 Task: Find connections with filter location Plaisir with filter topic #Professionalwomenwith filter profile language English with filter current company JioSaavn with filter school Vishwakarma University - VU with filter industry Business Content with filter service category Customer Support with filter keywords title Team Leader
Action: Mouse moved to (612, 109)
Screenshot: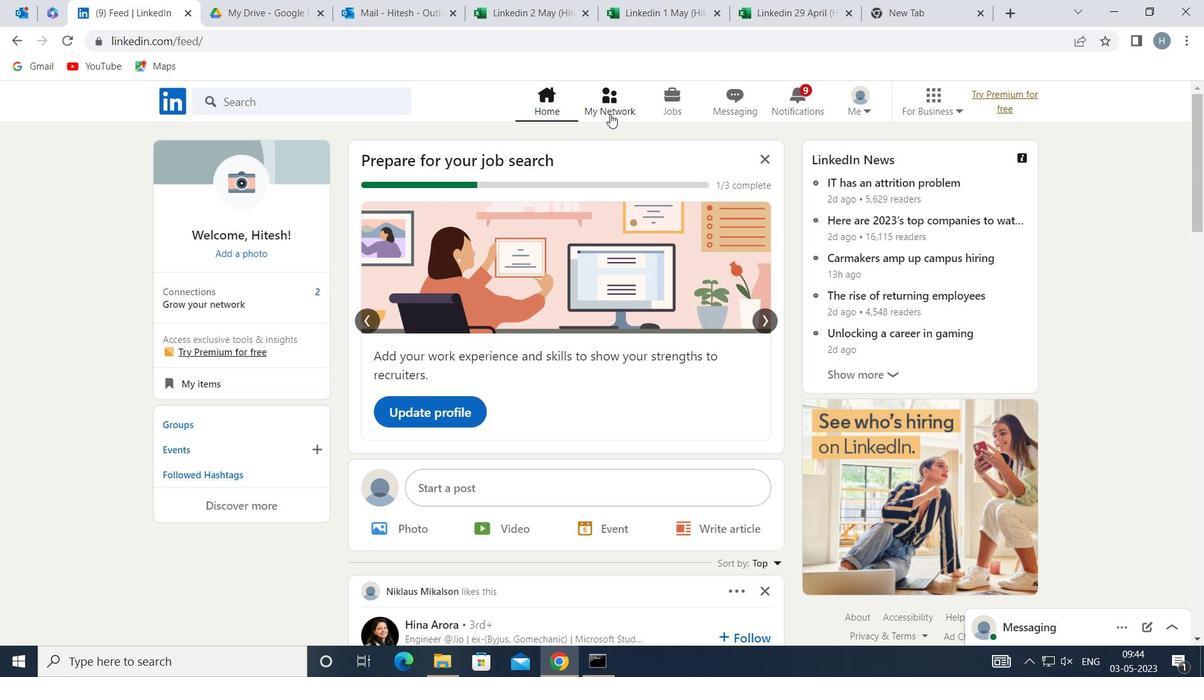 
Action: Mouse pressed left at (612, 109)
Screenshot: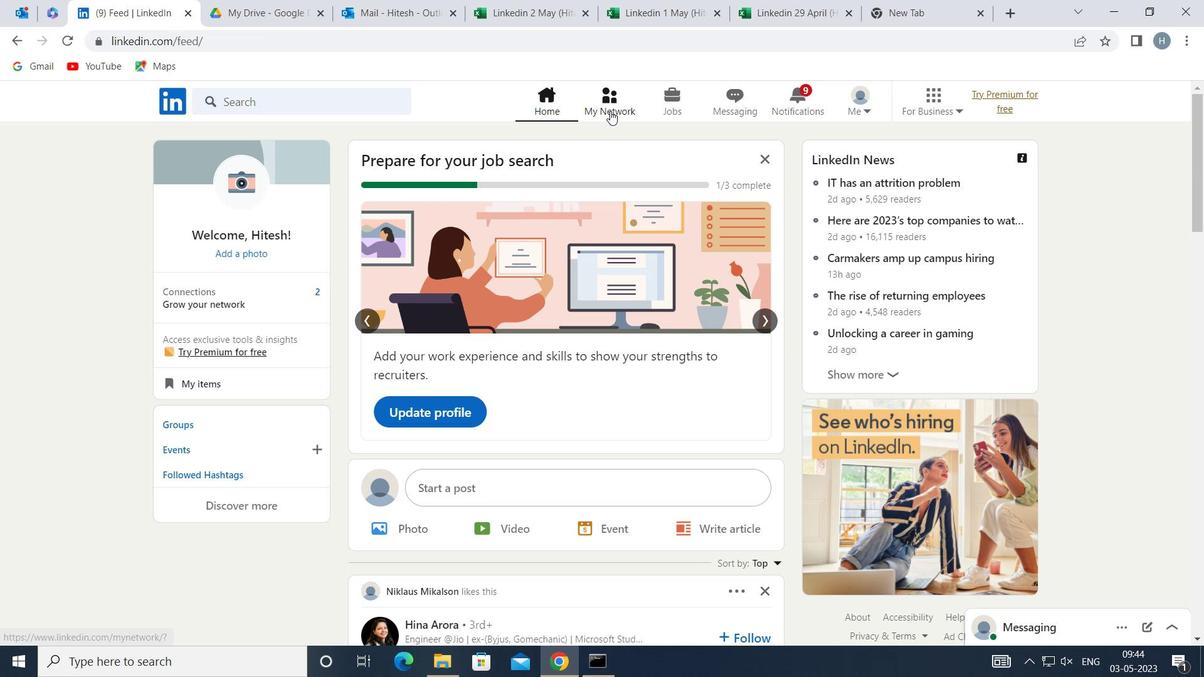 
Action: Mouse moved to (352, 191)
Screenshot: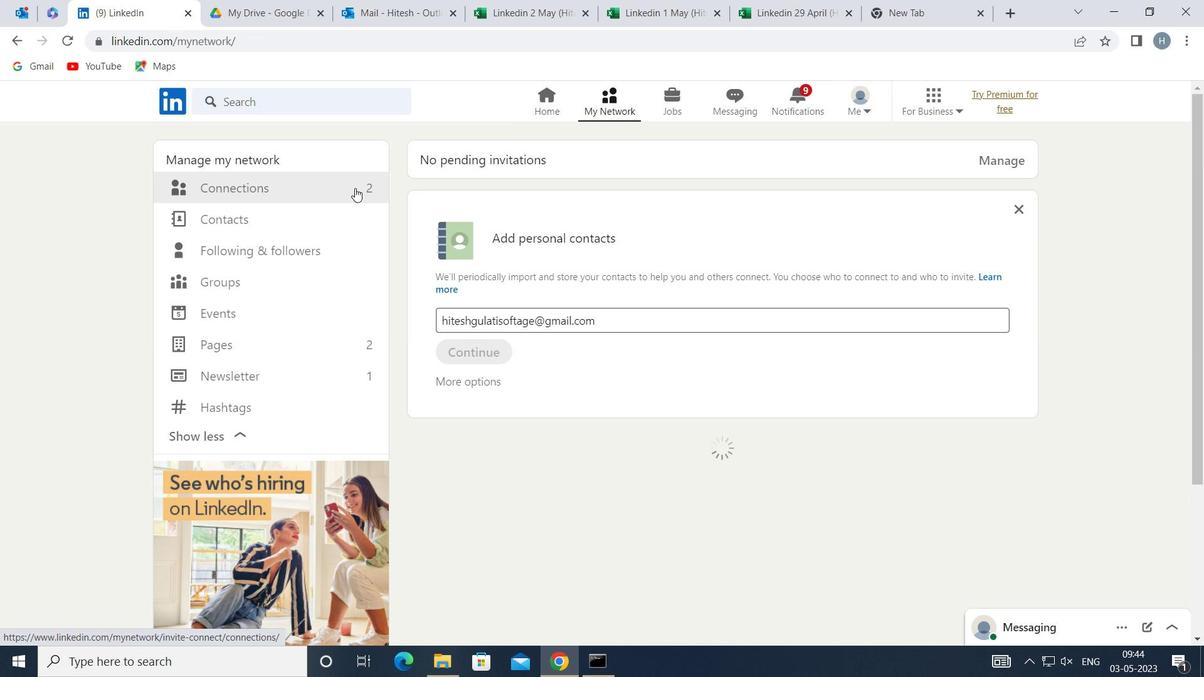
Action: Mouse pressed left at (352, 191)
Screenshot: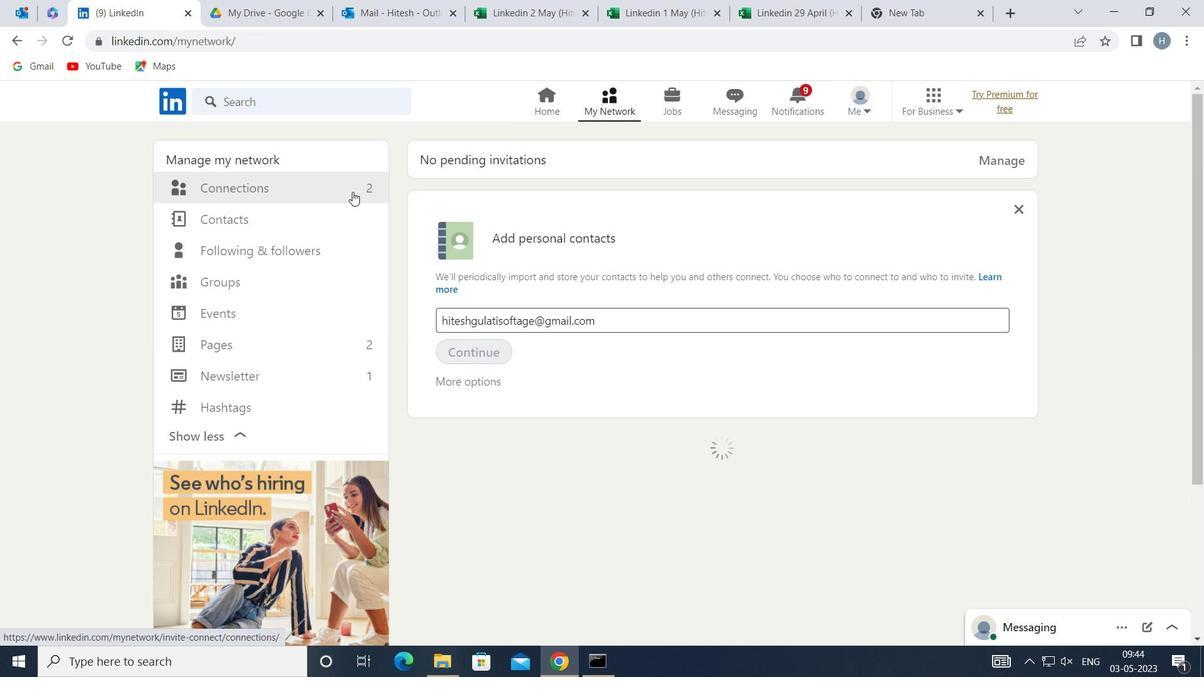 
Action: Mouse moved to (719, 191)
Screenshot: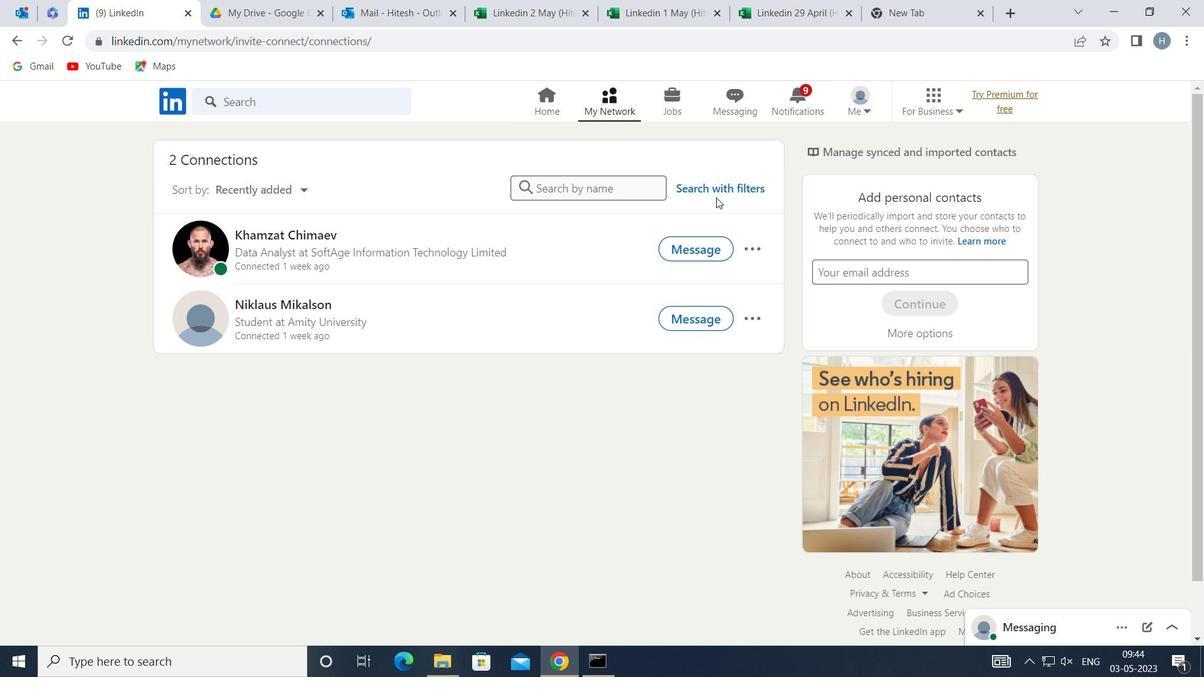 
Action: Mouse pressed left at (719, 191)
Screenshot: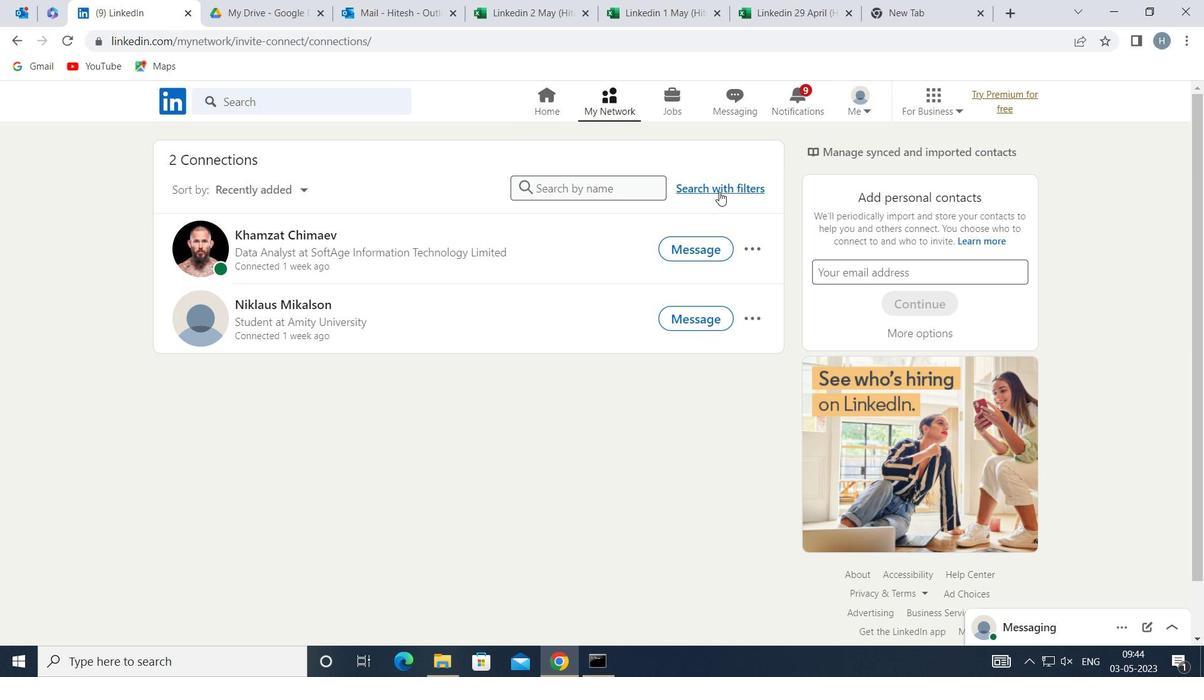 
Action: Mouse moved to (657, 146)
Screenshot: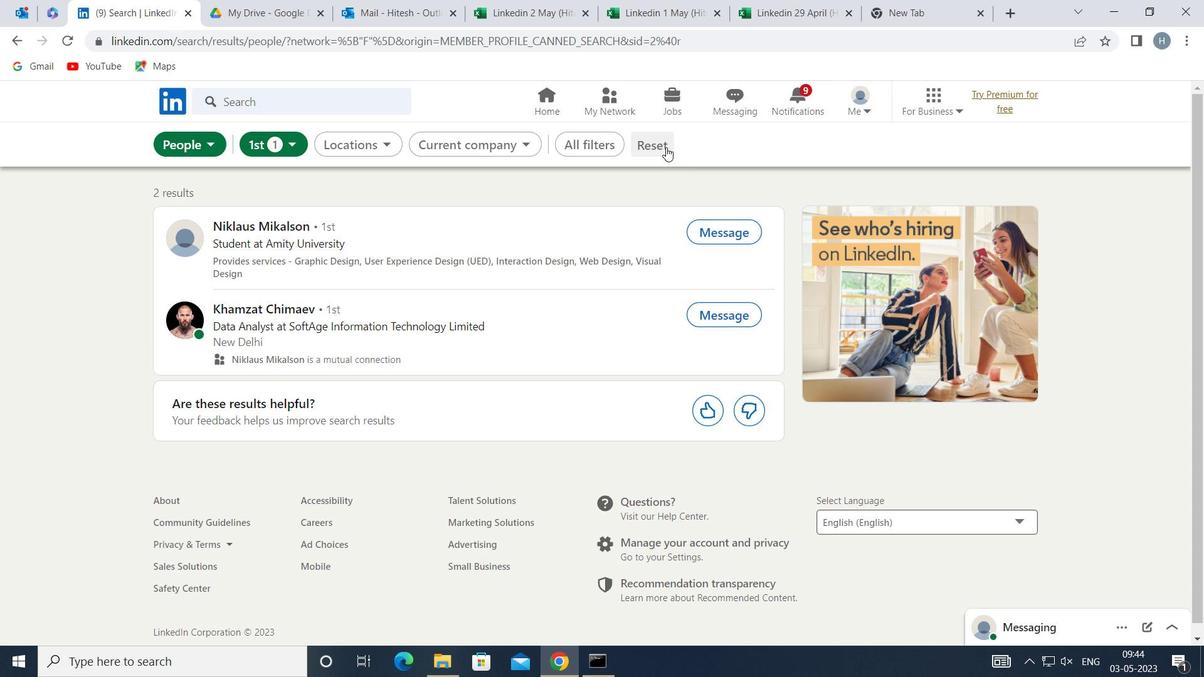
Action: Mouse pressed left at (657, 146)
Screenshot: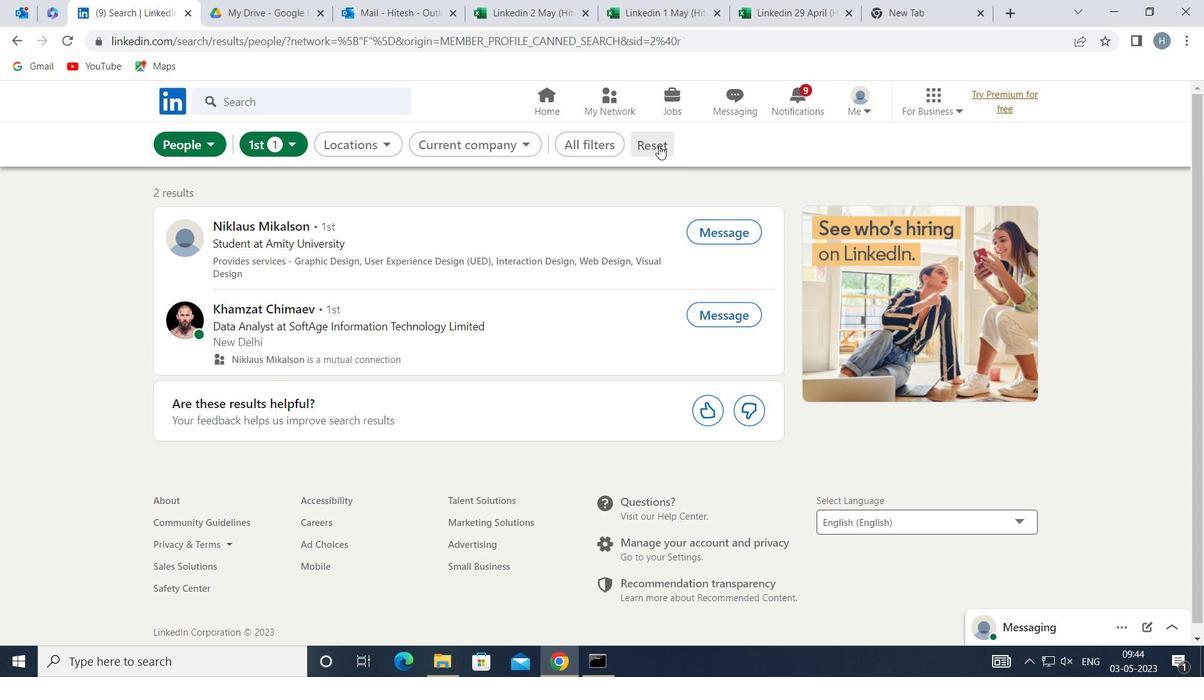 
Action: Mouse moved to (650, 145)
Screenshot: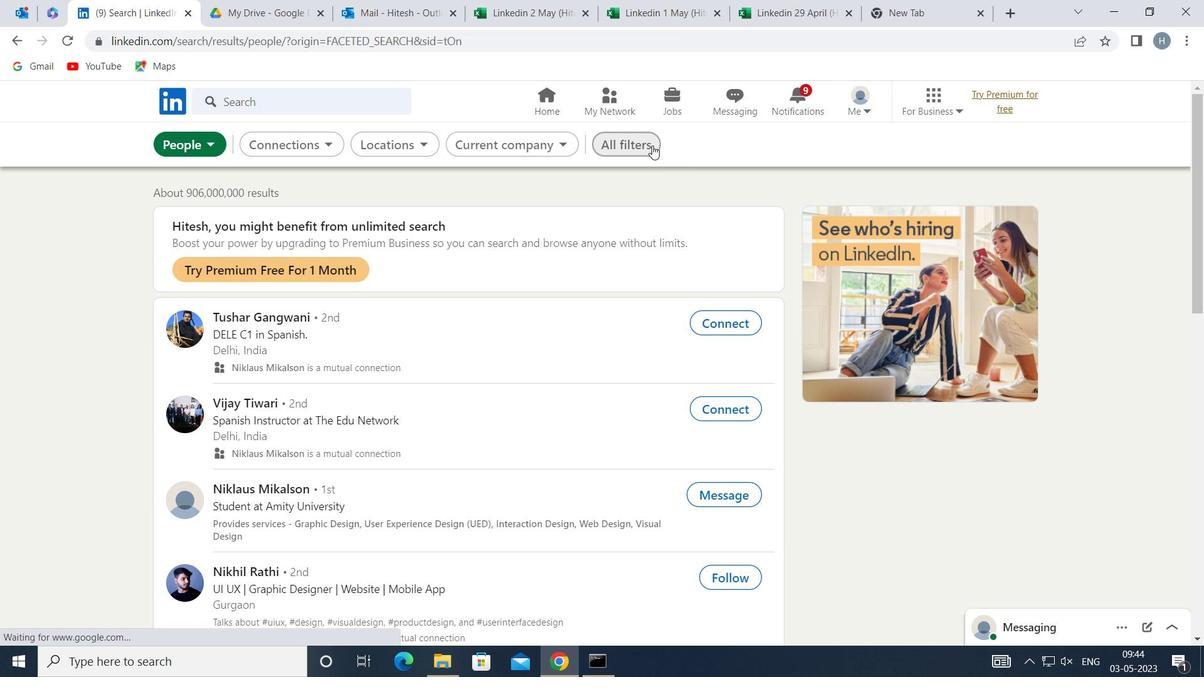 
Action: Mouse pressed left at (650, 145)
Screenshot: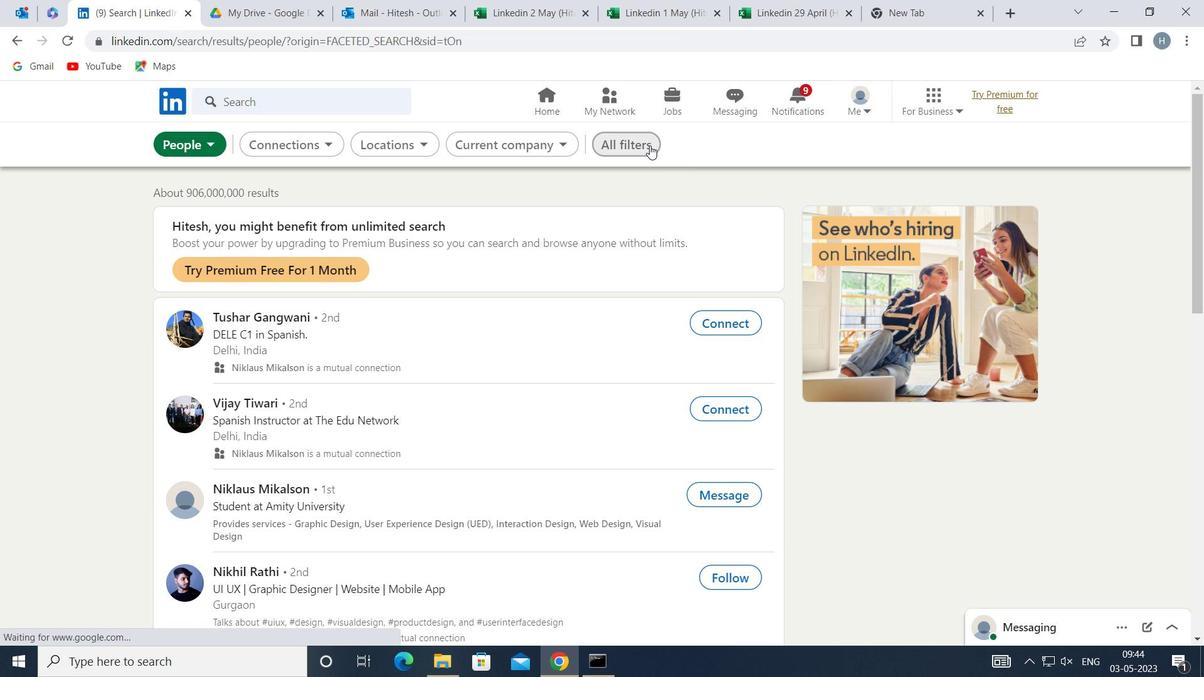 
Action: Mouse moved to (910, 323)
Screenshot: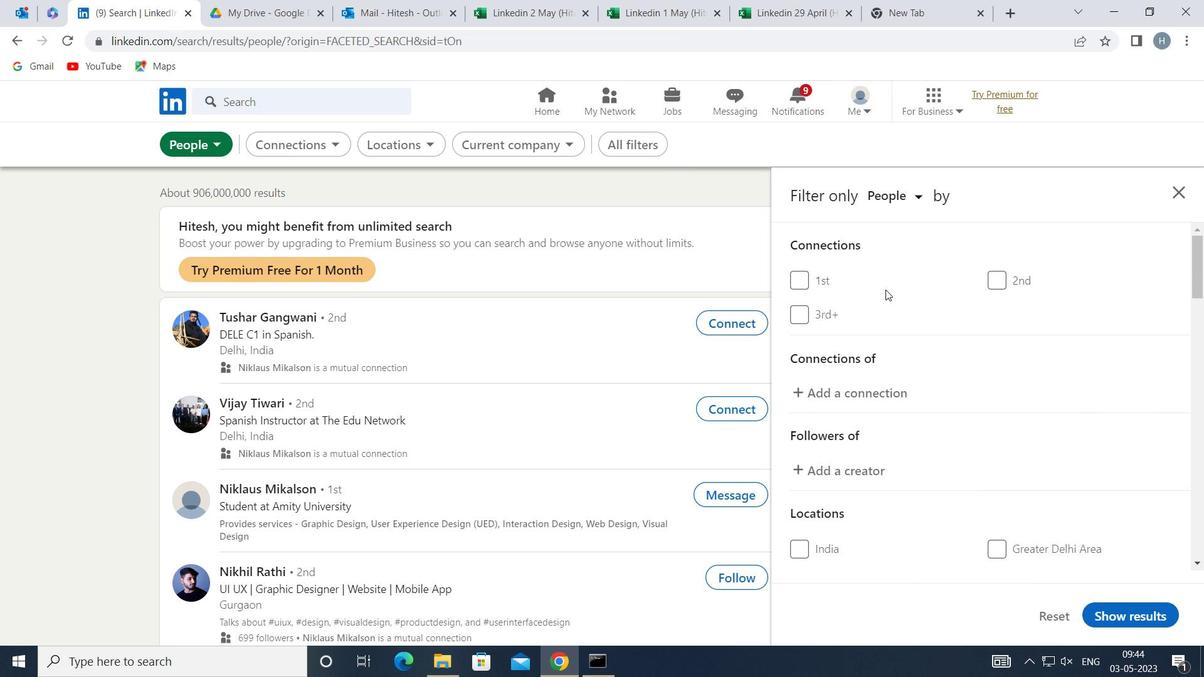 
Action: Mouse scrolled (910, 323) with delta (0, 0)
Screenshot: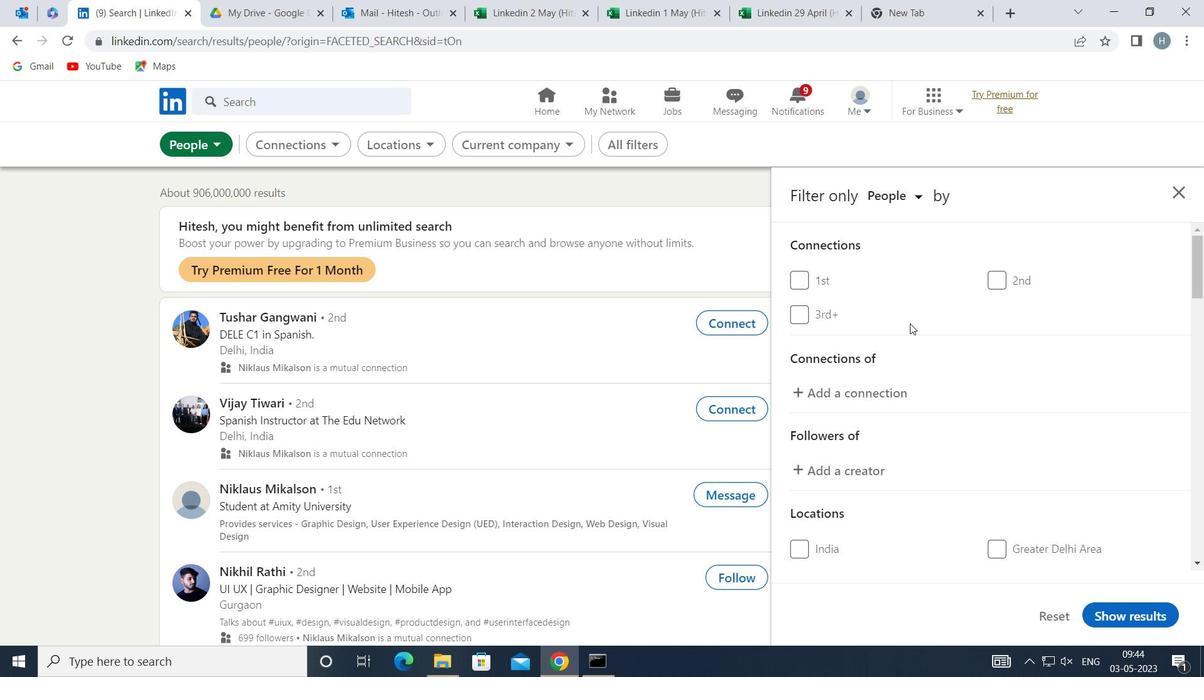 
Action: Mouse scrolled (910, 323) with delta (0, 0)
Screenshot: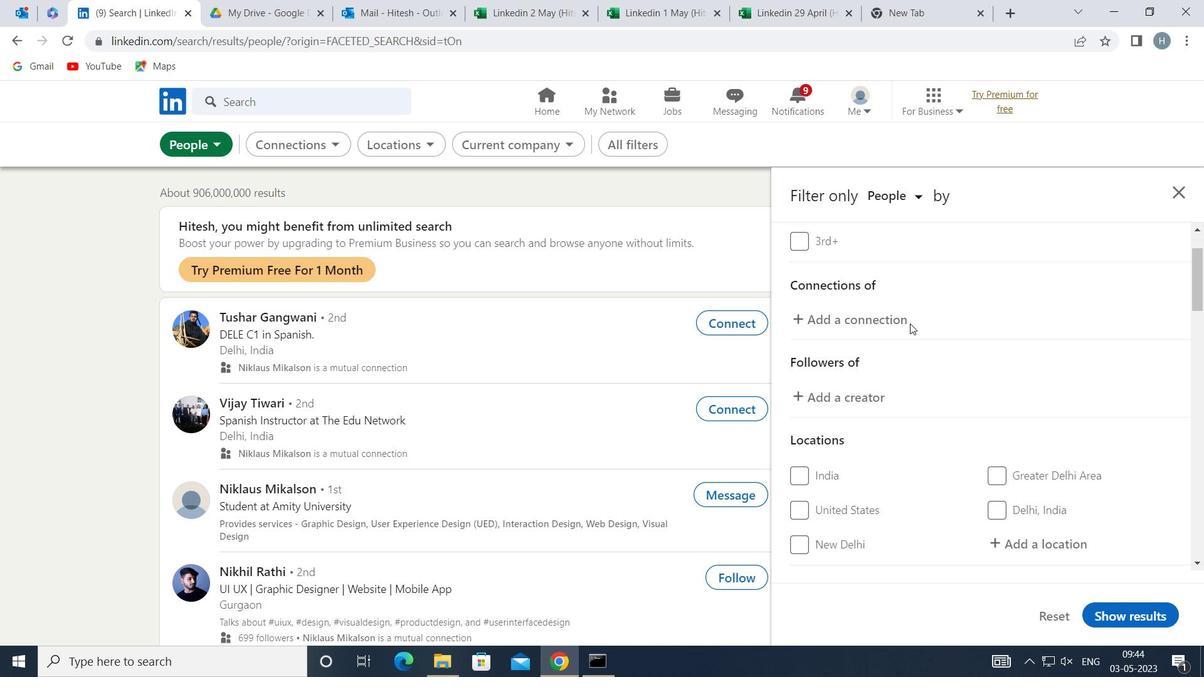 
Action: Mouse scrolled (910, 323) with delta (0, 0)
Screenshot: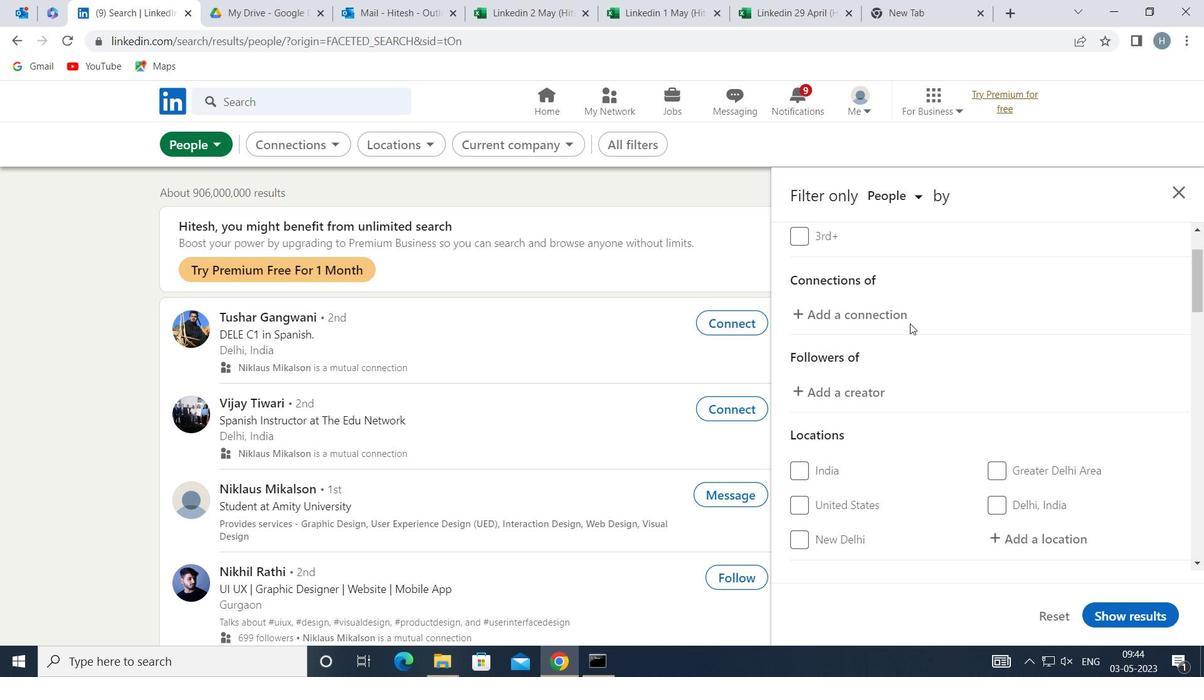
Action: Mouse moved to (1032, 383)
Screenshot: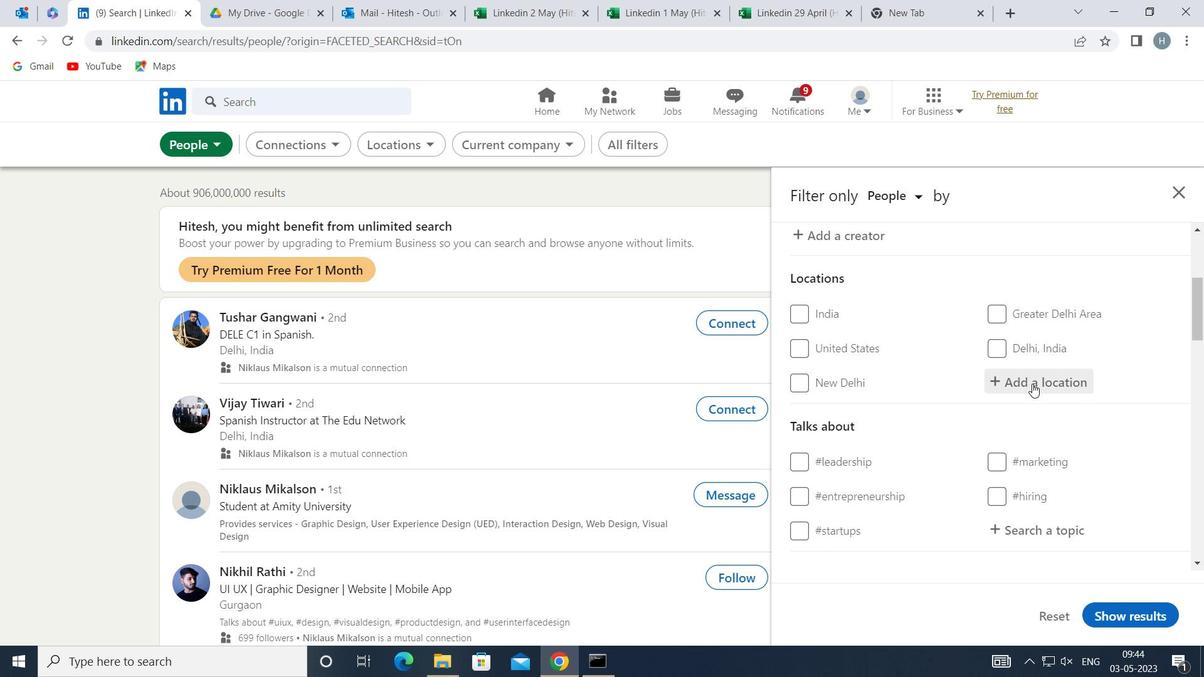
Action: Mouse pressed left at (1032, 383)
Screenshot: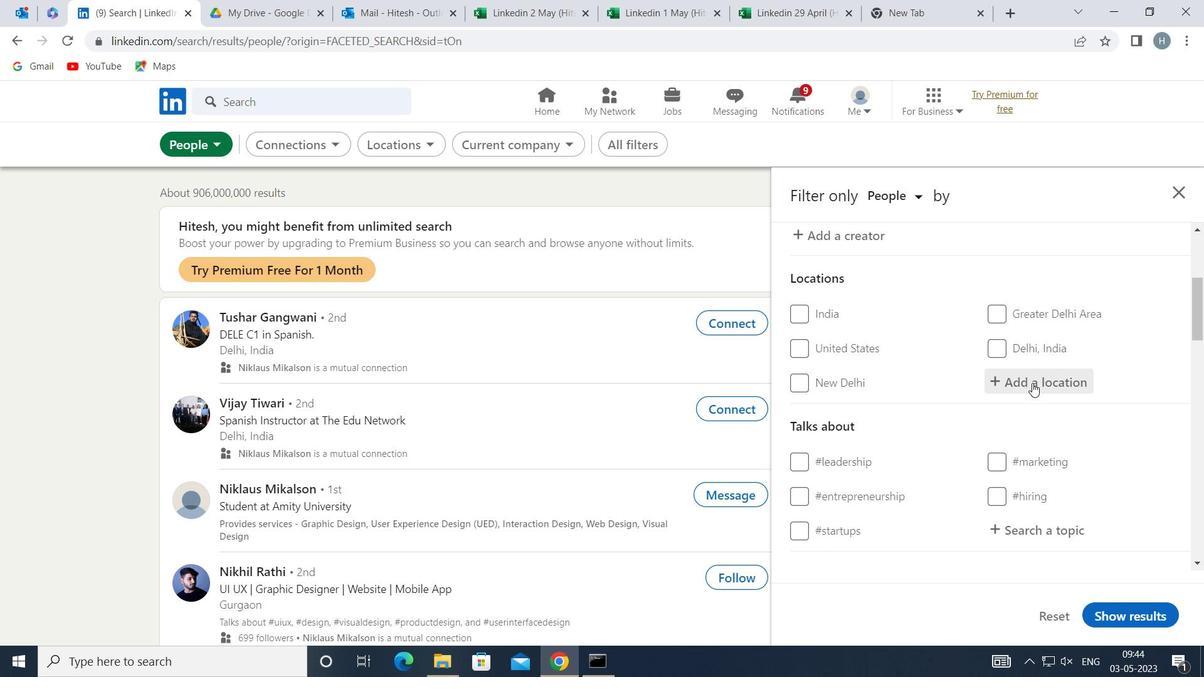
Action: Mouse moved to (1032, 382)
Screenshot: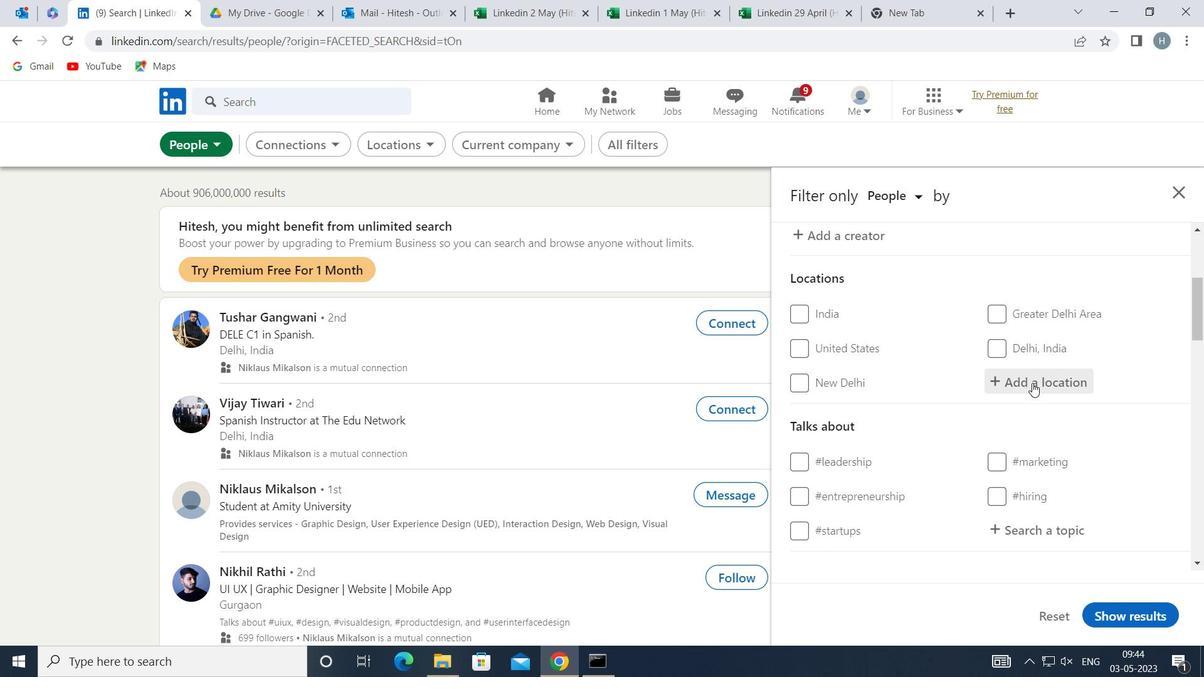 
Action: Key pressed <Key.shift>PLAISIR
Screenshot: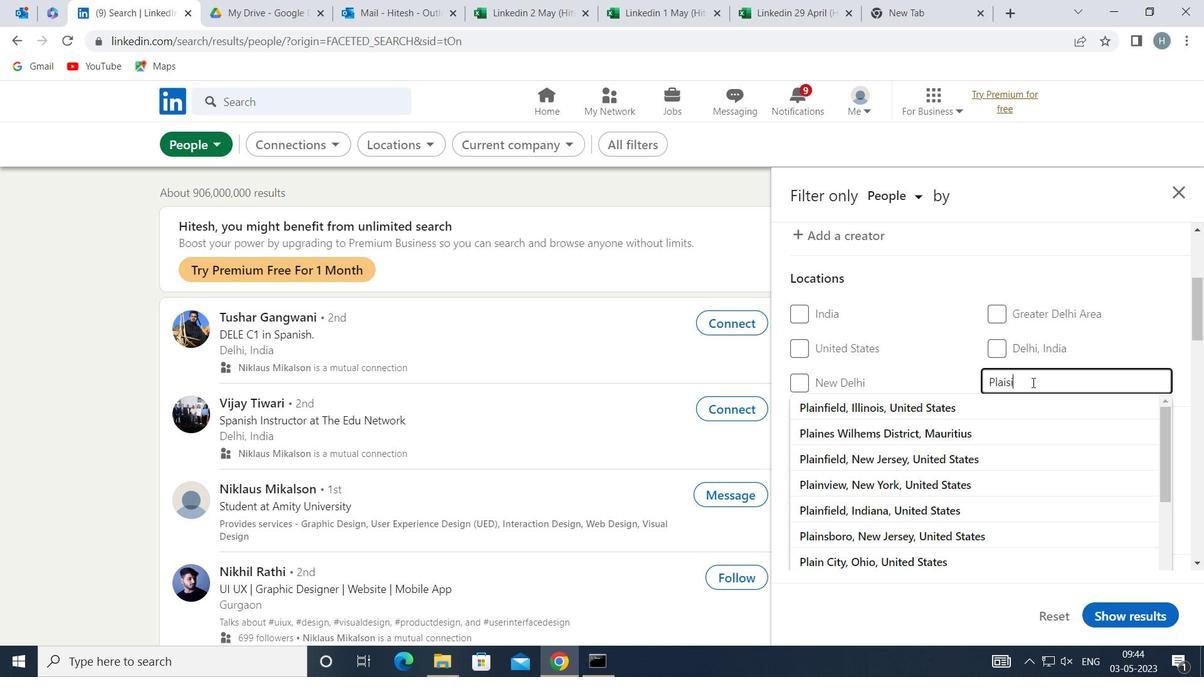 
Action: Mouse moved to (1030, 382)
Screenshot: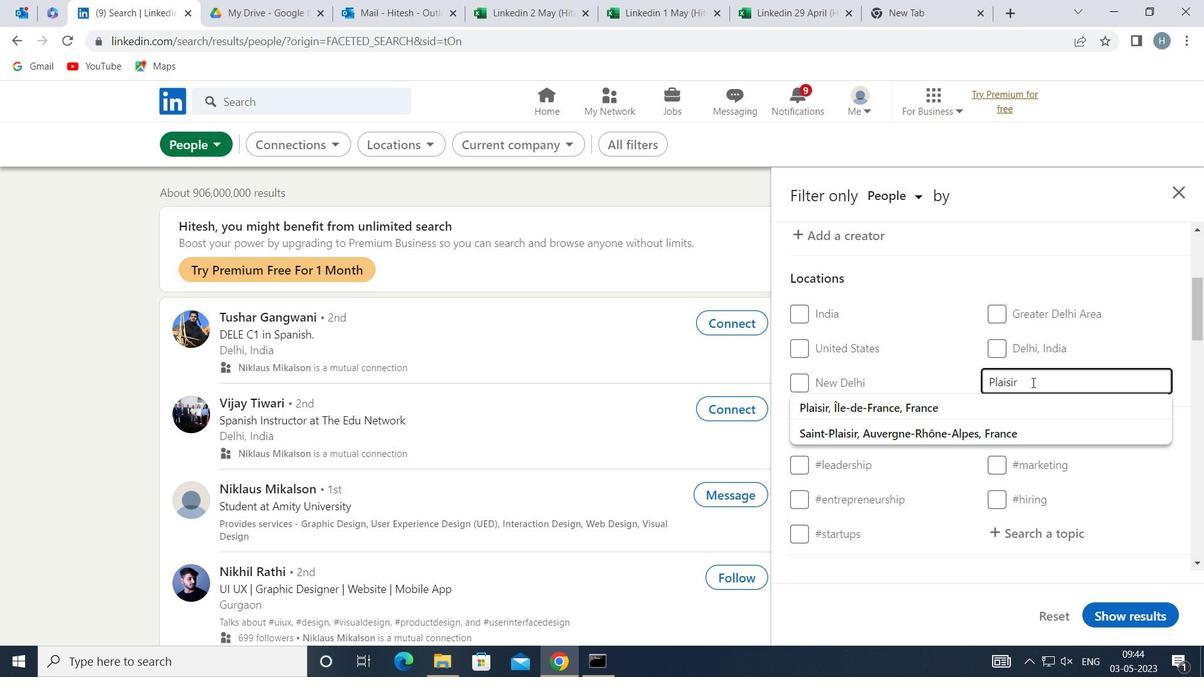 
Action: Key pressed <Key.enter>
Screenshot: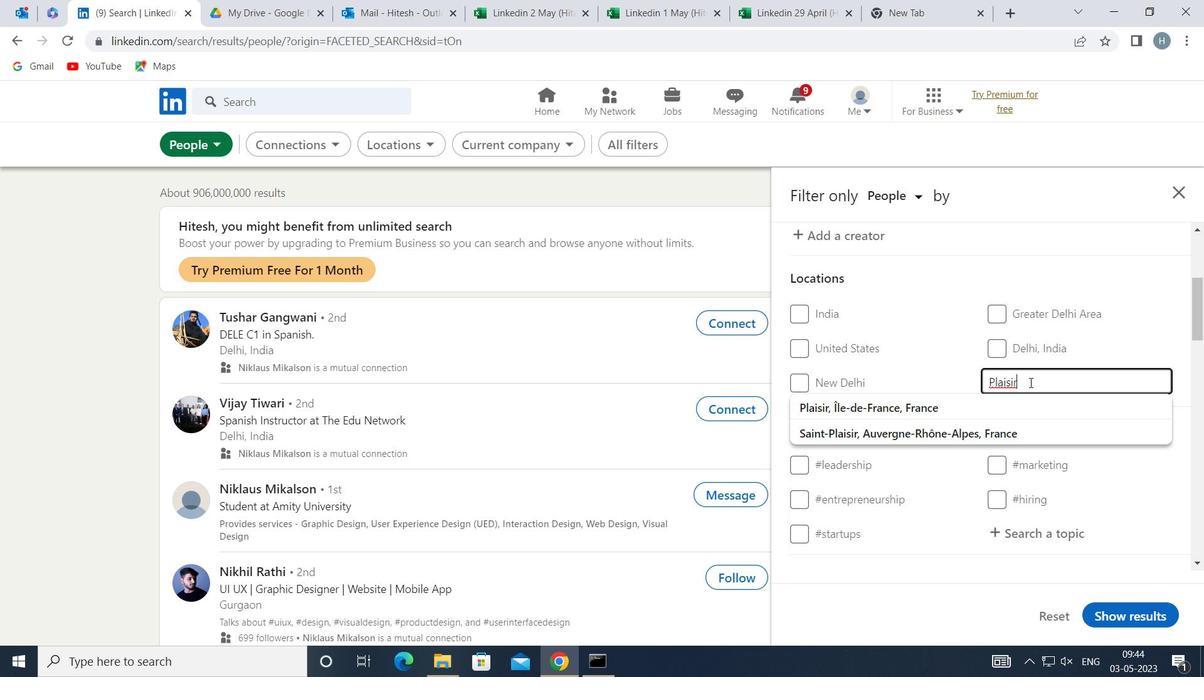 
Action: Mouse moved to (1011, 421)
Screenshot: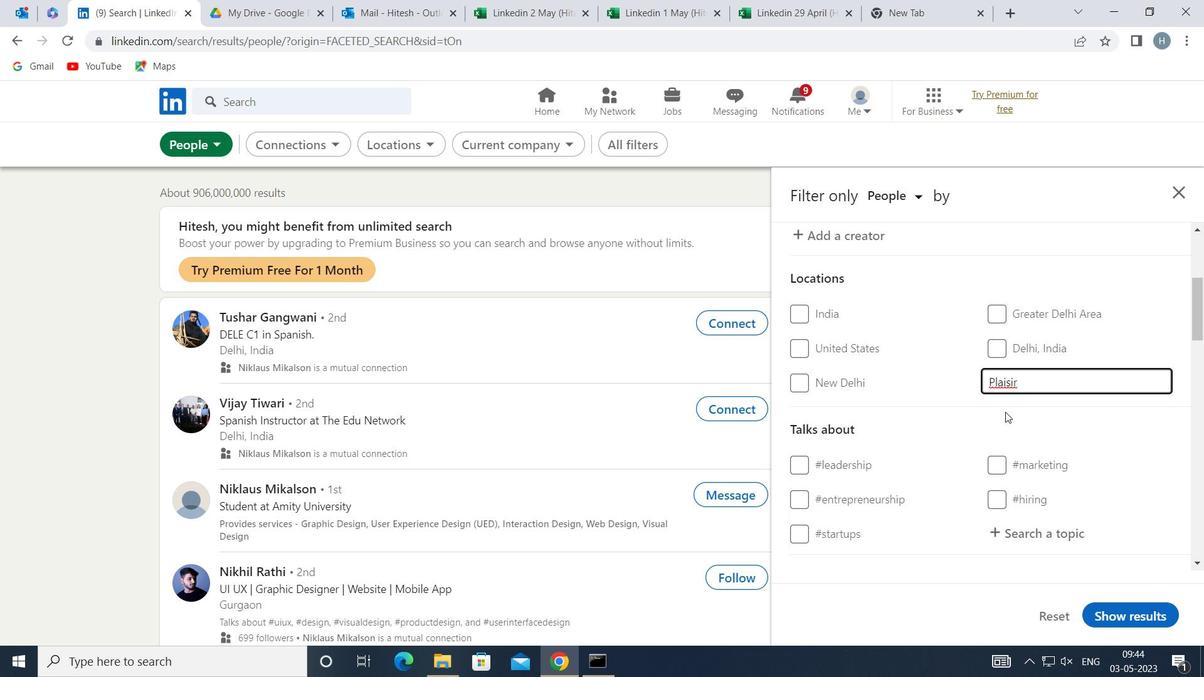 
Action: Mouse scrolled (1011, 421) with delta (0, 0)
Screenshot: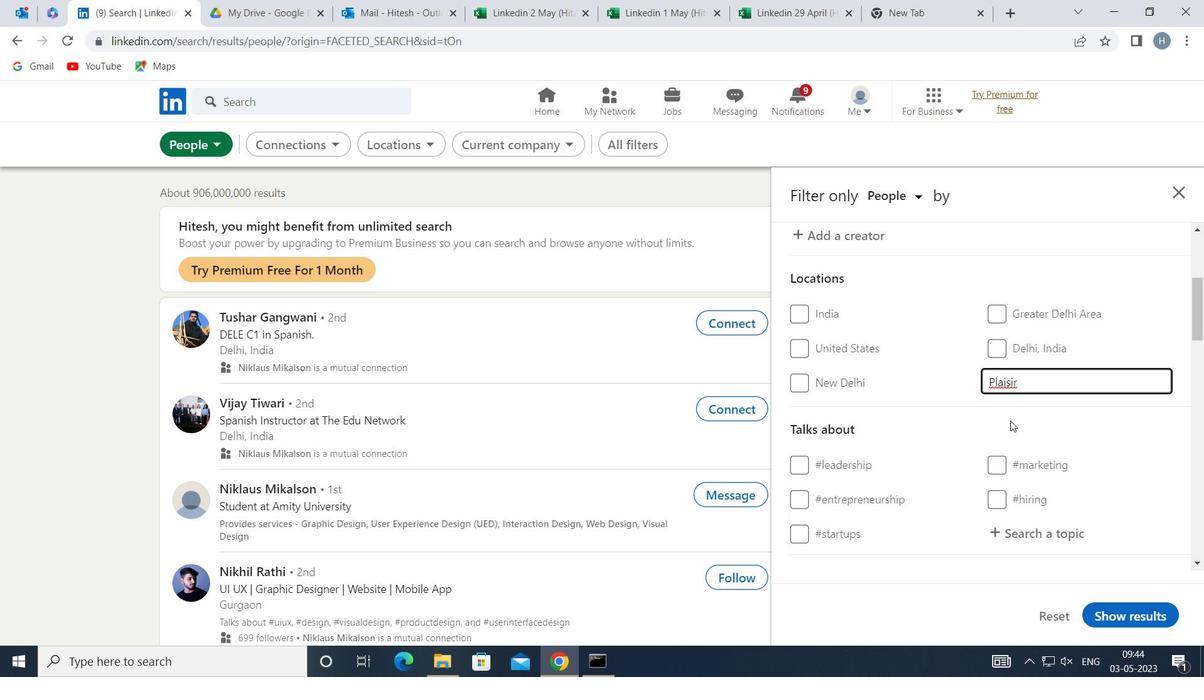 
Action: Mouse moved to (1012, 422)
Screenshot: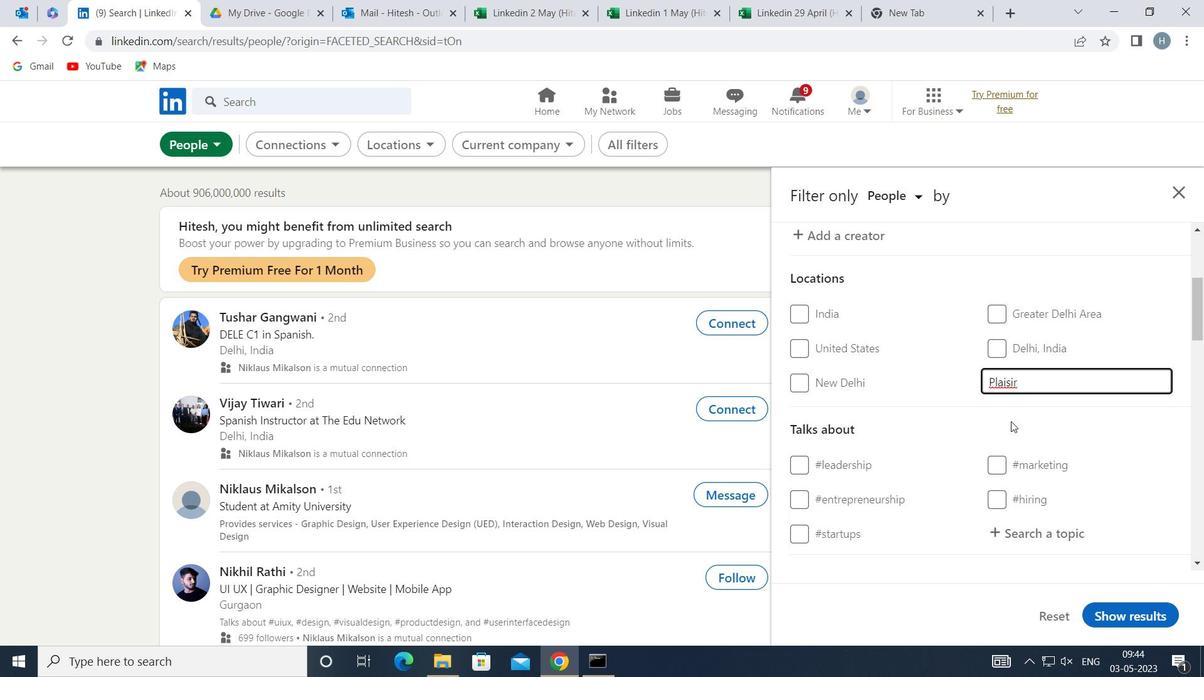 
Action: Mouse scrolled (1012, 421) with delta (0, 0)
Screenshot: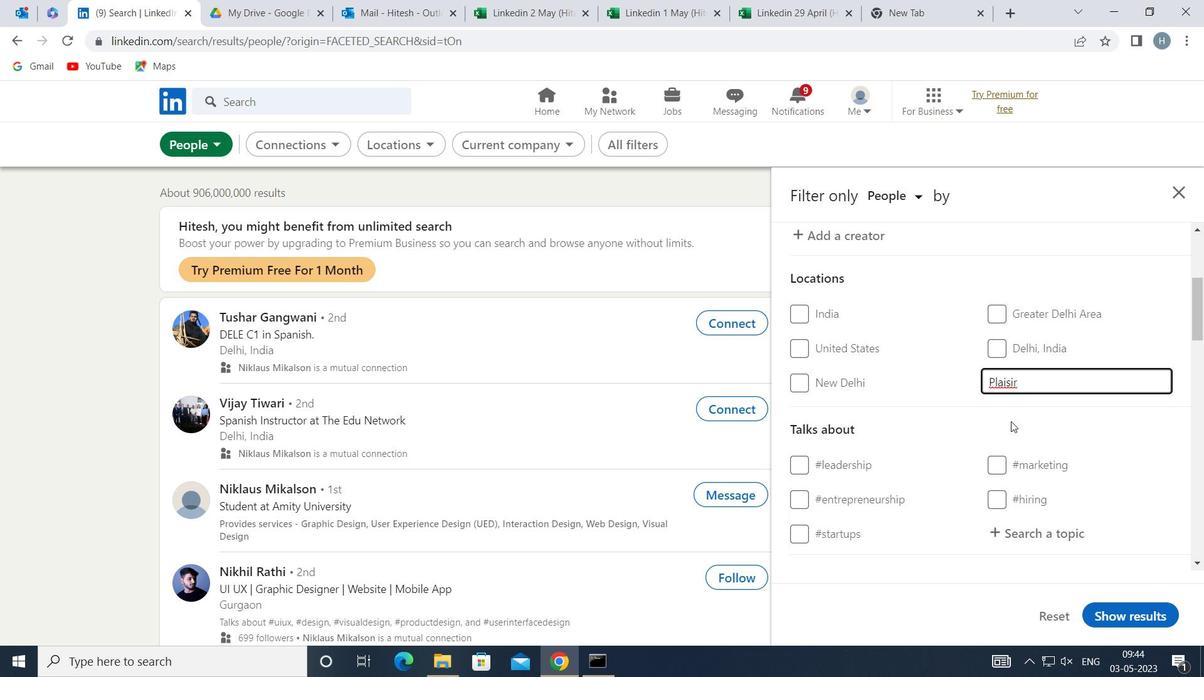 
Action: Mouse moved to (1042, 375)
Screenshot: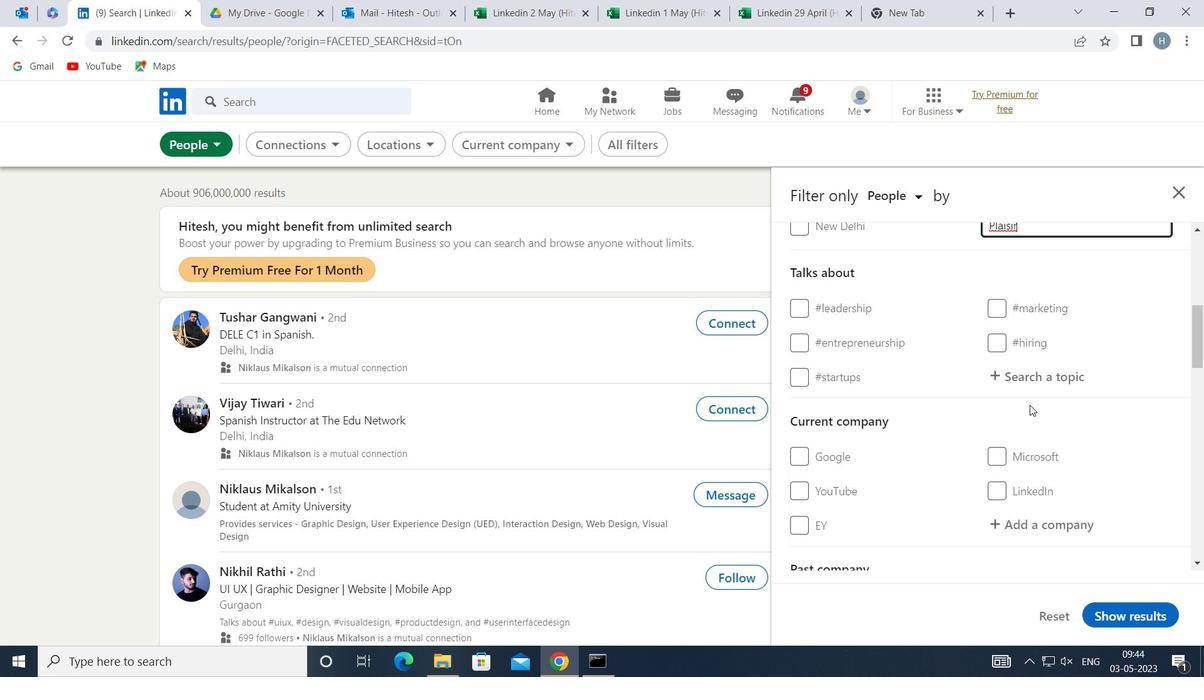 
Action: Mouse pressed left at (1042, 375)
Screenshot: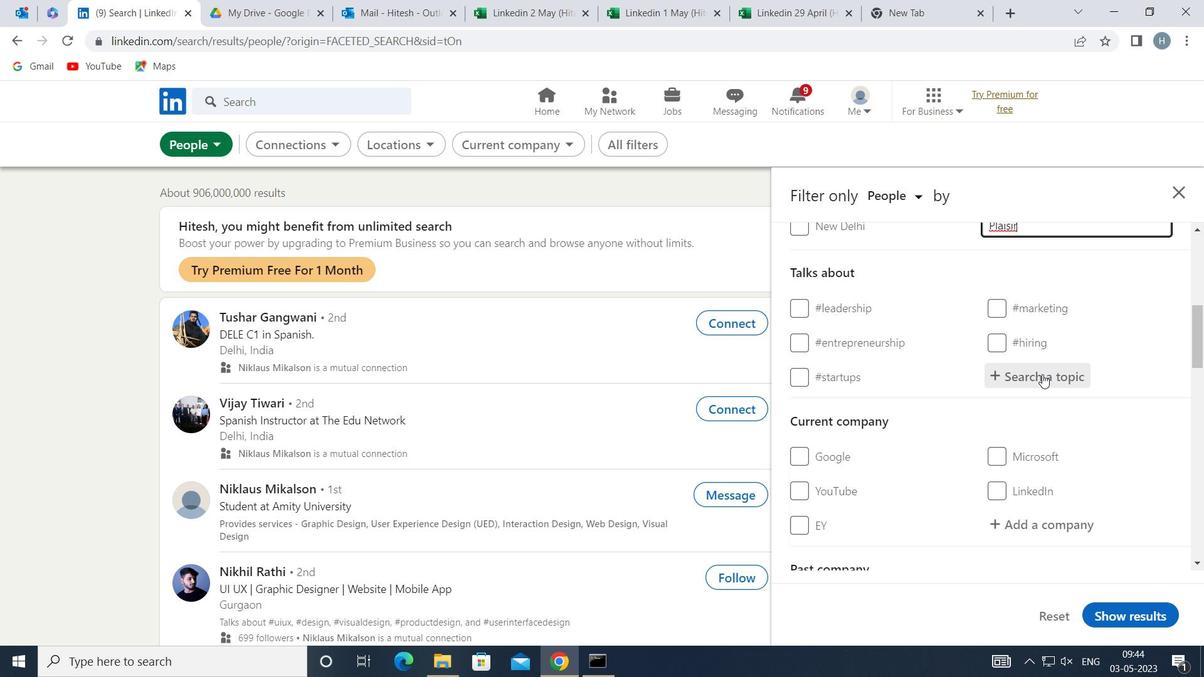 
Action: Mouse moved to (1044, 375)
Screenshot: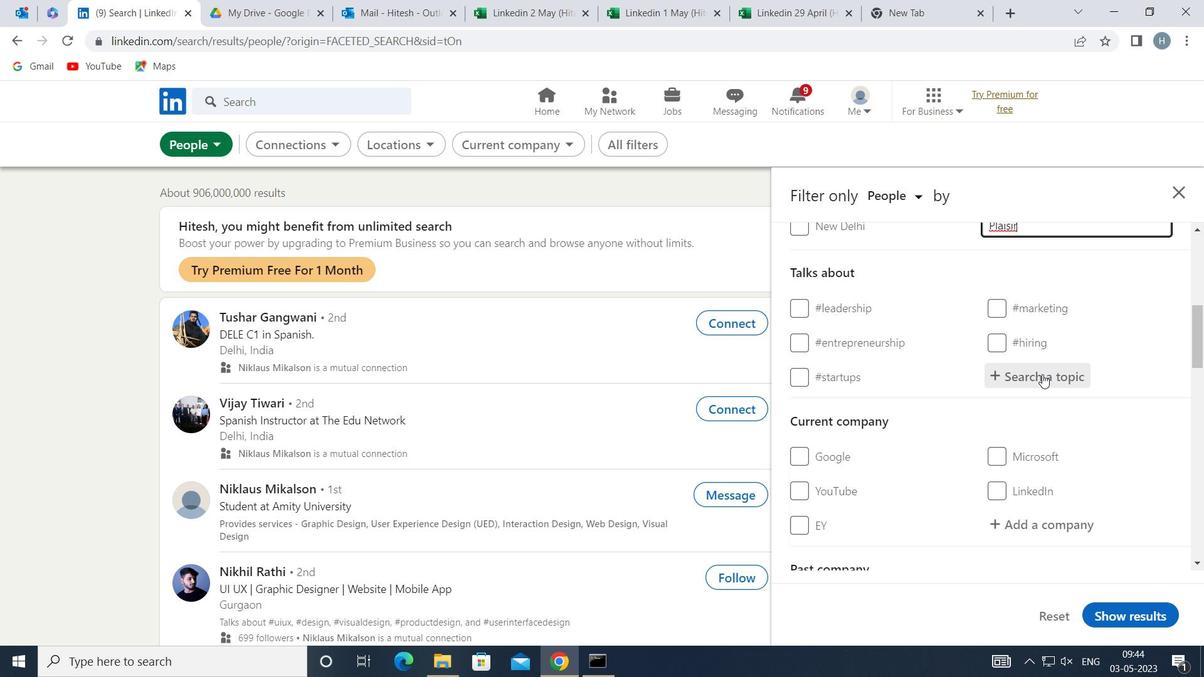 
Action: Key pressed <Key.shift>PROFE
Screenshot: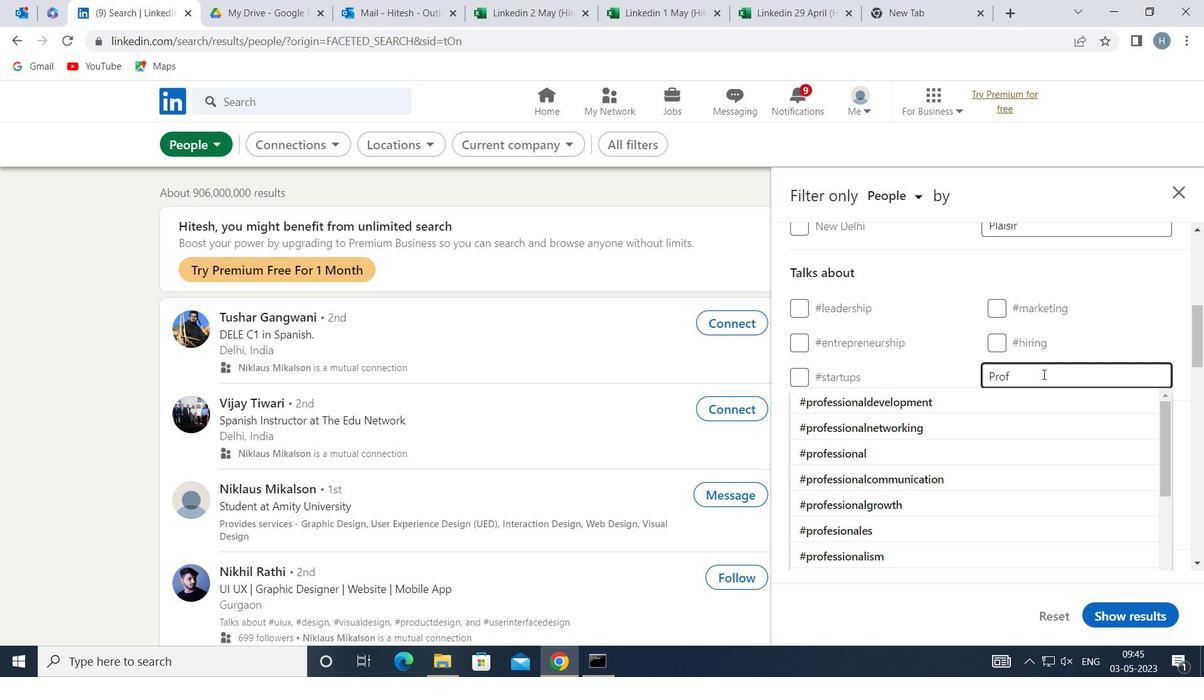 
Action: Mouse moved to (1039, 381)
Screenshot: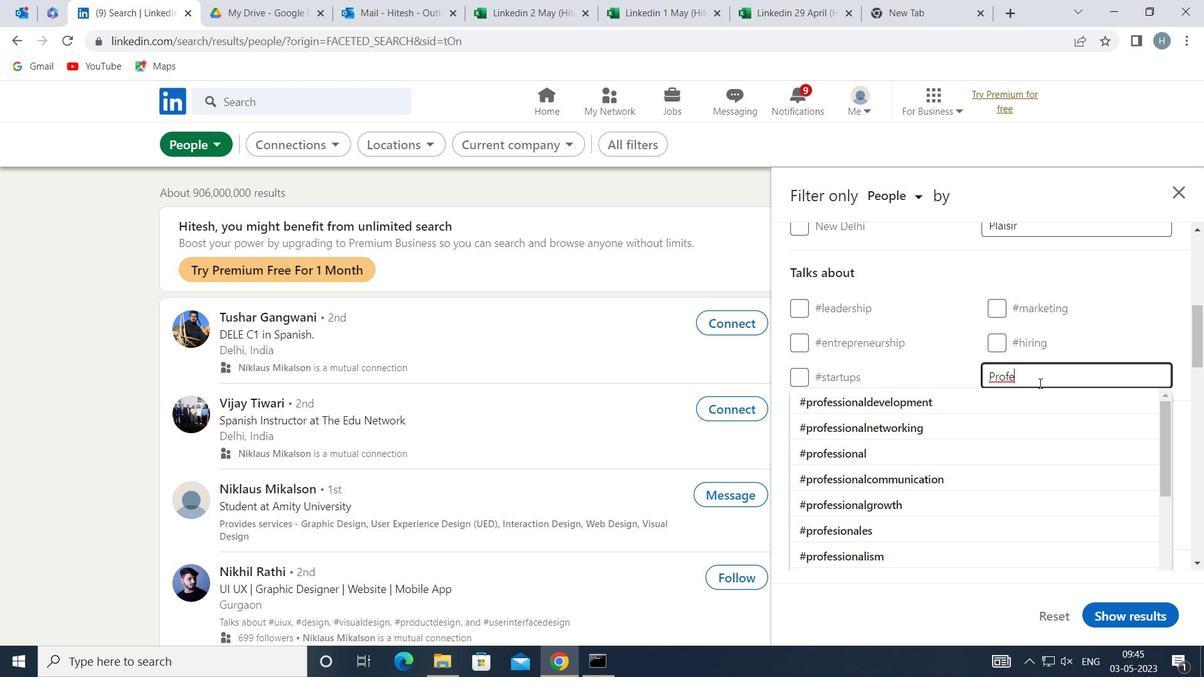 
Action: Key pressed S
Screenshot: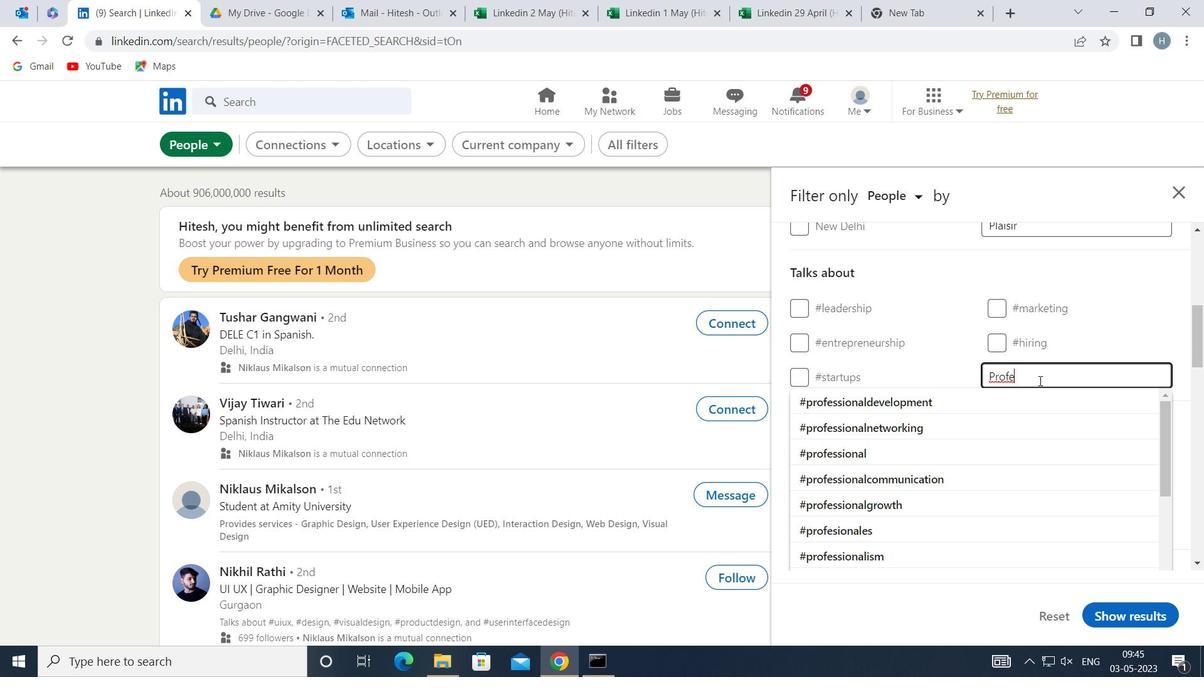 
Action: Mouse moved to (1039, 380)
Screenshot: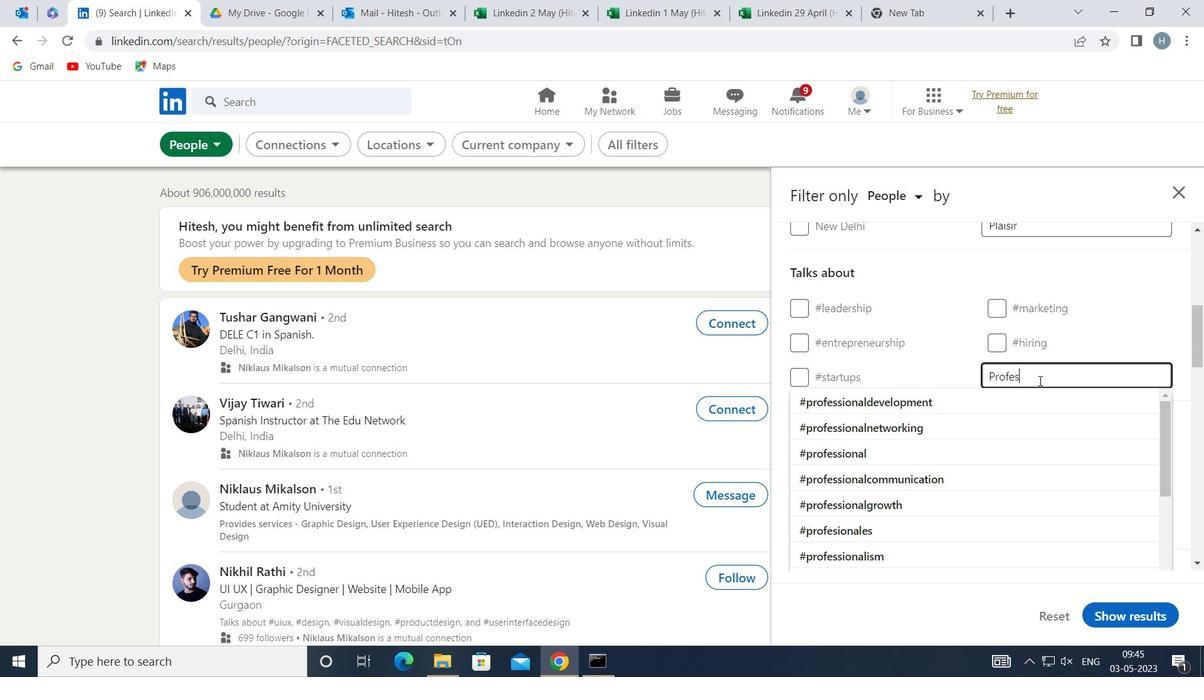 
Action: Key pressed SIONALWO
Screenshot: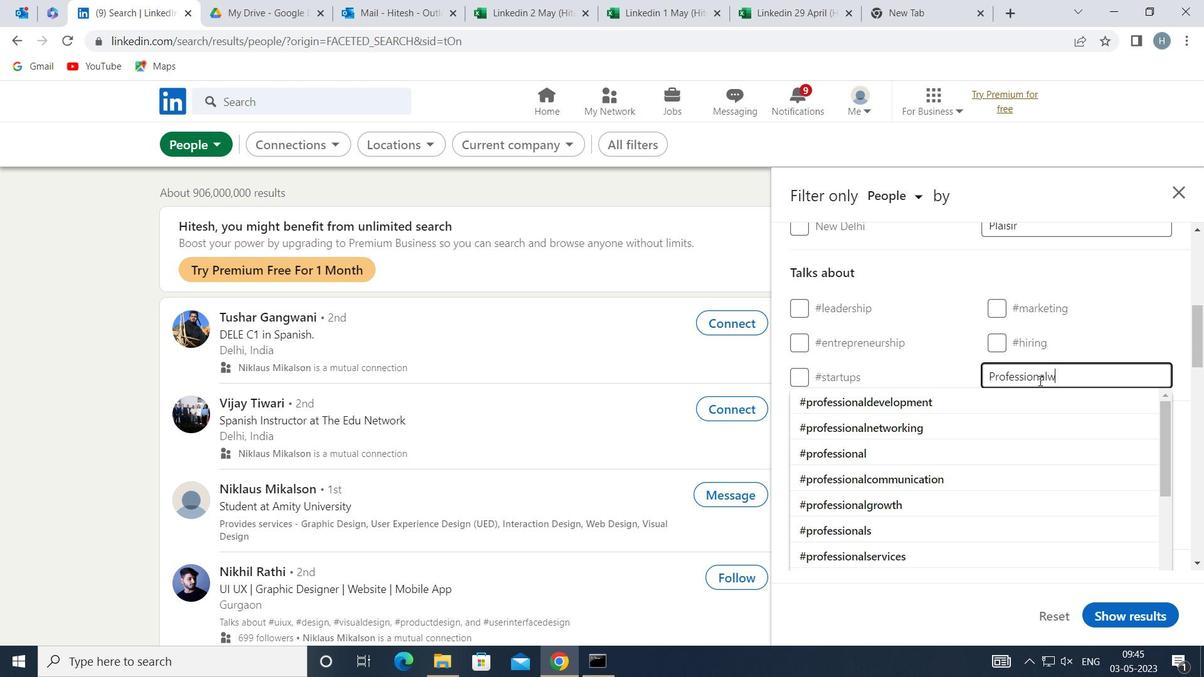 
Action: Mouse moved to (1011, 400)
Screenshot: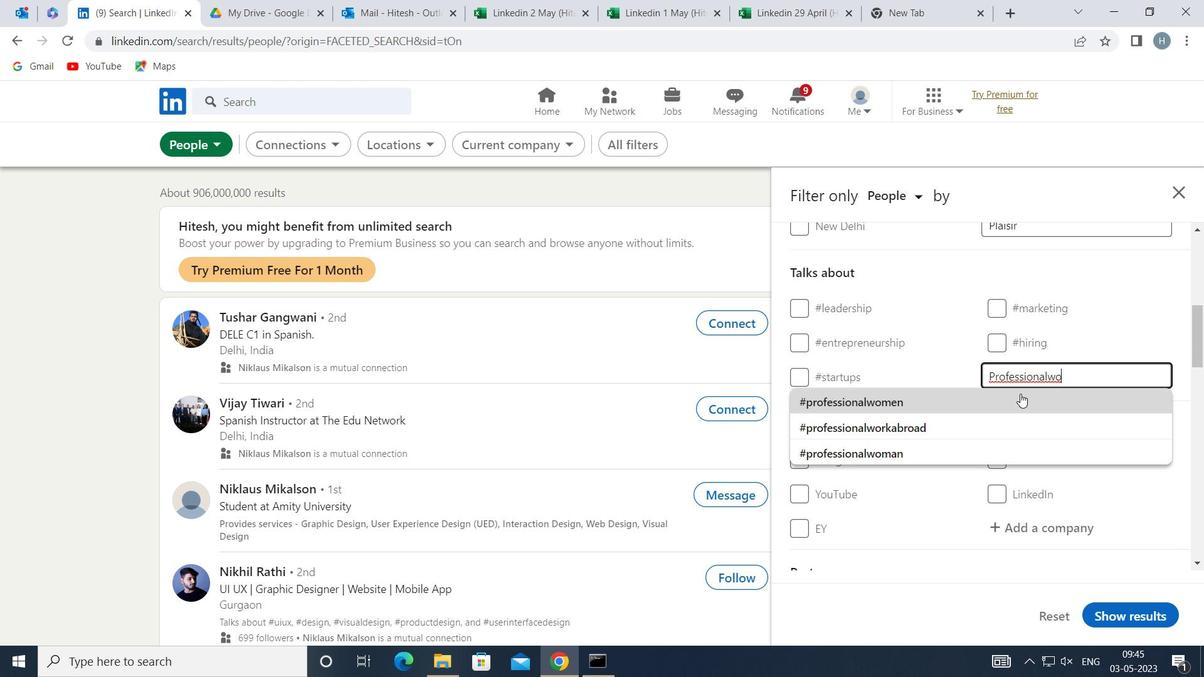 
Action: Mouse pressed left at (1011, 400)
Screenshot: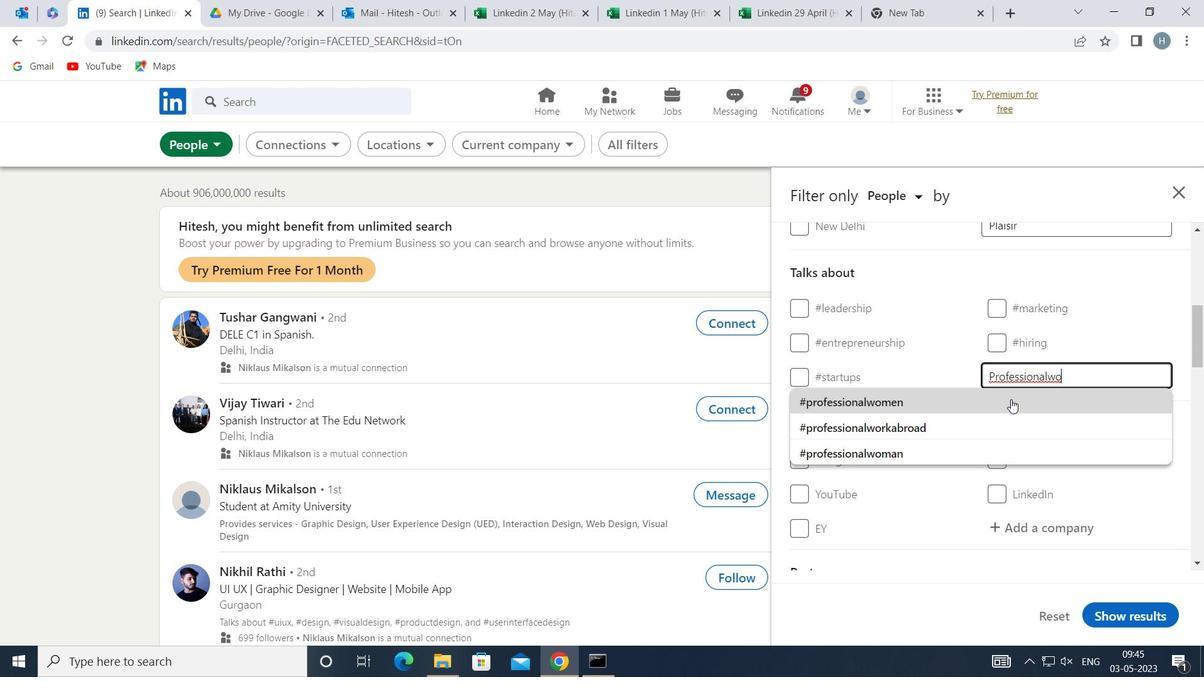 
Action: Mouse moved to (922, 408)
Screenshot: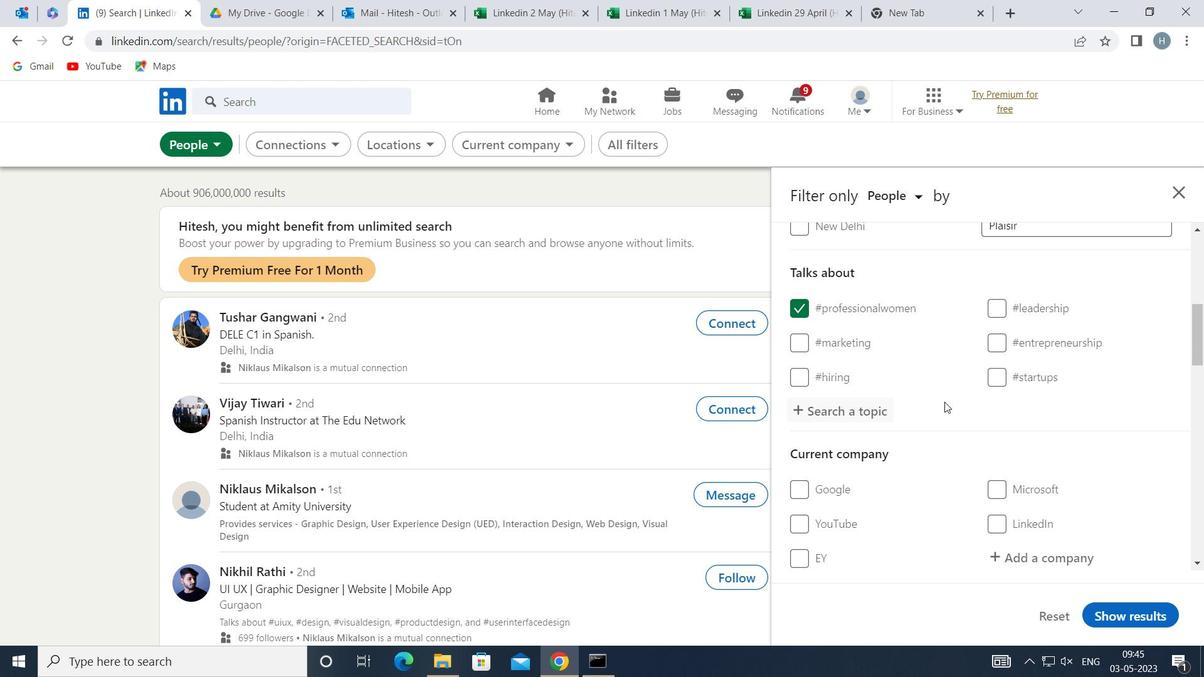 
Action: Mouse scrolled (922, 407) with delta (0, 0)
Screenshot: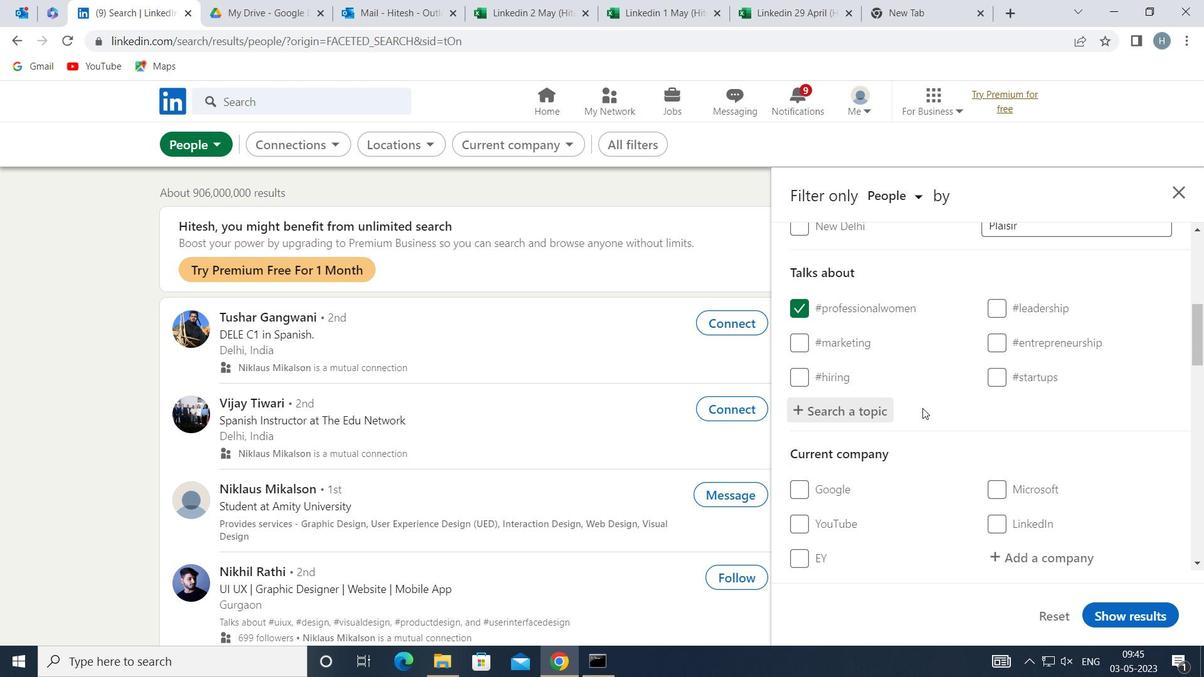 
Action: Mouse scrolled (922, 407) with delta (0, 0)
Screenshot: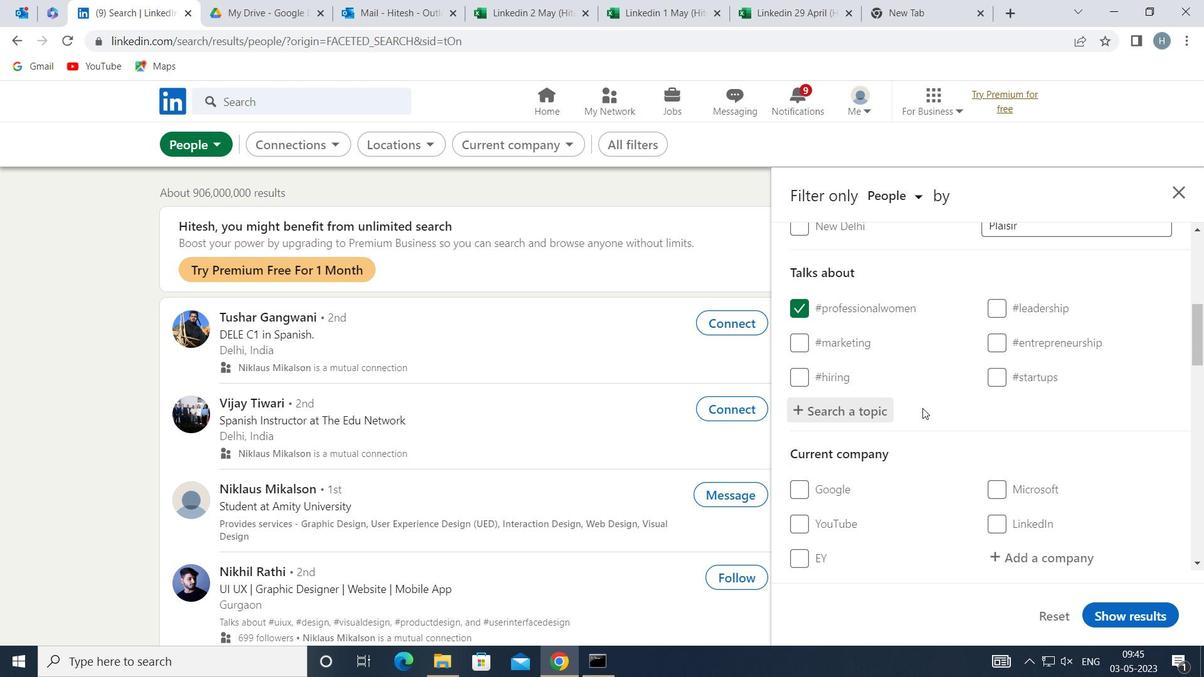 
Action: Mouse moved to (956, 402)
Screenshot: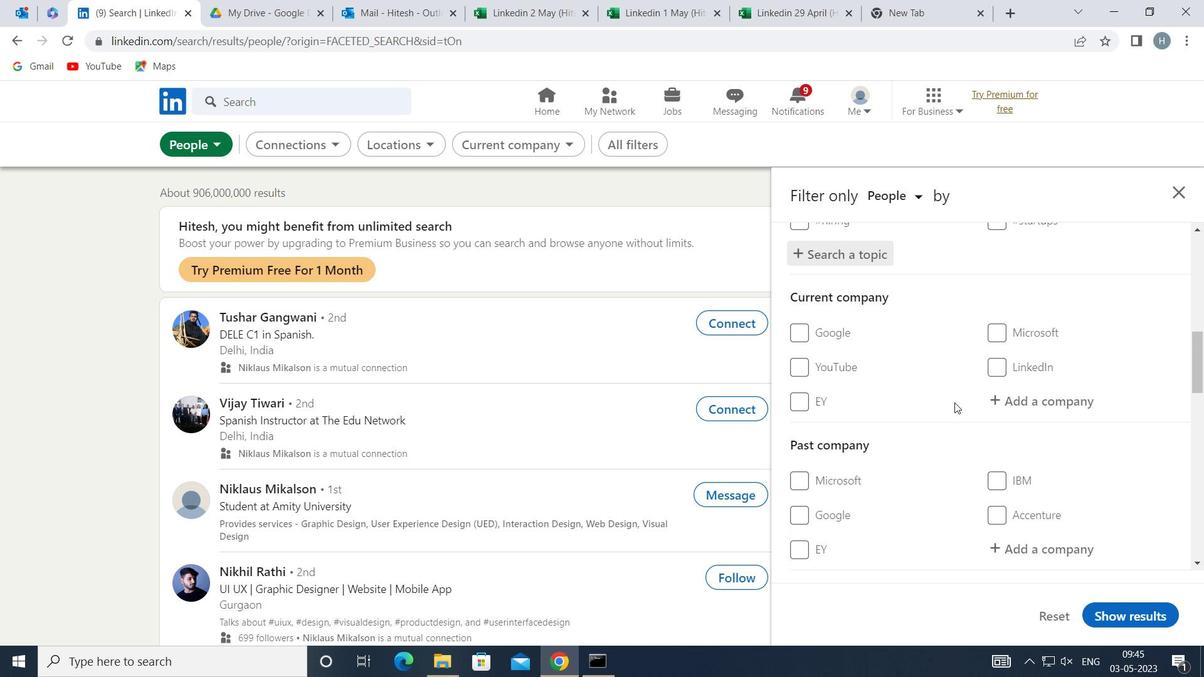 
Action: Mouse scrolled (956, 402) with delta (0, 0)
Screenshot: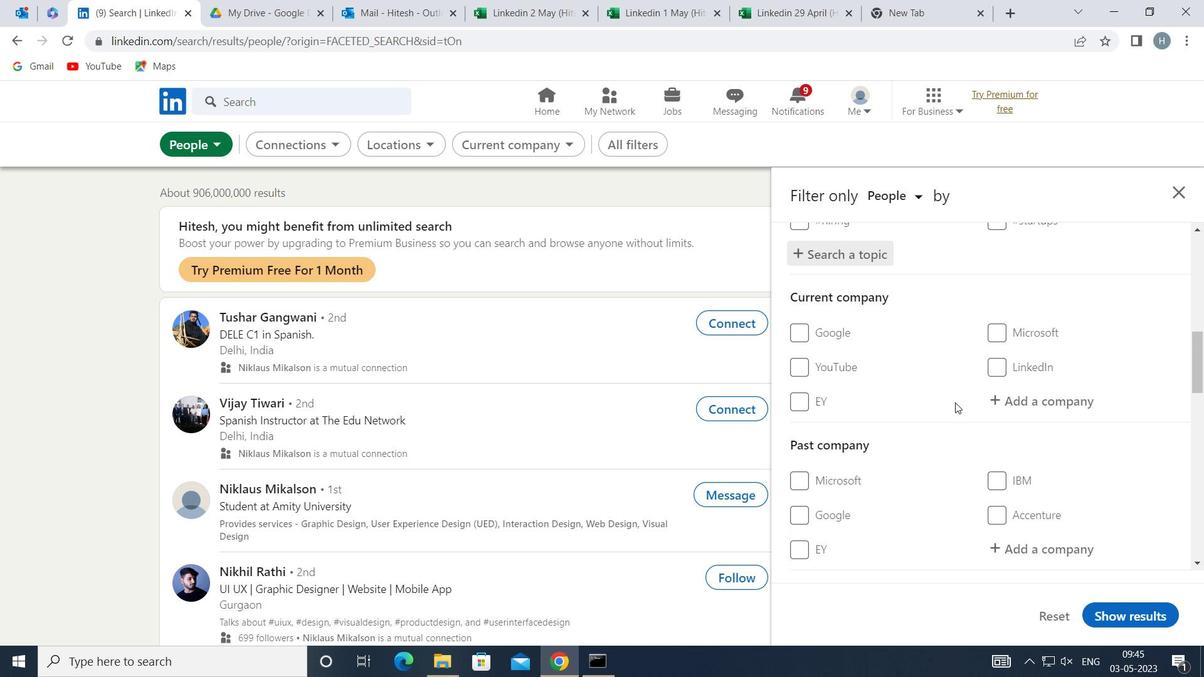 
Action: Mouse scrolled (956, 402) with delta (0, 0)
Screenshot: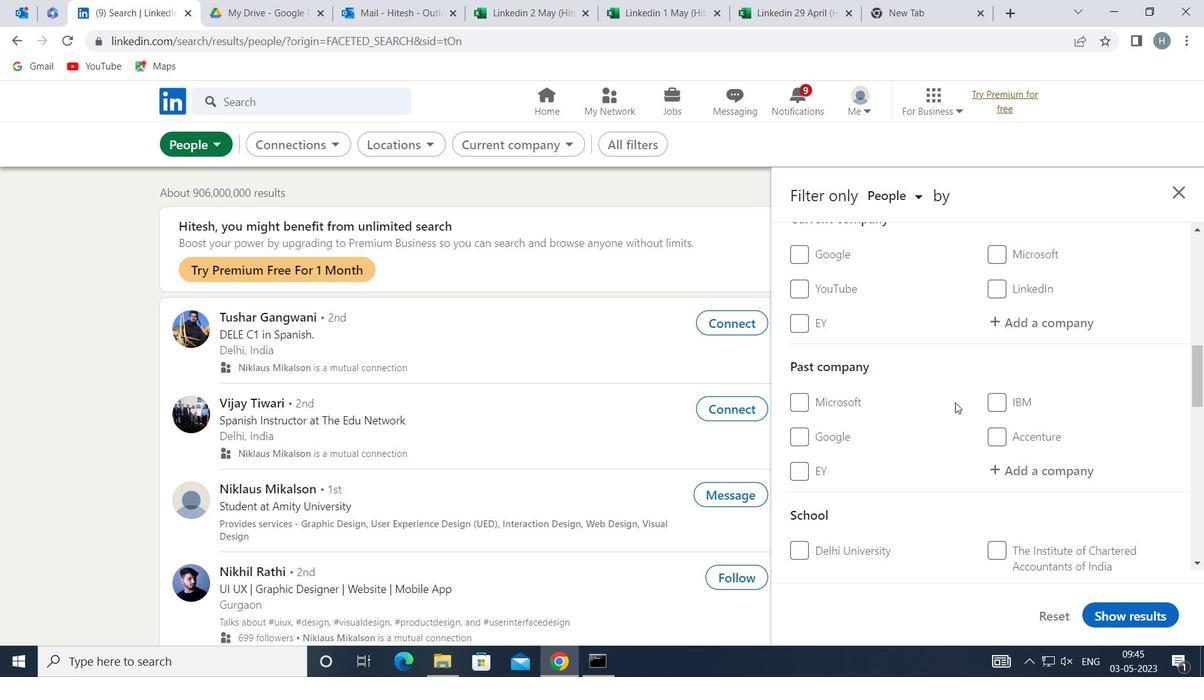 
Action: Mouse scrolled (956, 402) with delta (0, 0)
Screenshot: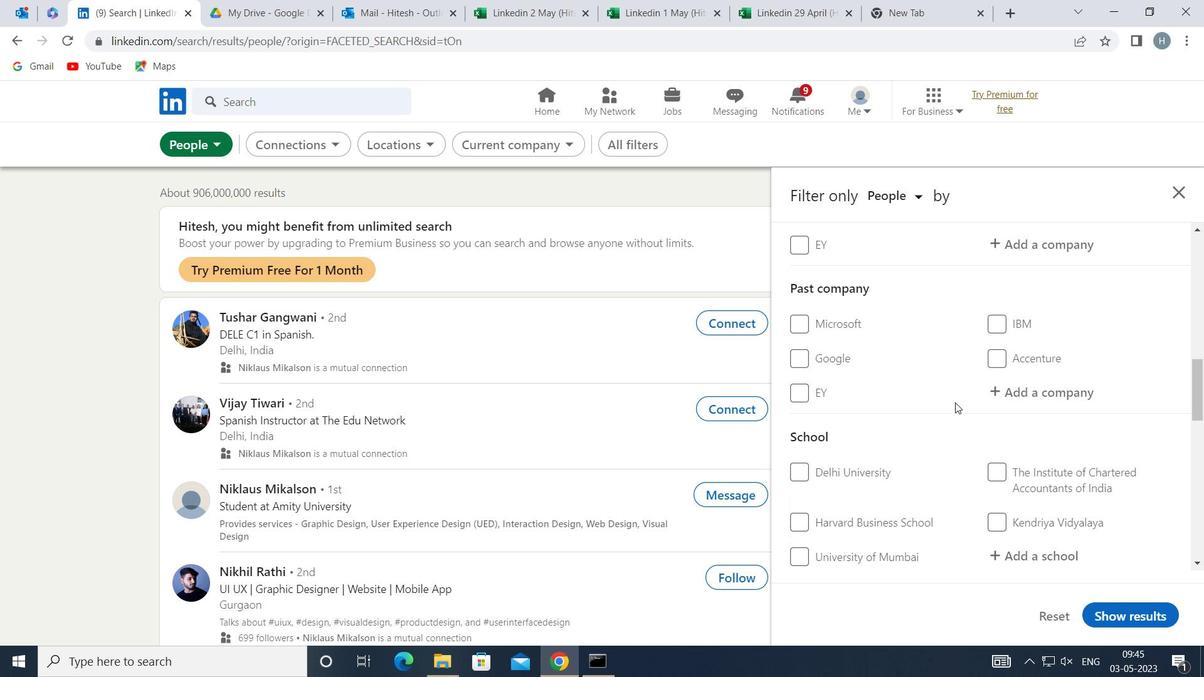 
Action: Mouse scrolled (956, 402) with delta (0, 0)
Screenshot: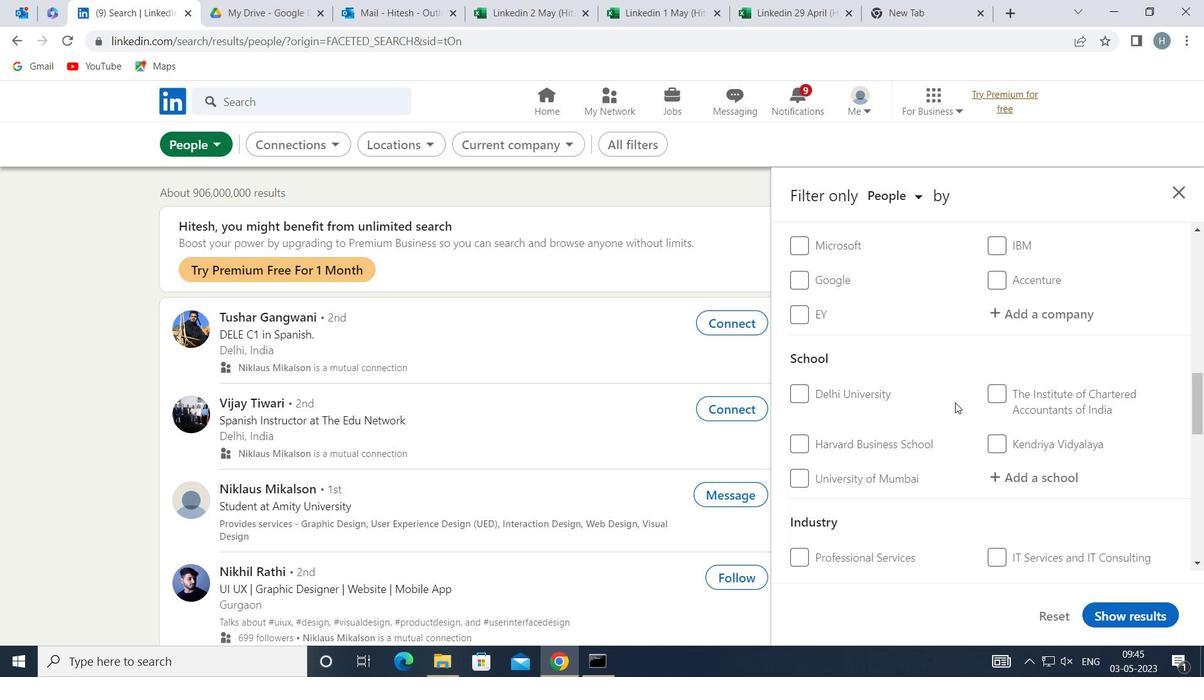 
Action: Mouse scrolled (956, 402) with delta (0, 0)
Screenshot: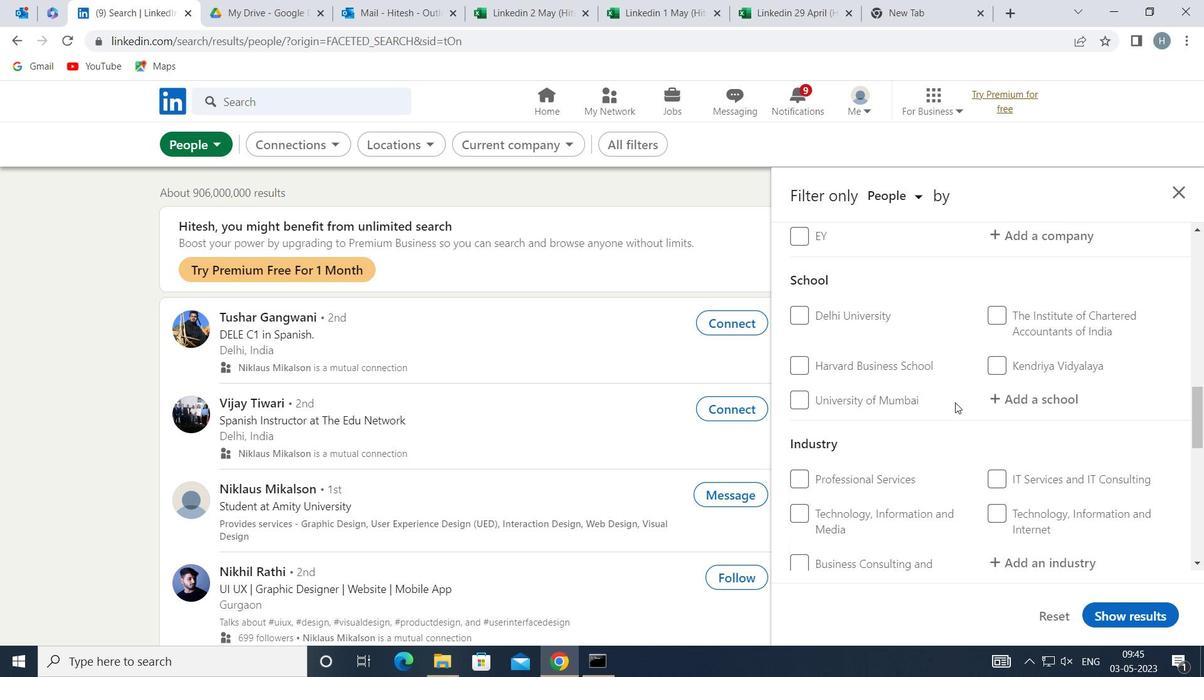 
Action: Mouse scrolled (956, 402) with delta (0, 0)
Screenshot: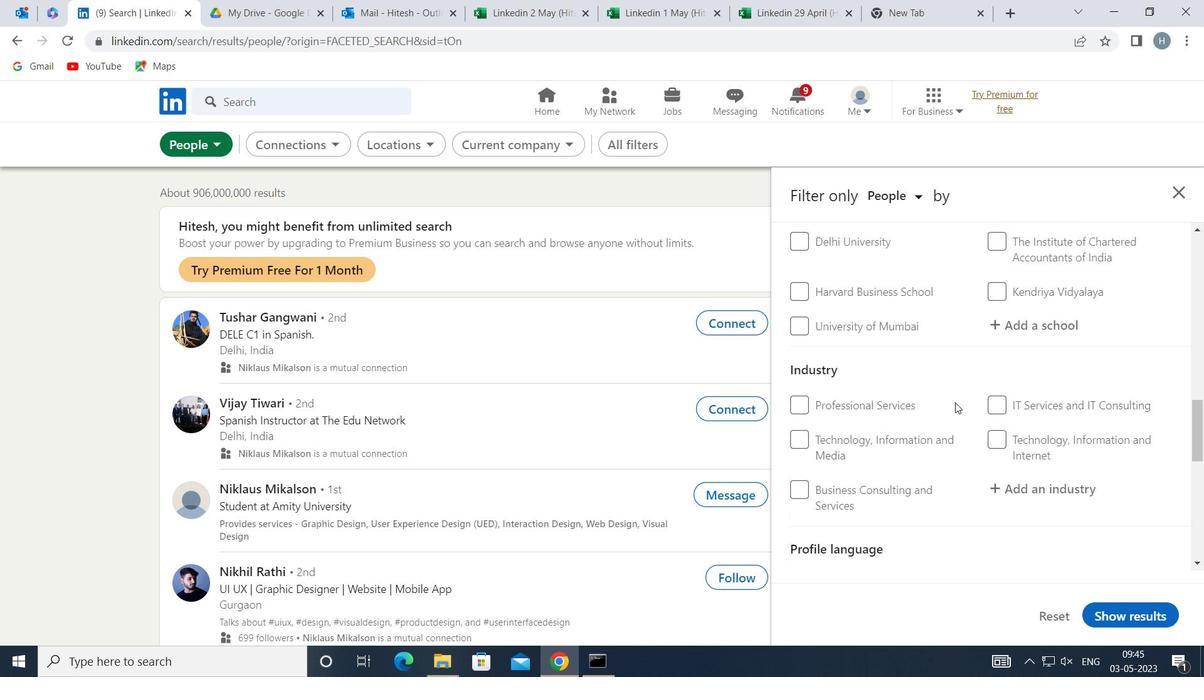 
Action: Mouse scrolled (956, 402) with delta (0, 0)
Screenshot: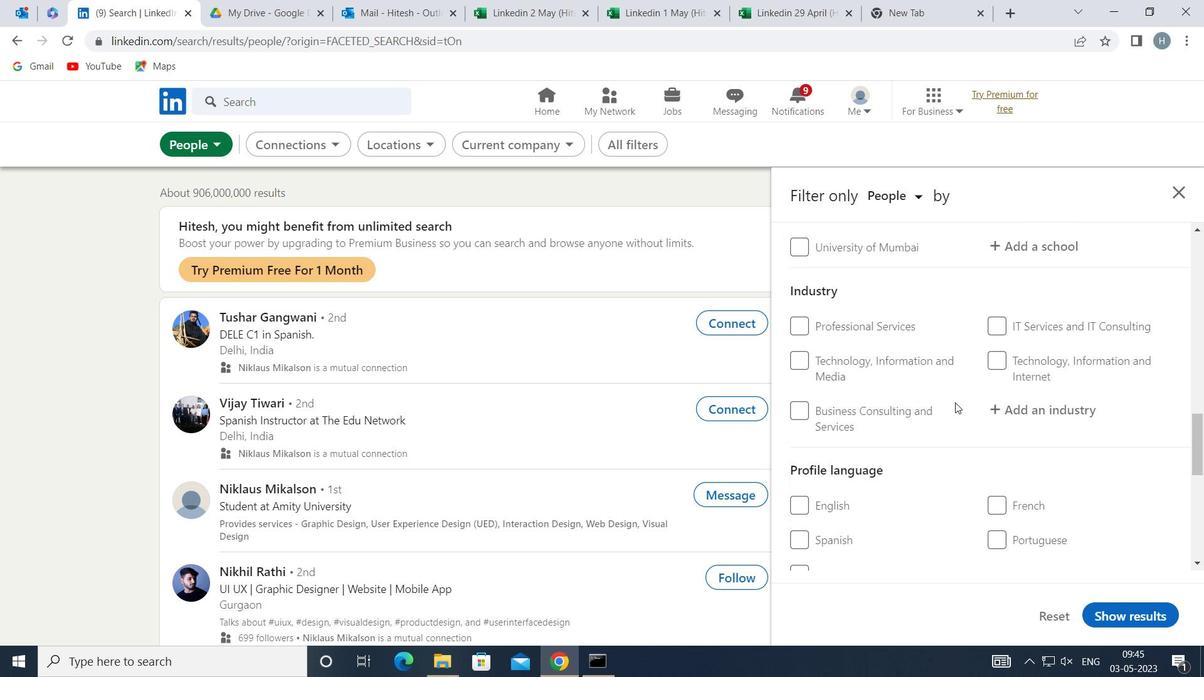 
Action: Mouse moved to (850, 424)
Screenshot: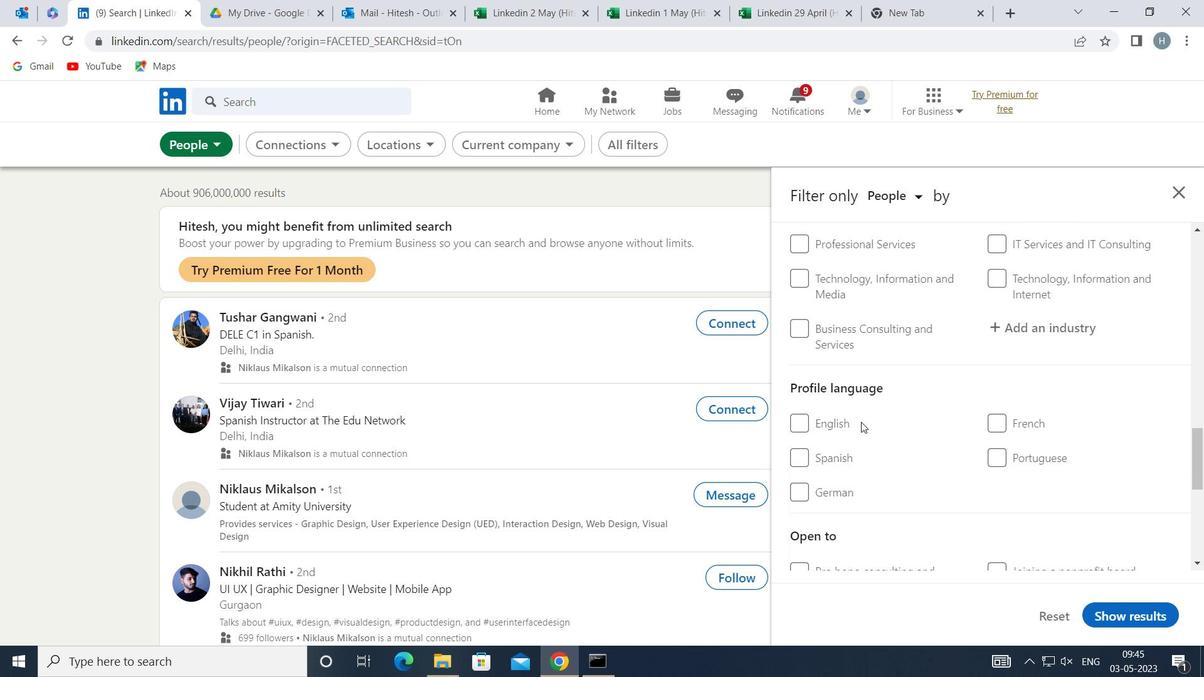 
Action: Mouse pressed left at (850, 424)
Screenshot: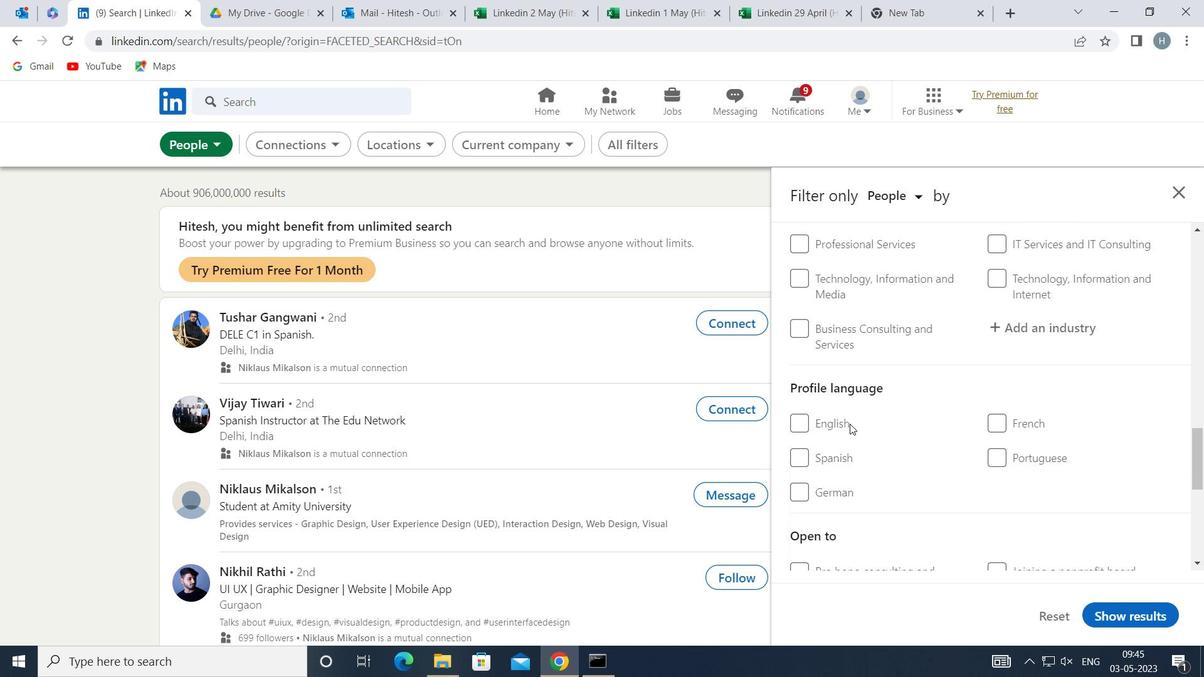 
Action: Mouse moved to (805, 427)
Screenshot: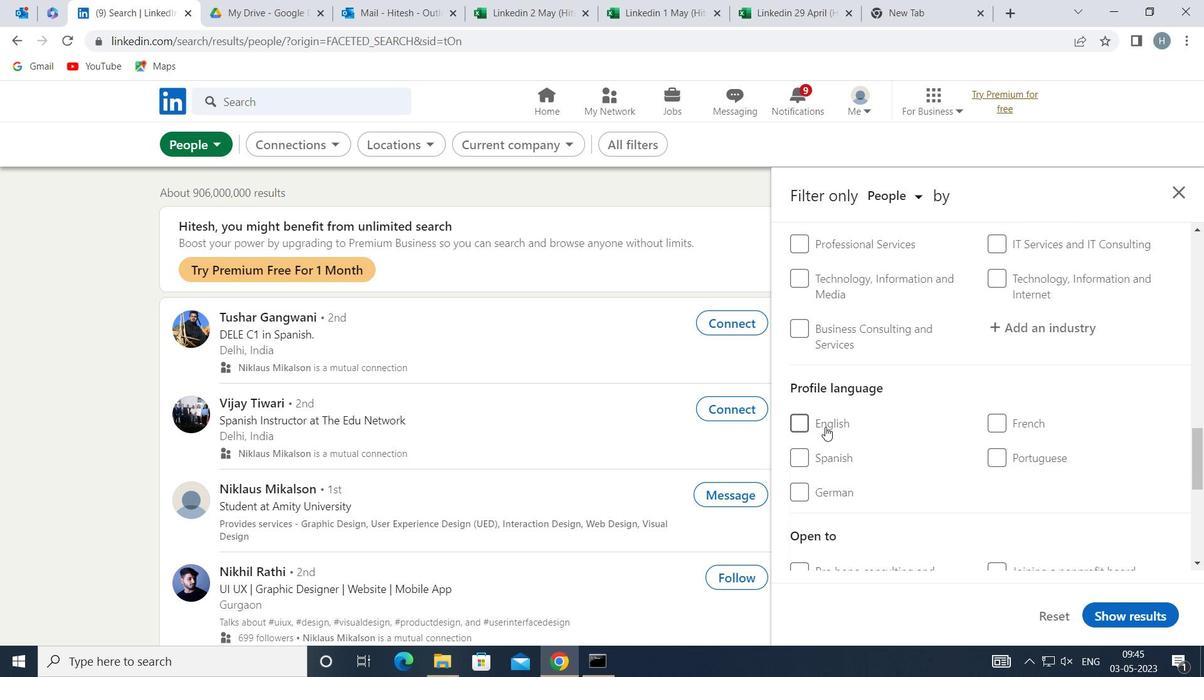 
Action: Mouse pressed left at (805, 427)
Screenshot: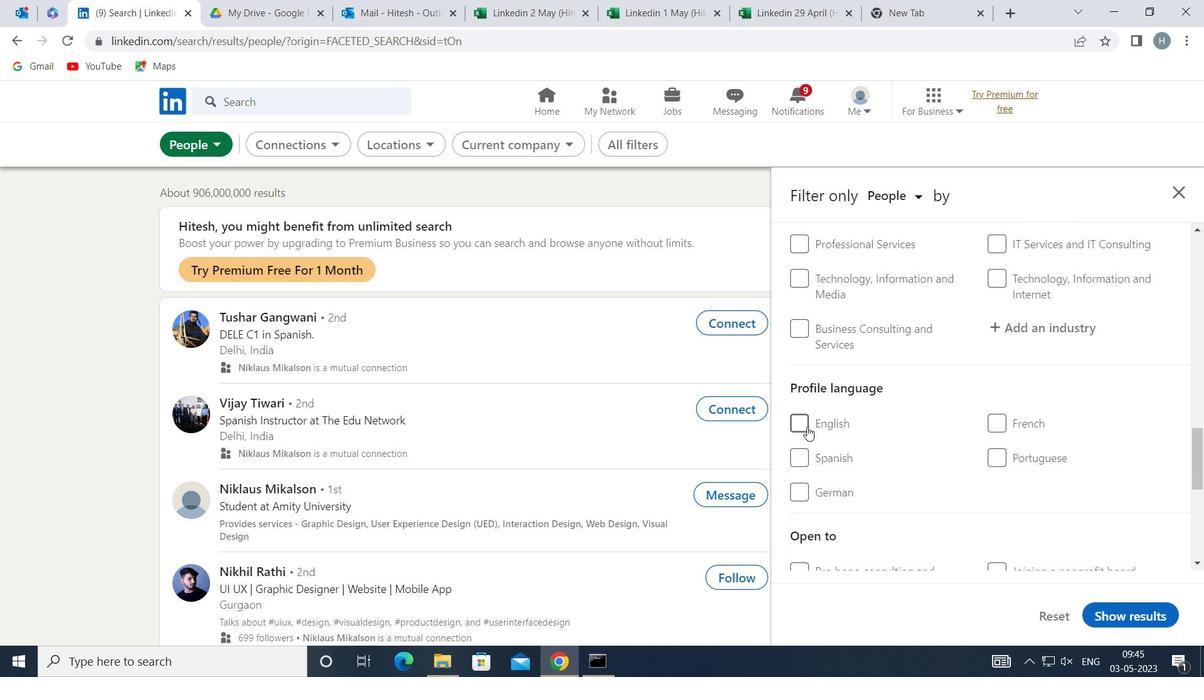
Action: Mouse moved to (943, 429)
Screenshot: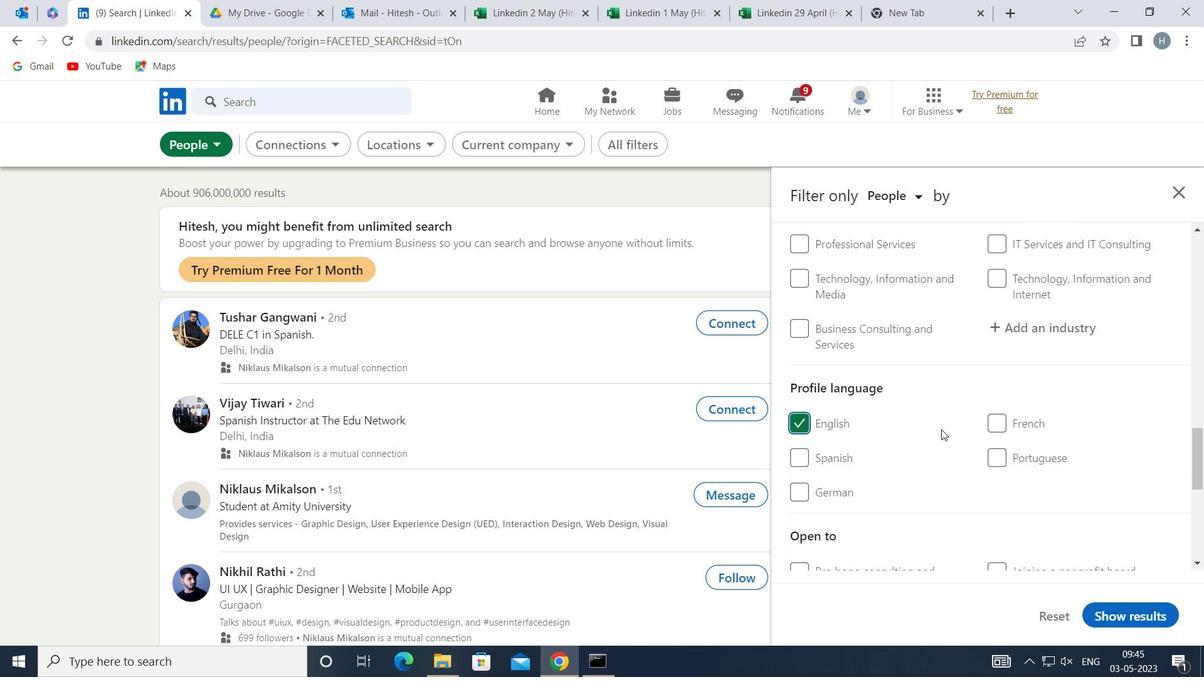 
Action: Mouse scrolled (943, 430) with delta (0, 0)
Screenshot: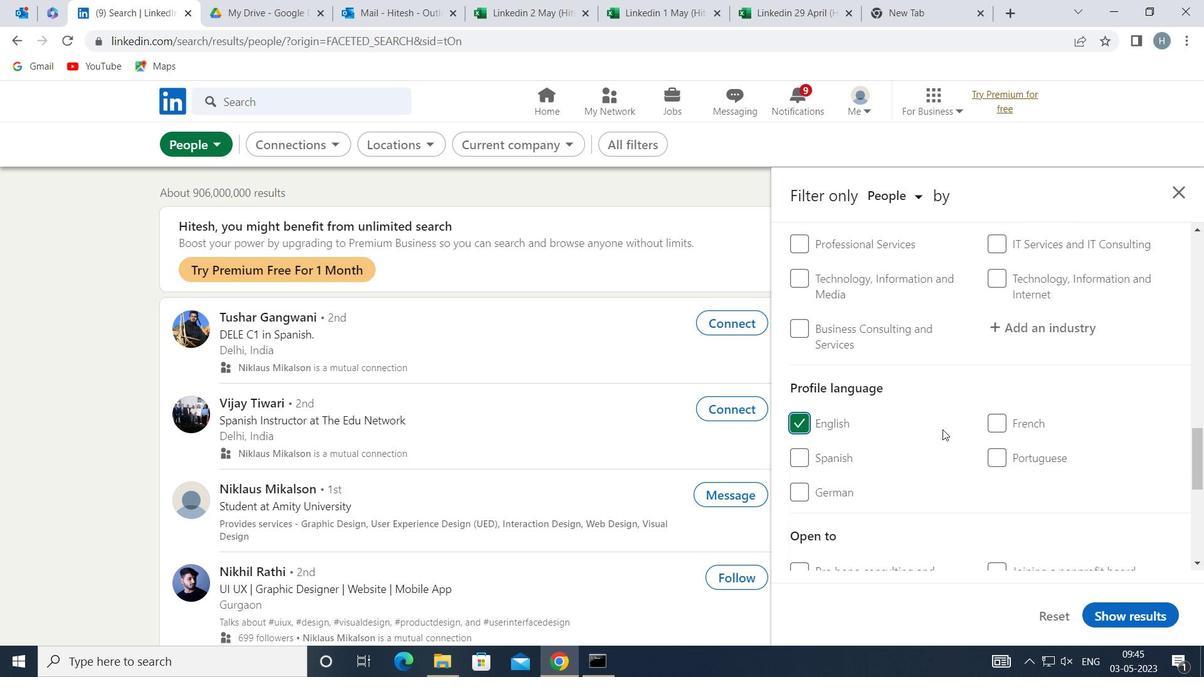 
Action: Mouse scrolled (943, 430) with delta (0, 0)
Screenshot: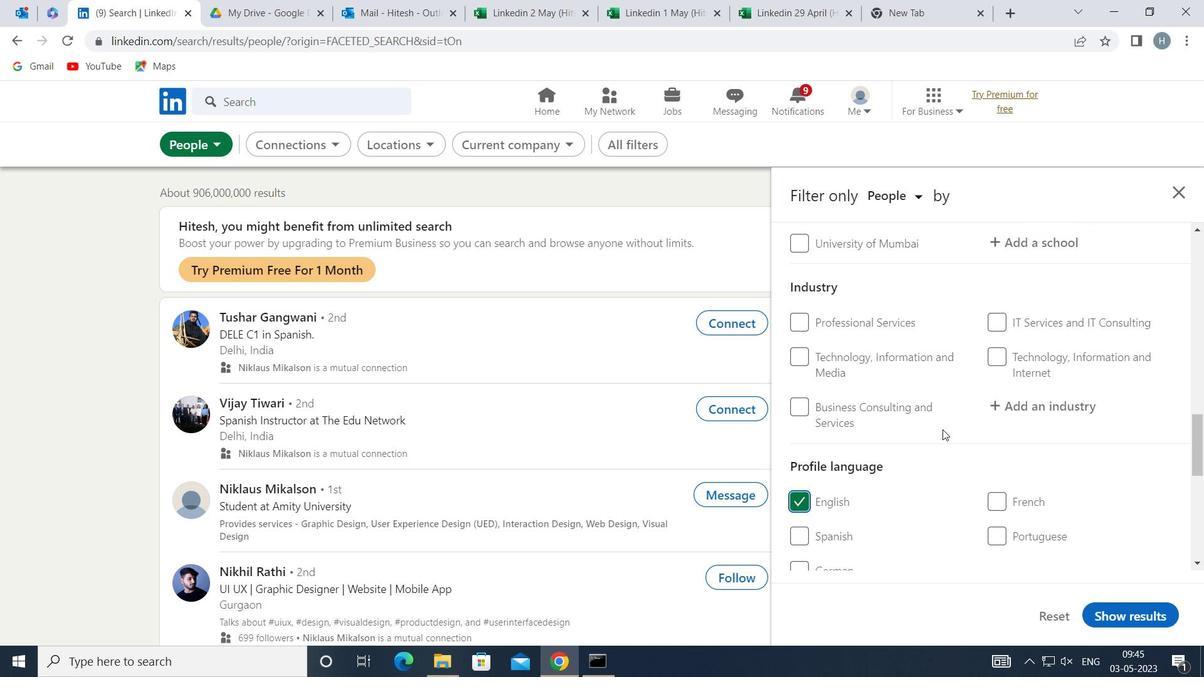 
Action: Mouse scrolled (943, 430) with delta (0, 0)
Screenshot: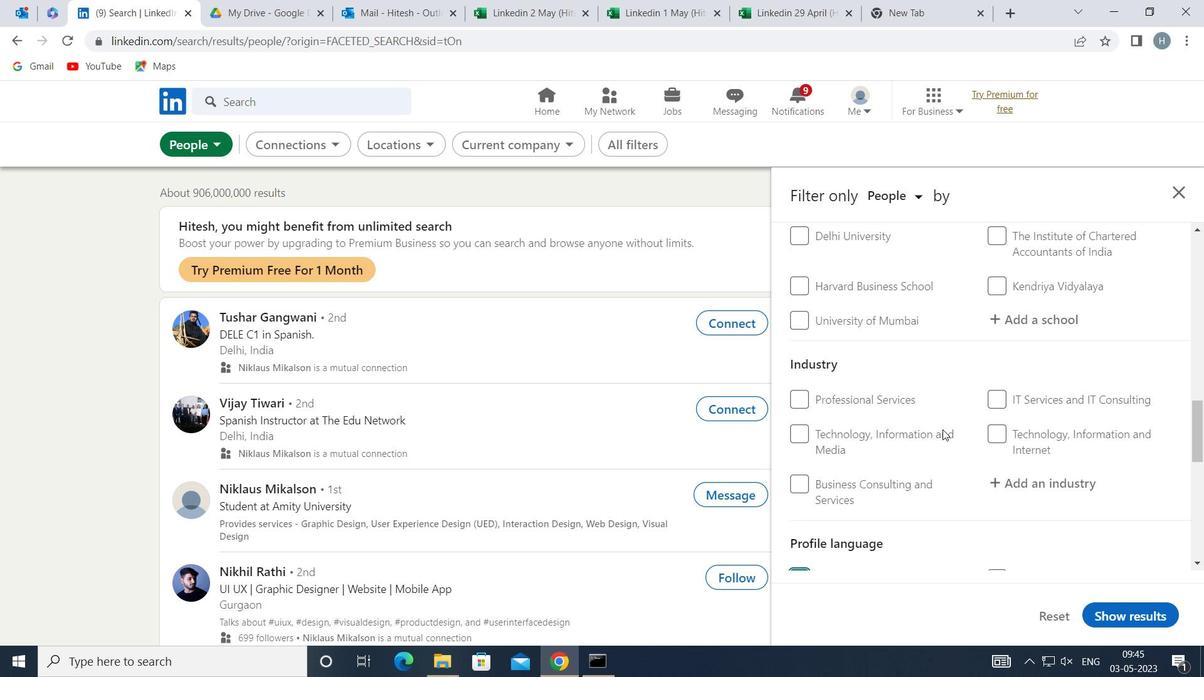 
Action: Mouse scrolled (943, 430) with delta (0, 0)
Screenshot: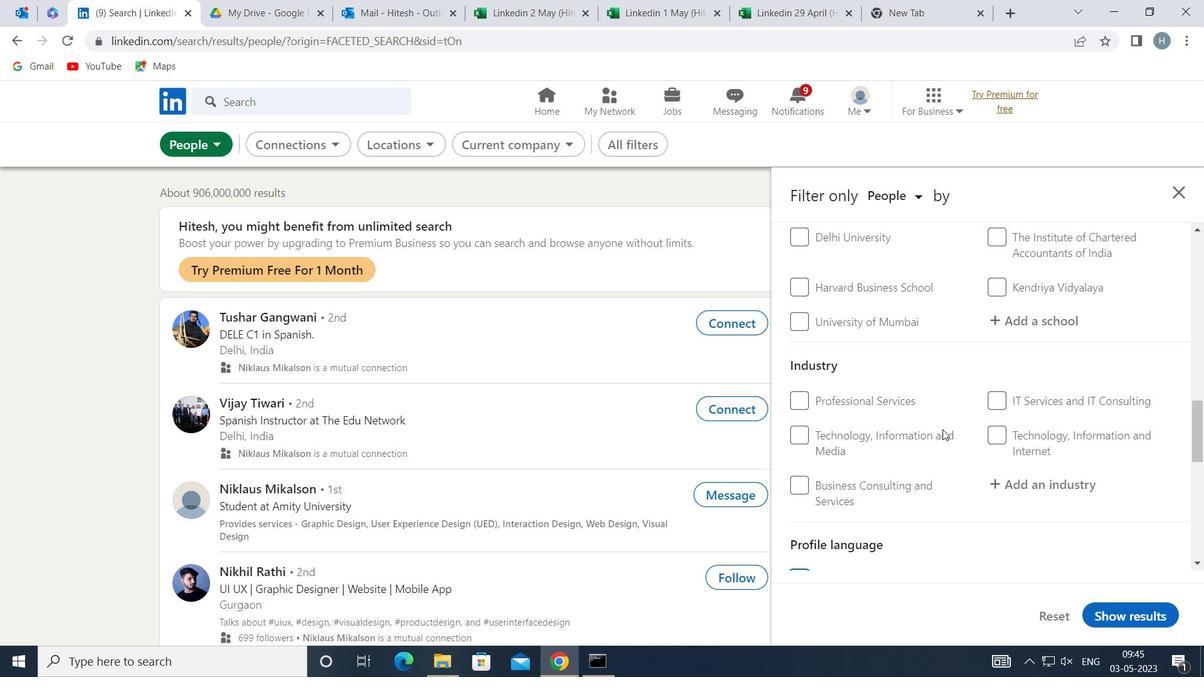
Action: Mouse scrolled (943, 430) with delta (0, 0)
Screenshot: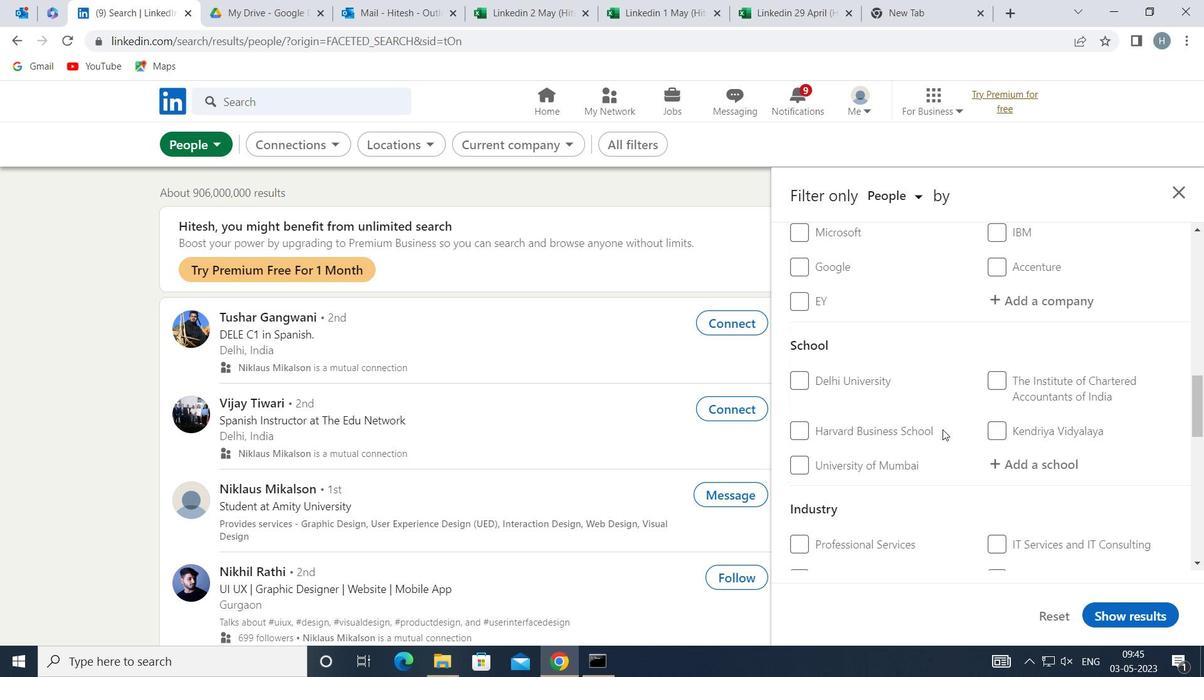 
Action: Mouse scrolled (943, 430) with delta (0, 0)
Screenshot: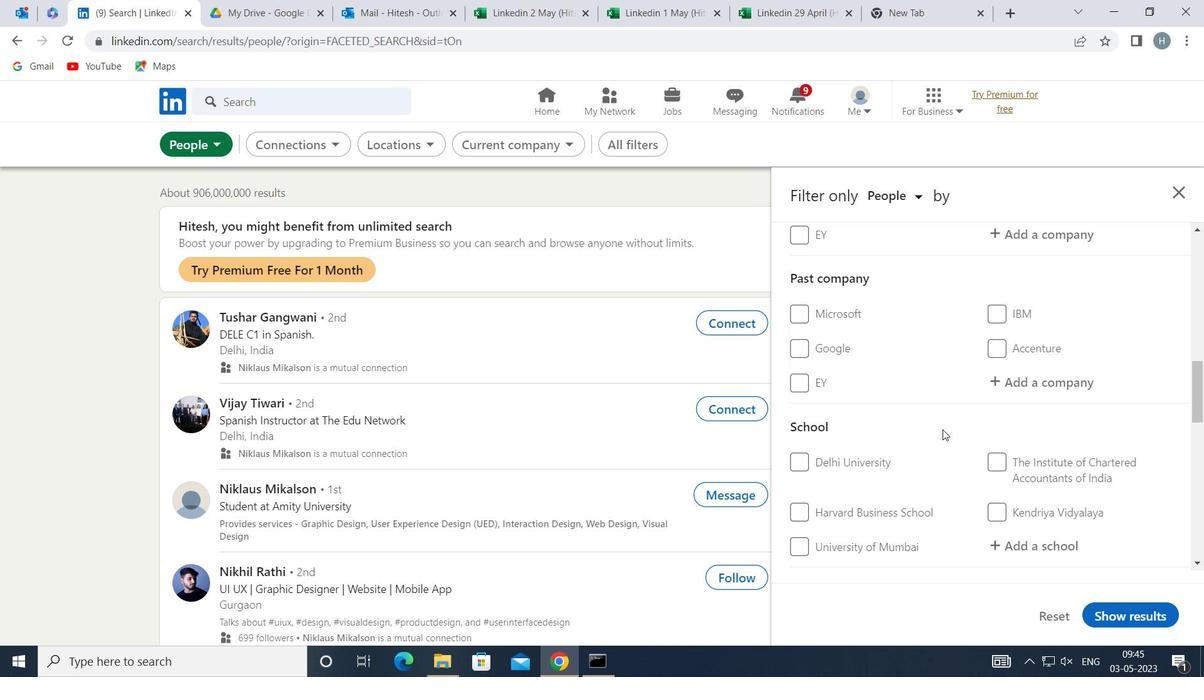 
Action: Mouse scrolled (943, 430) with delta (0, 0)
Screenshot: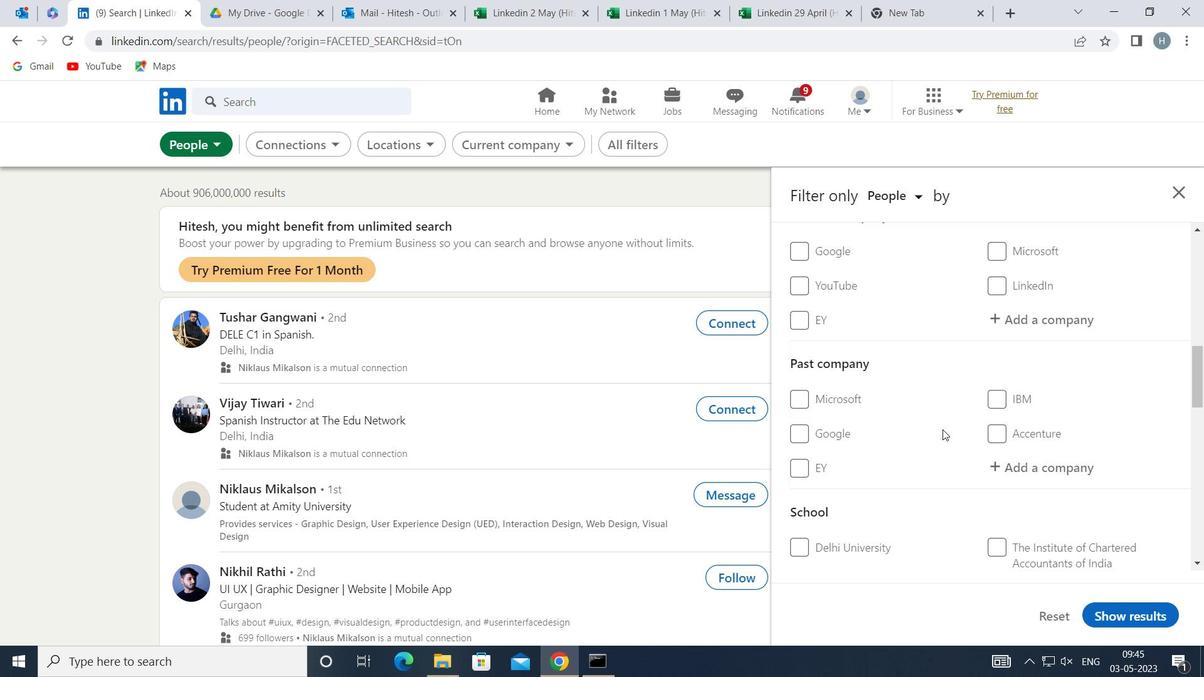 
Action: Mouse moved to (1021, 407)
Screenshot: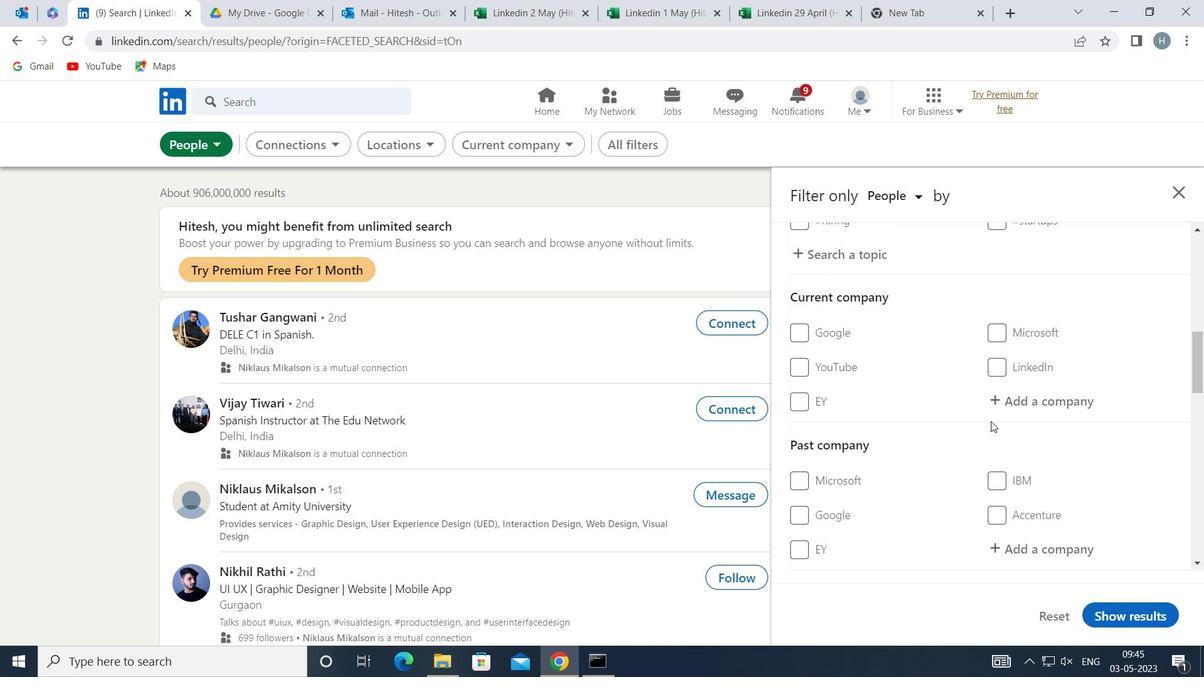 
Action: Mouse pressed left at (1021, 407)
Screenshot: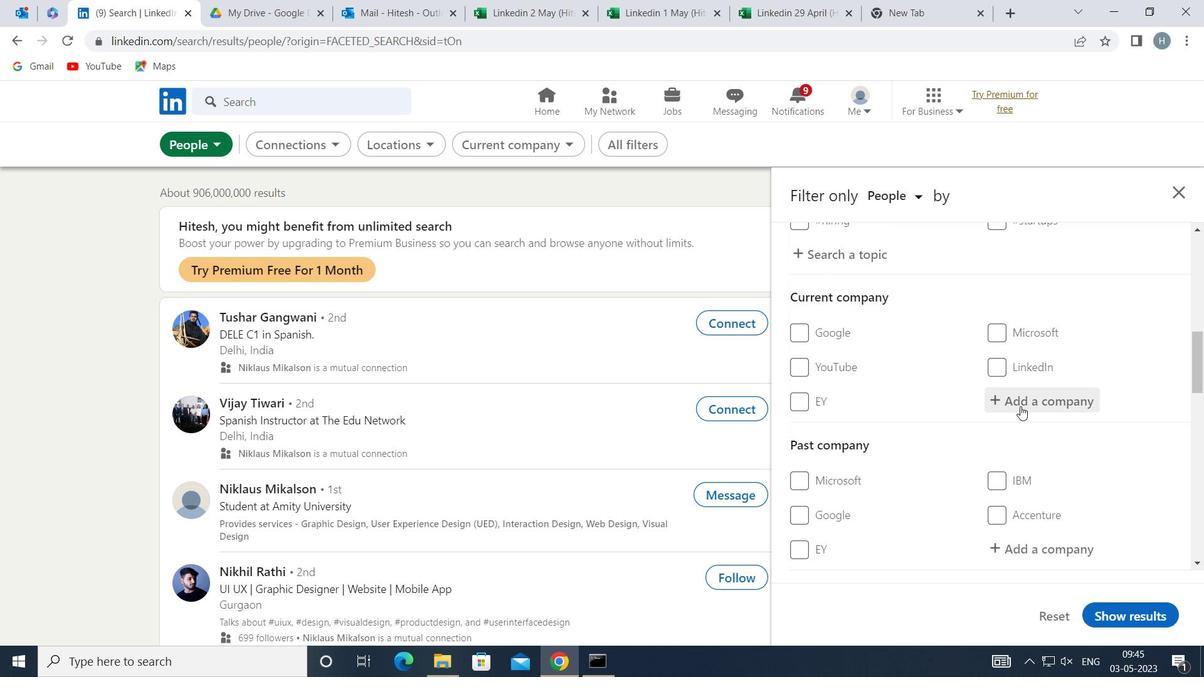 
Action: Key pressed <Key.shift>JIO<Key.shift>SAAV
Screenshot: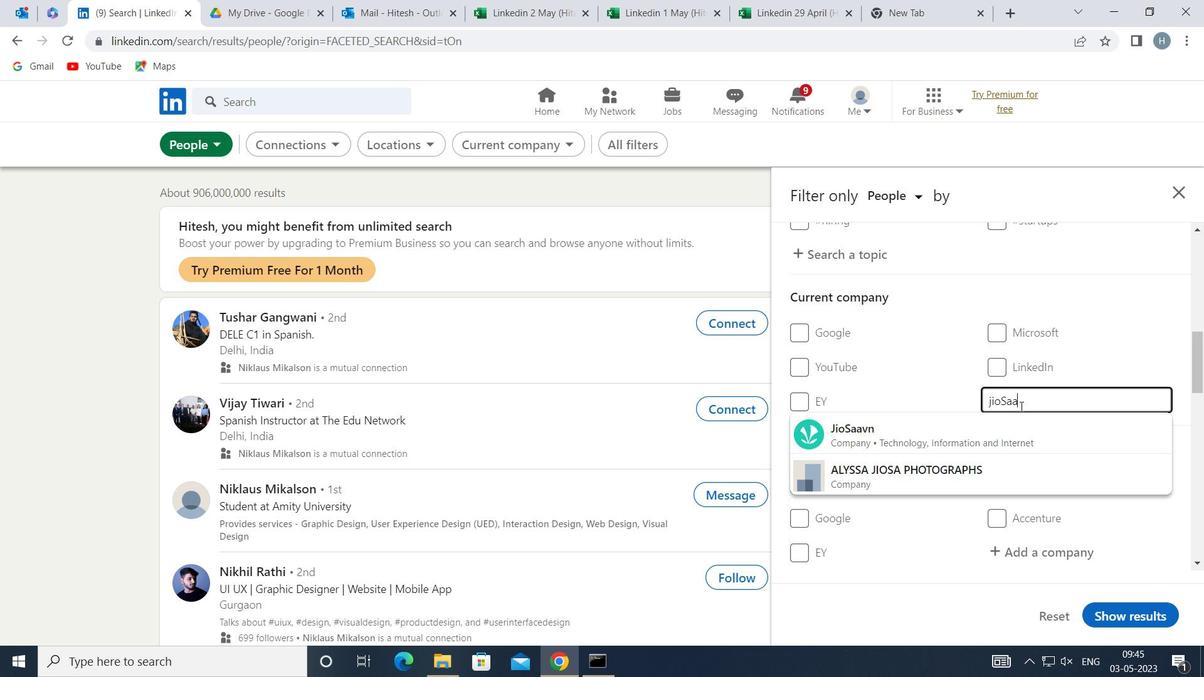 
Action: Mouse moved to (993, 431)
Screenshot: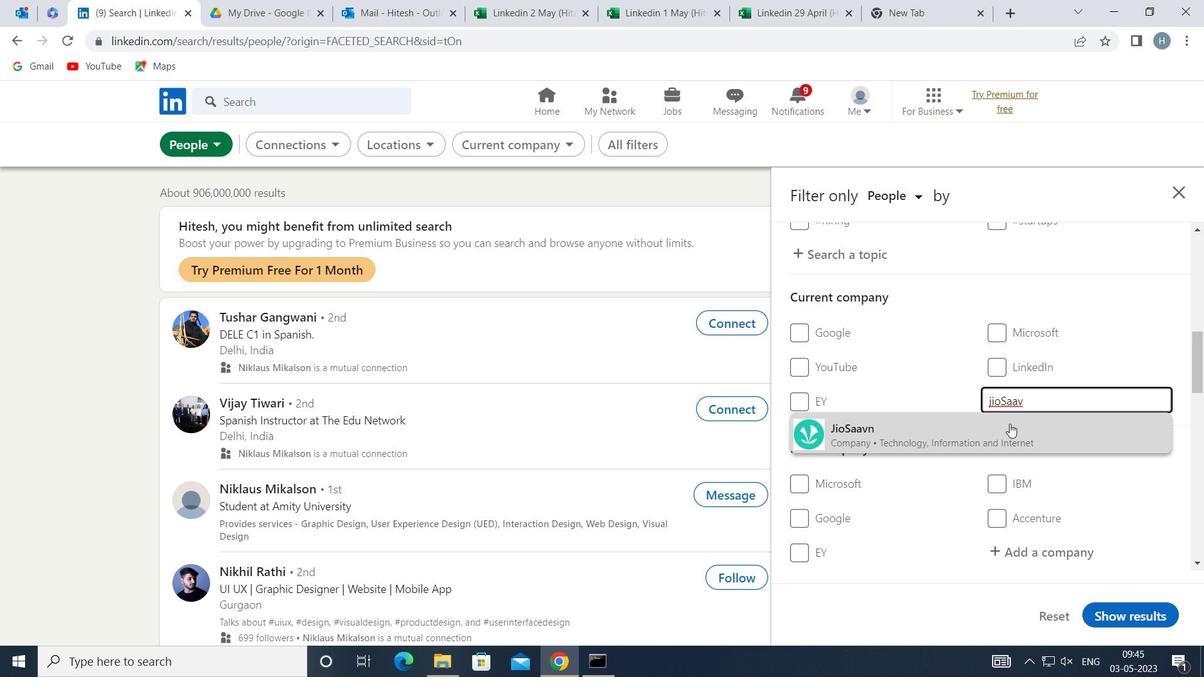 
Action: Mouse pressed left at (993, 431)
Screenshot: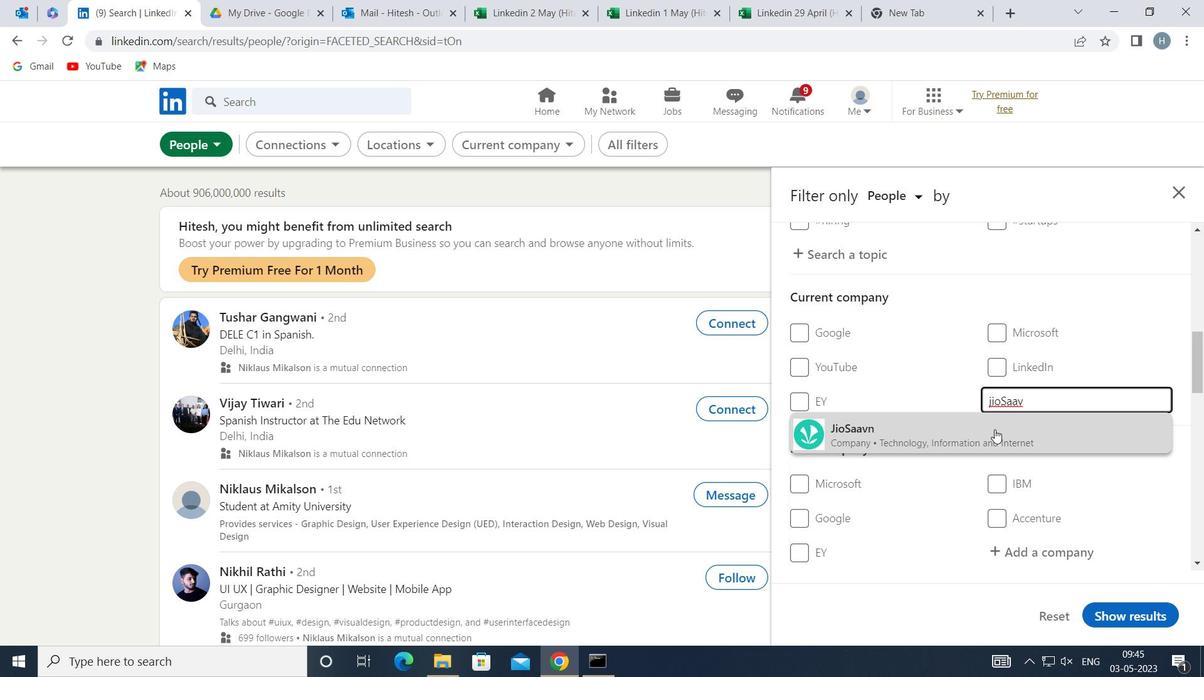 
Action: Mouse moved to (963, 423)
Screenshot: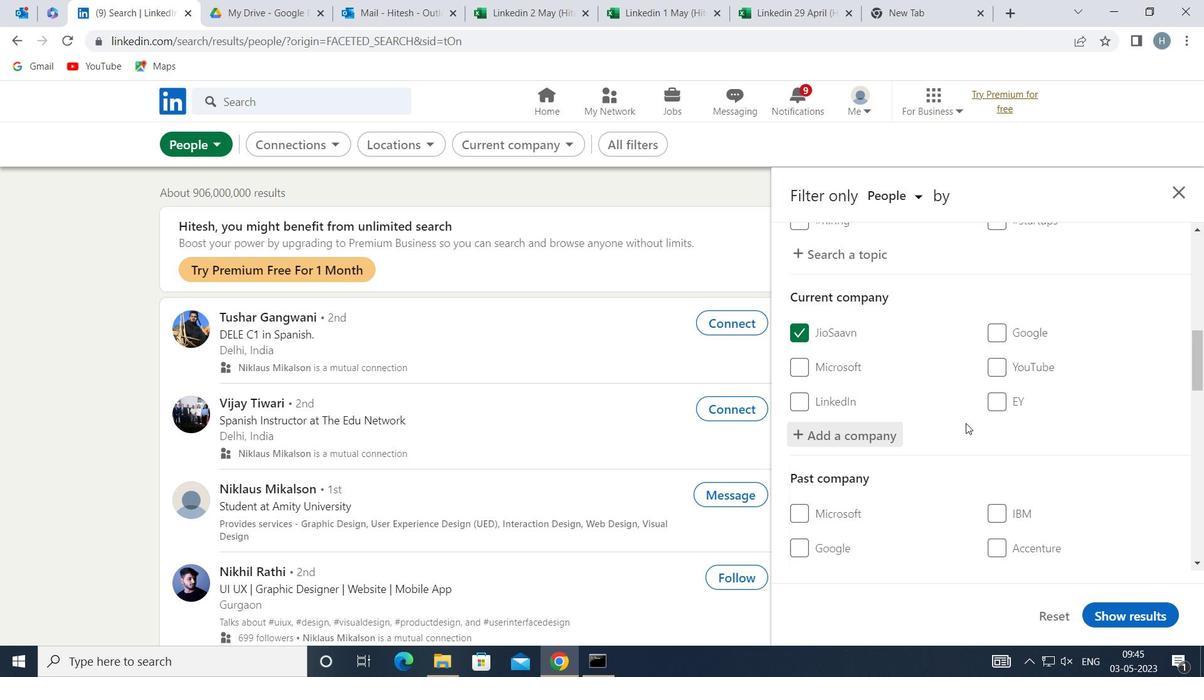 
Action: Mouse scrolled (963, 422) with delta (0, 0)
Screenshot: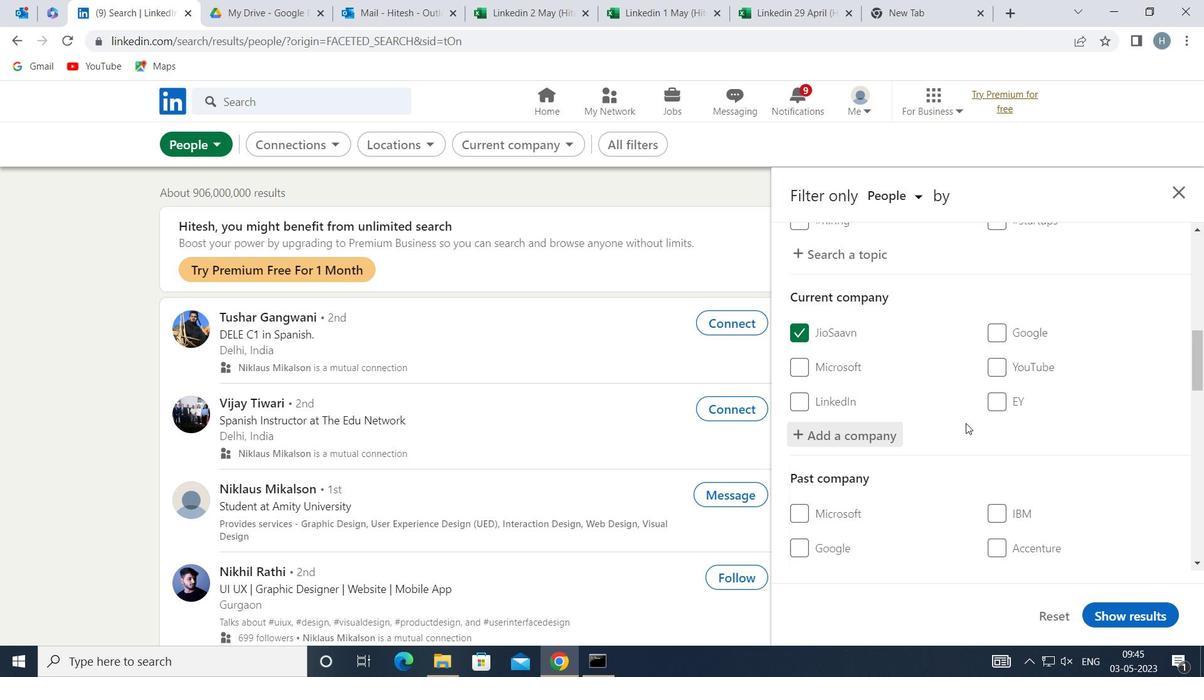 
Action: Mouse moved to (944, 412)
Screenshot: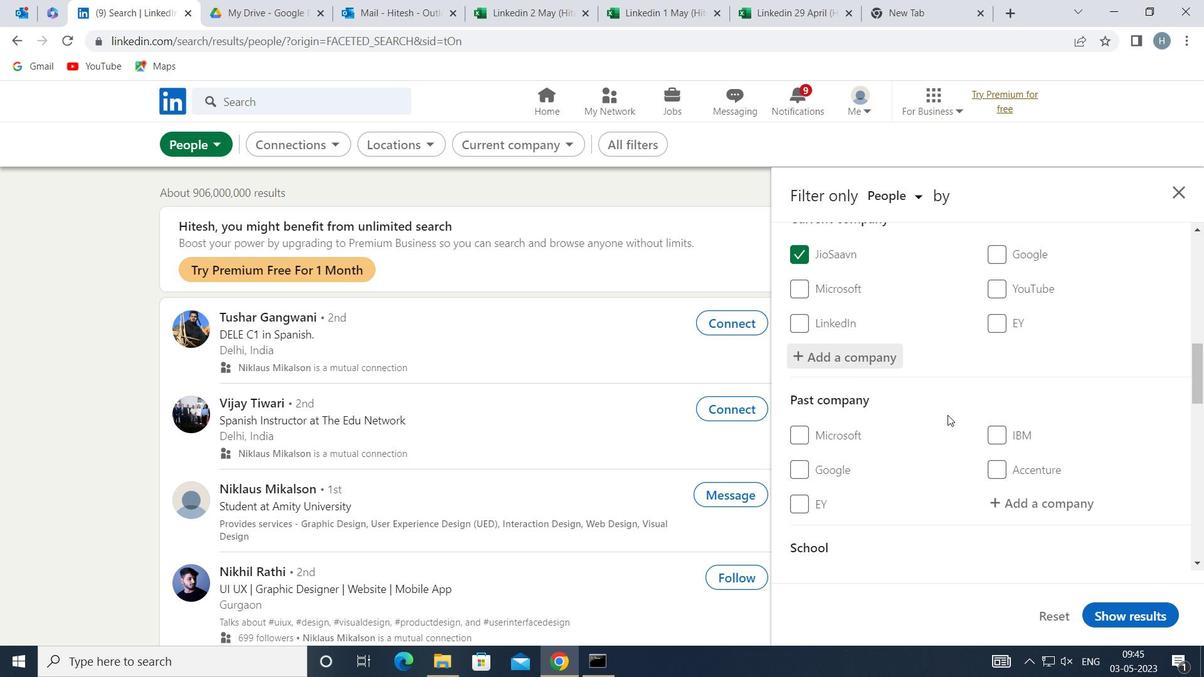 
Action: Mouse scrolled (944, 411) with delta (0, 0)
Screenshot: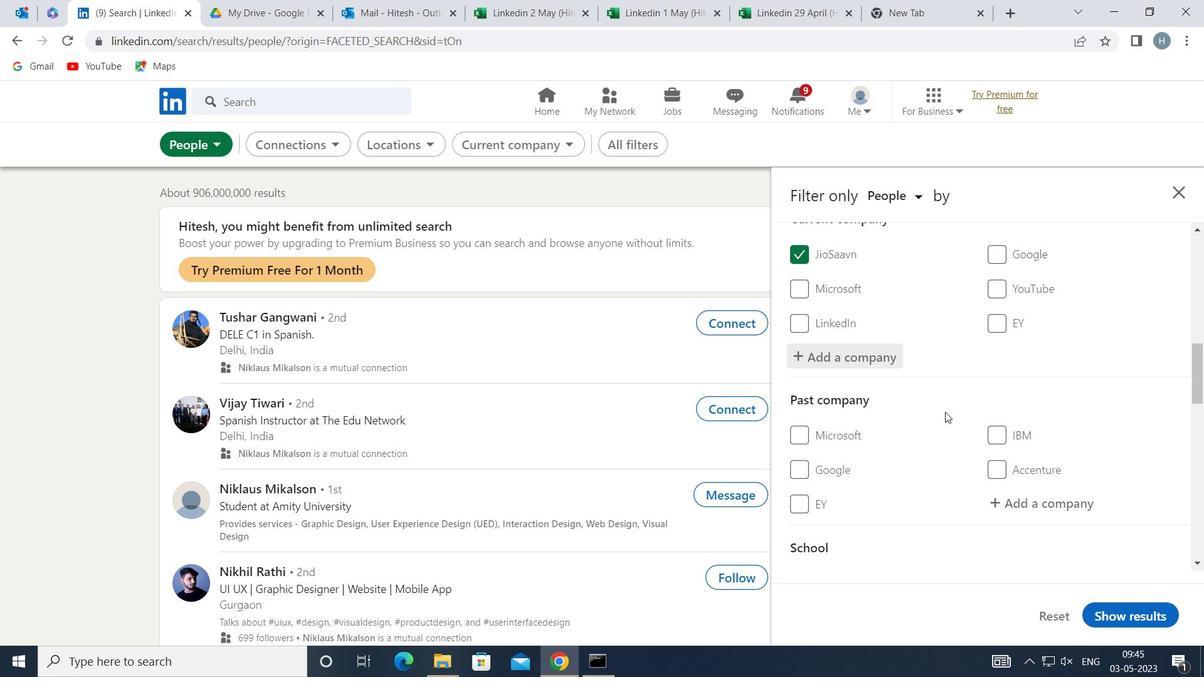 
Action: Mouse scrolled (944, 411) with delta (0, 0)
Screenshot: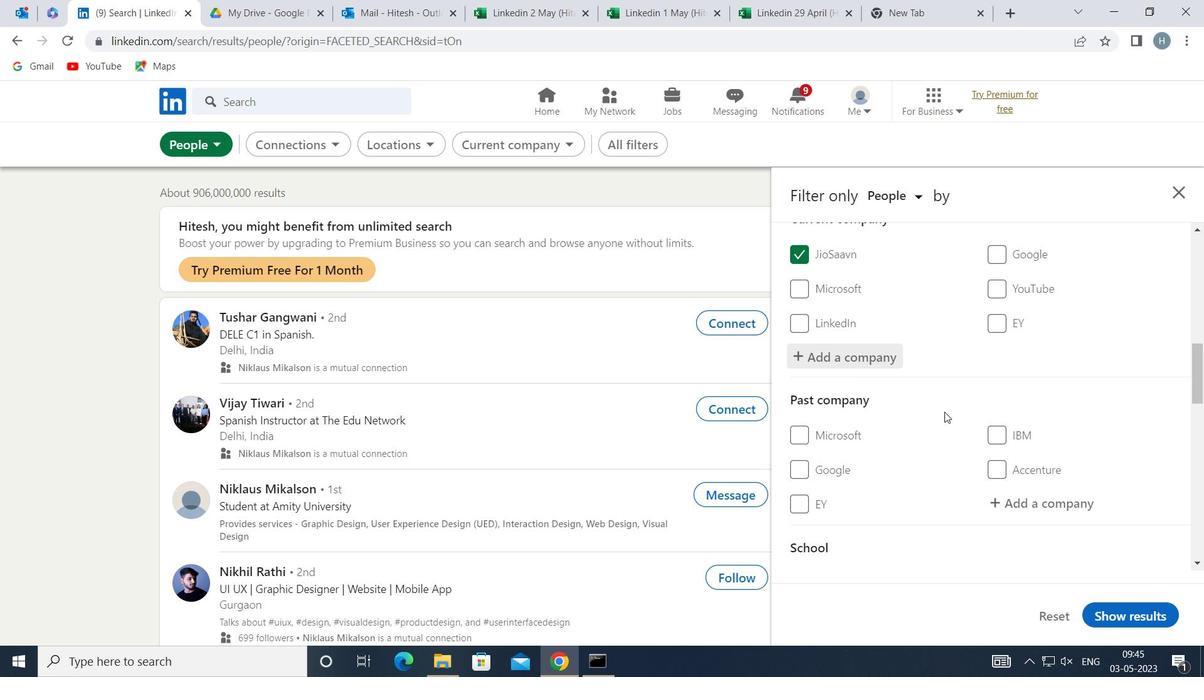 
Action: Mouse moved to (941, 410)
Screenshot: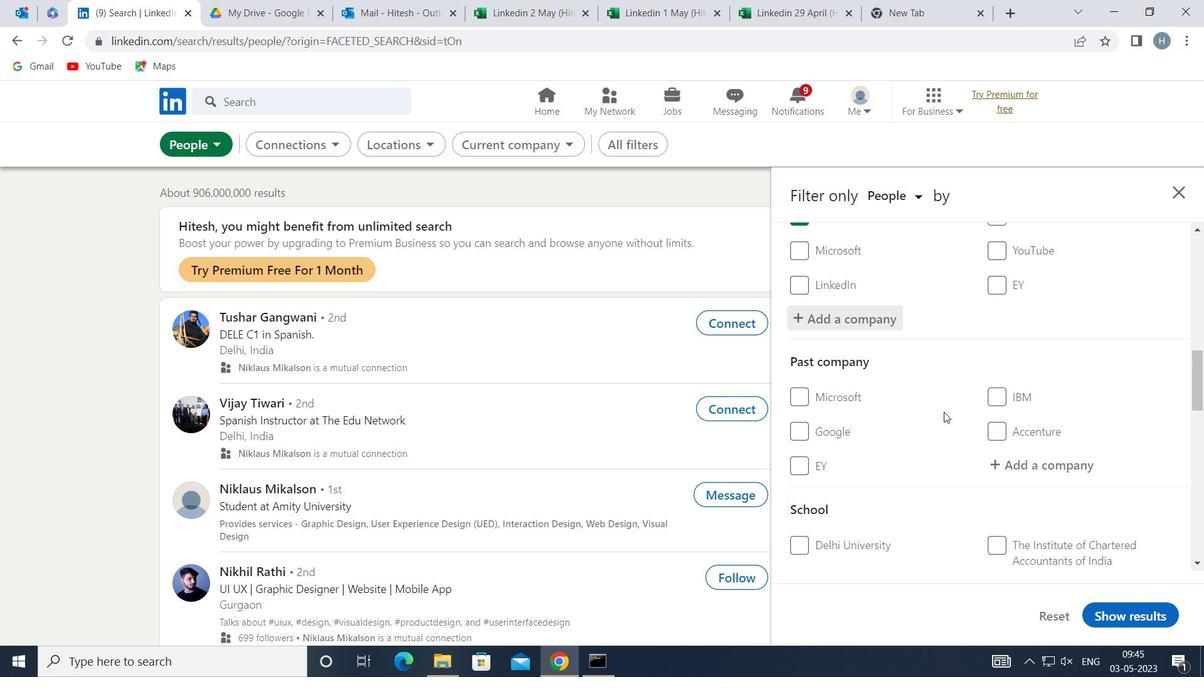 
Action: Mouse scrolled (941, 409) with delta (0, 0)
Screenshot: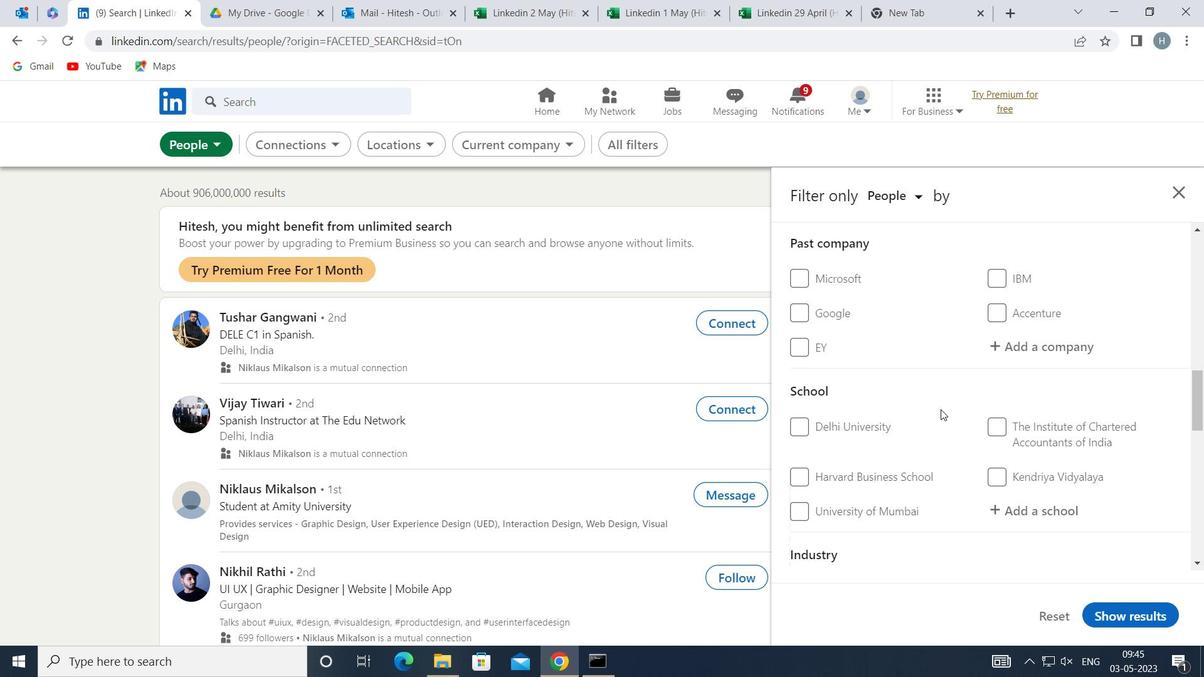 
Action: Mouse scrolled (941, 409) with delta (0, 0)
Screenshot: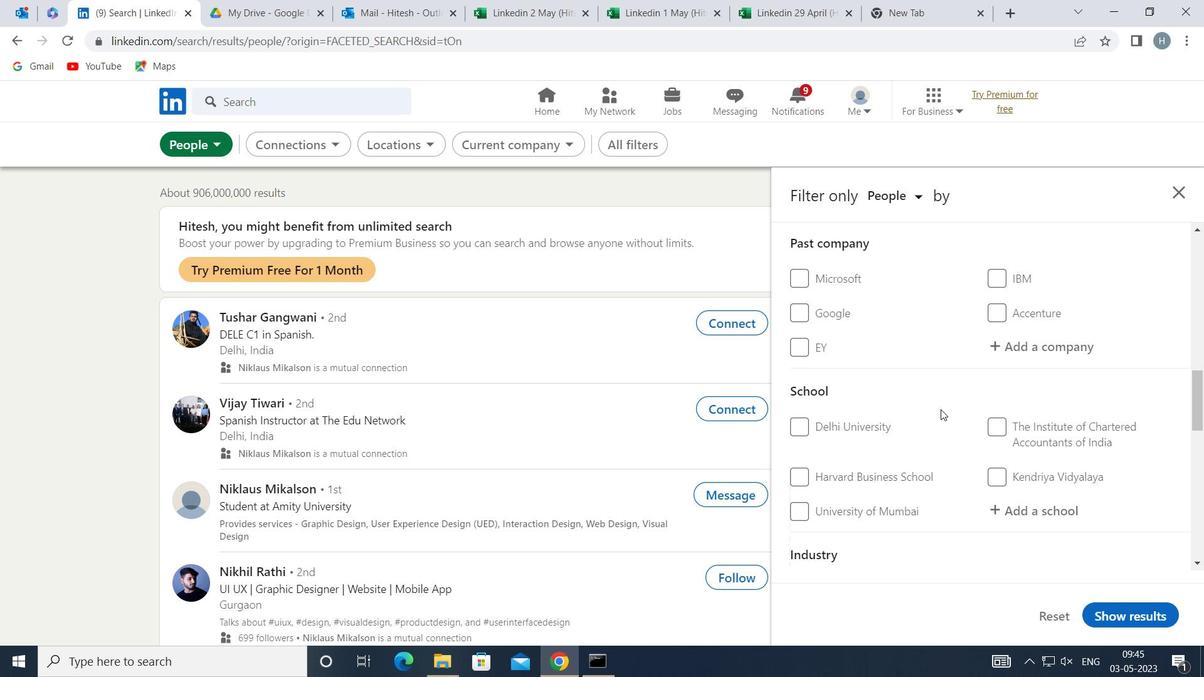 
Action: Mouse moved to (1046, 355)
Screenshot: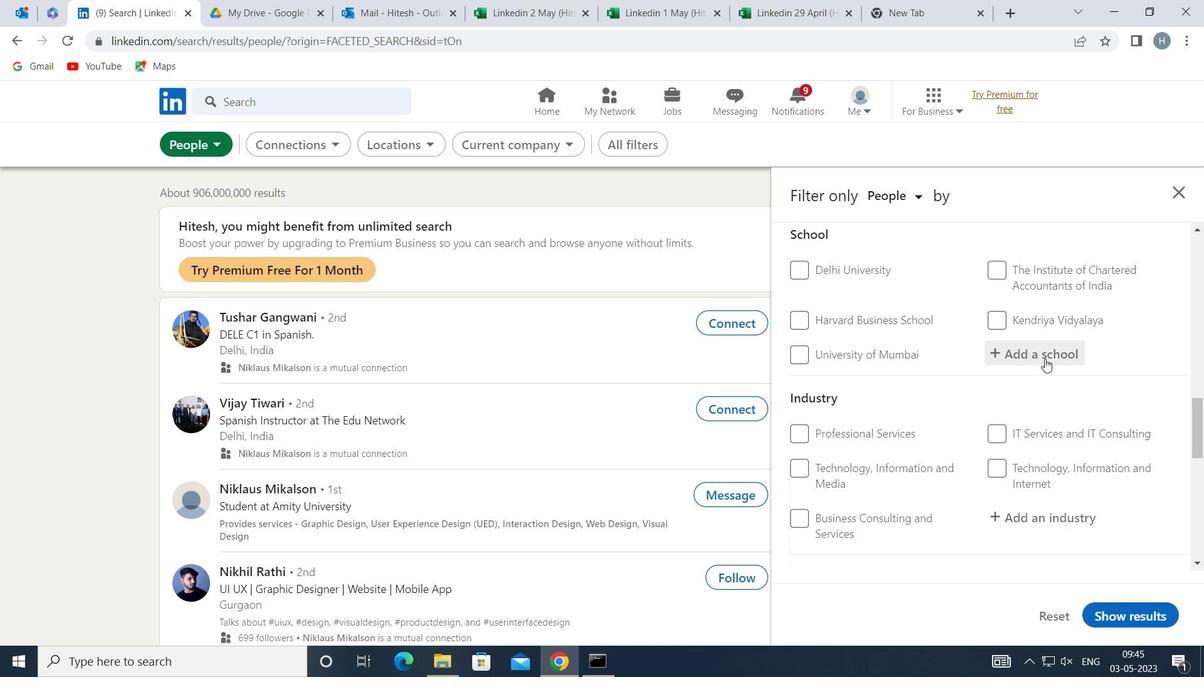 
Action: Mouse pressed left at (1046, 355)
Screenshot: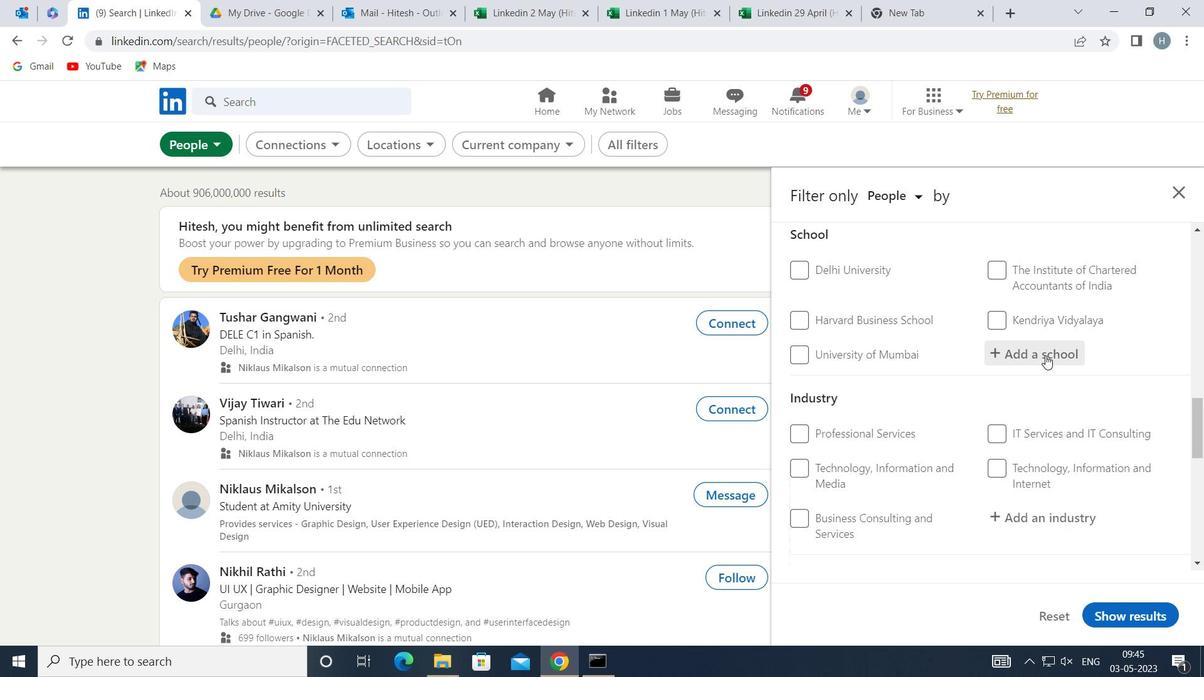 
Action: Key pressed <Key.shift>VISHWAKARMA<Key.space><Key.shift>UNIVER
Screenshot: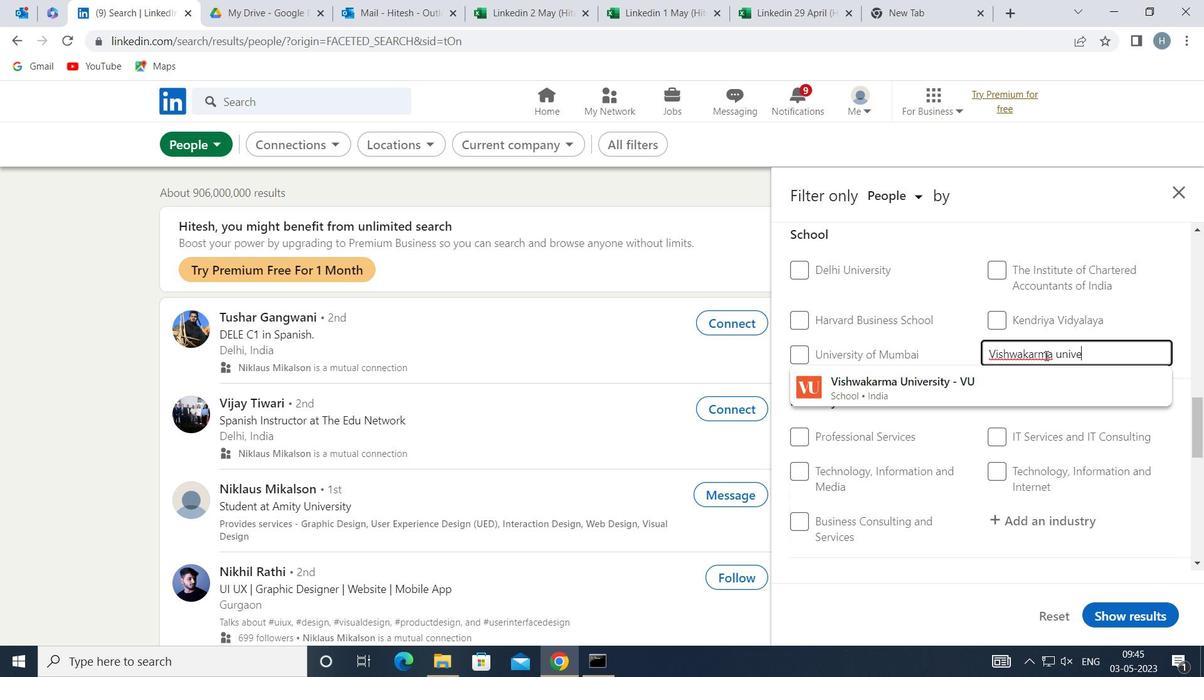 
Action: Mouse moved to (1020, 373)
Screenshot: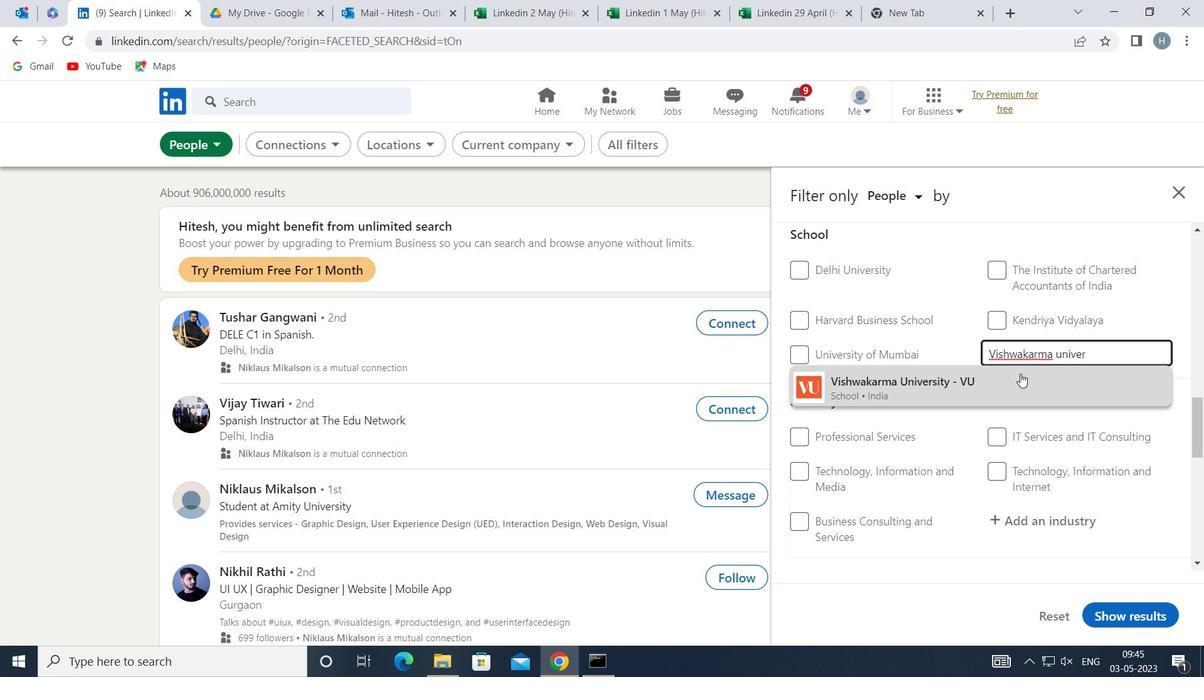 
Action: Mouse pressed left at (1020, 373)
Screenshot: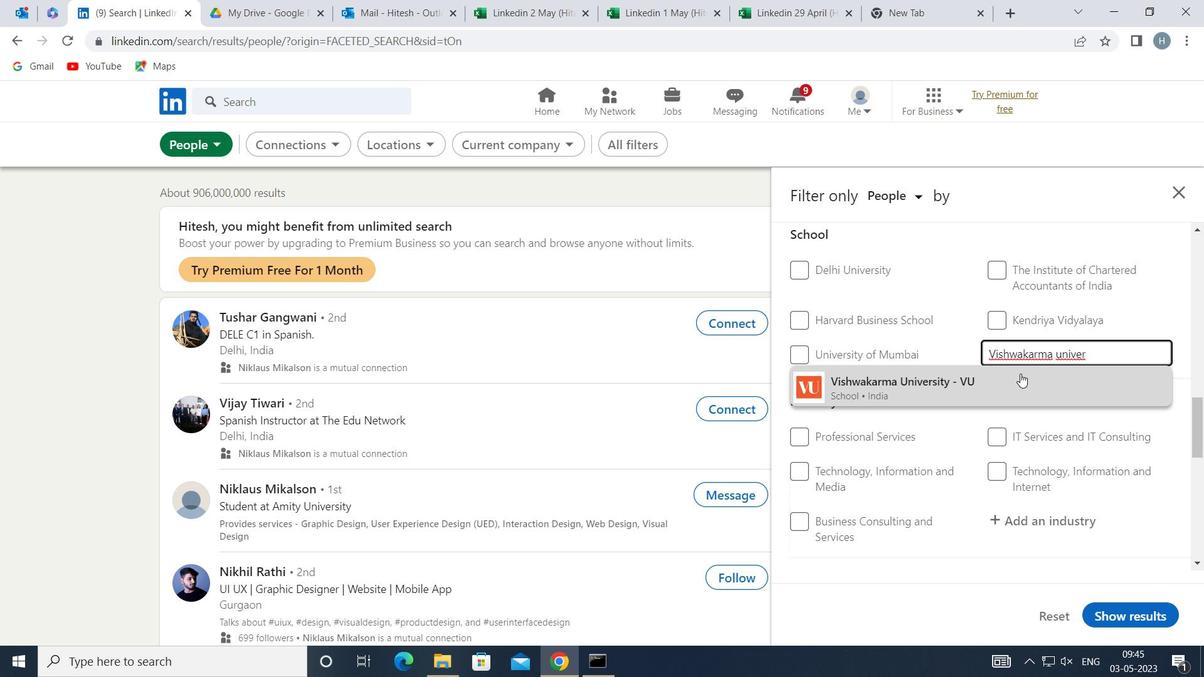 
Action: Mouse moved to (975, 365)
Screenshot: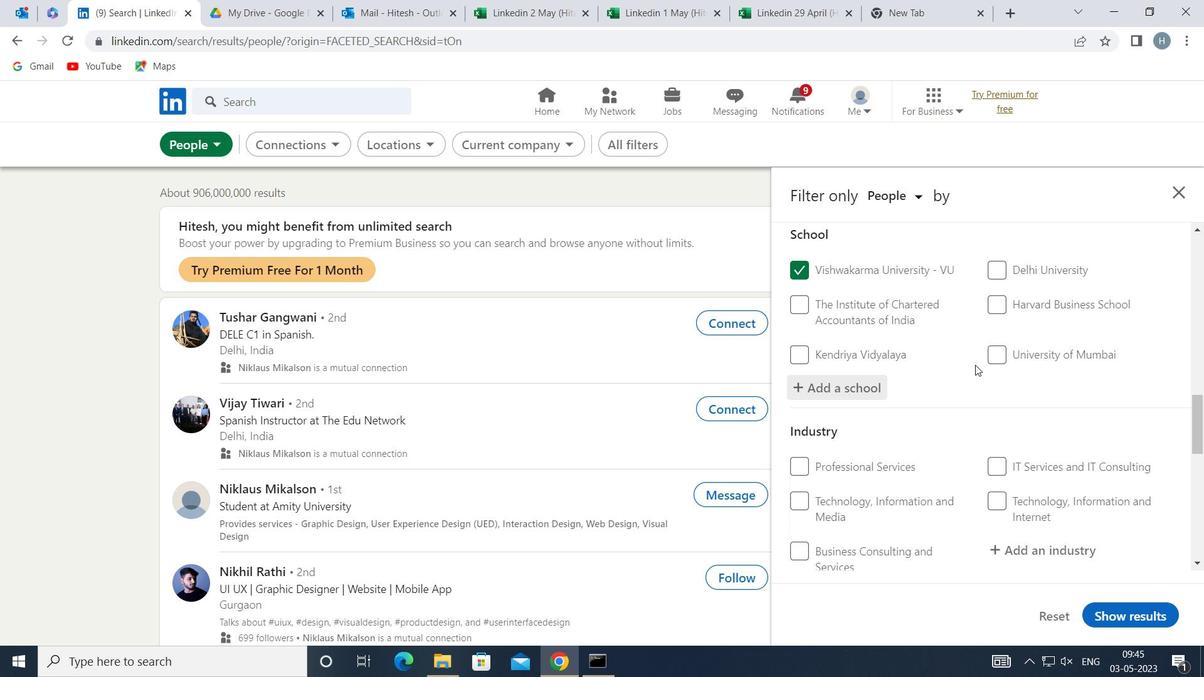 
Action: Mouse scrolled (975, 364) with delta (0, 0)
Screenshot: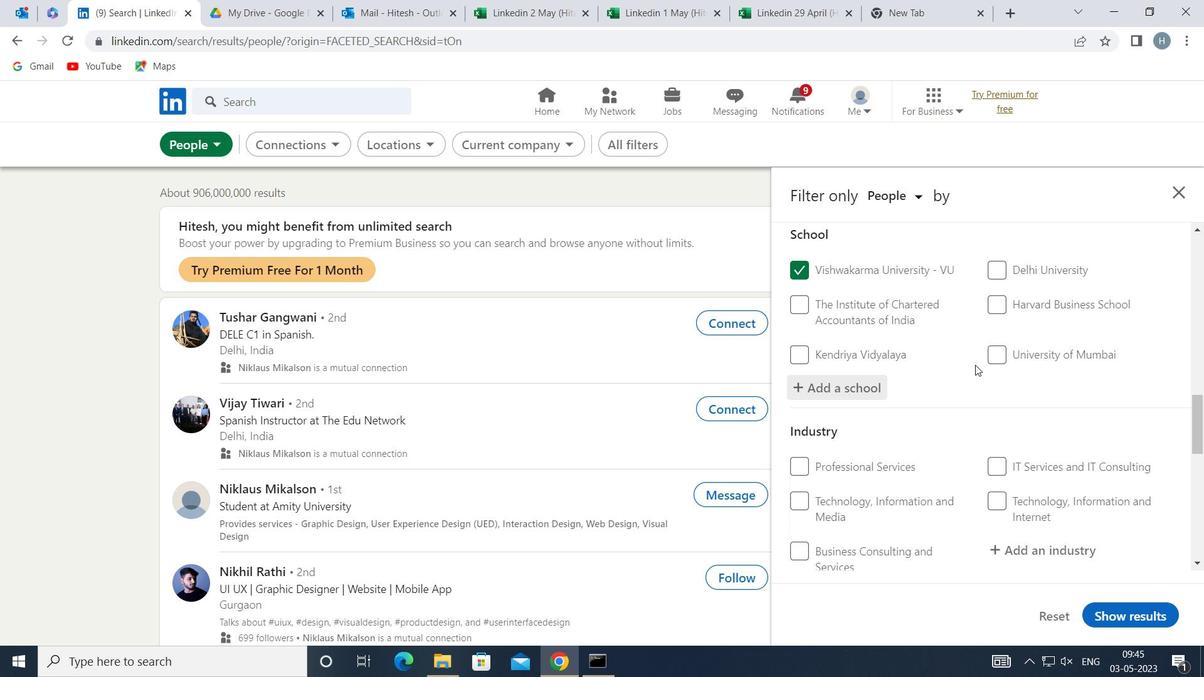 
Action: Mouse moved to (972, 363)
Screenshot: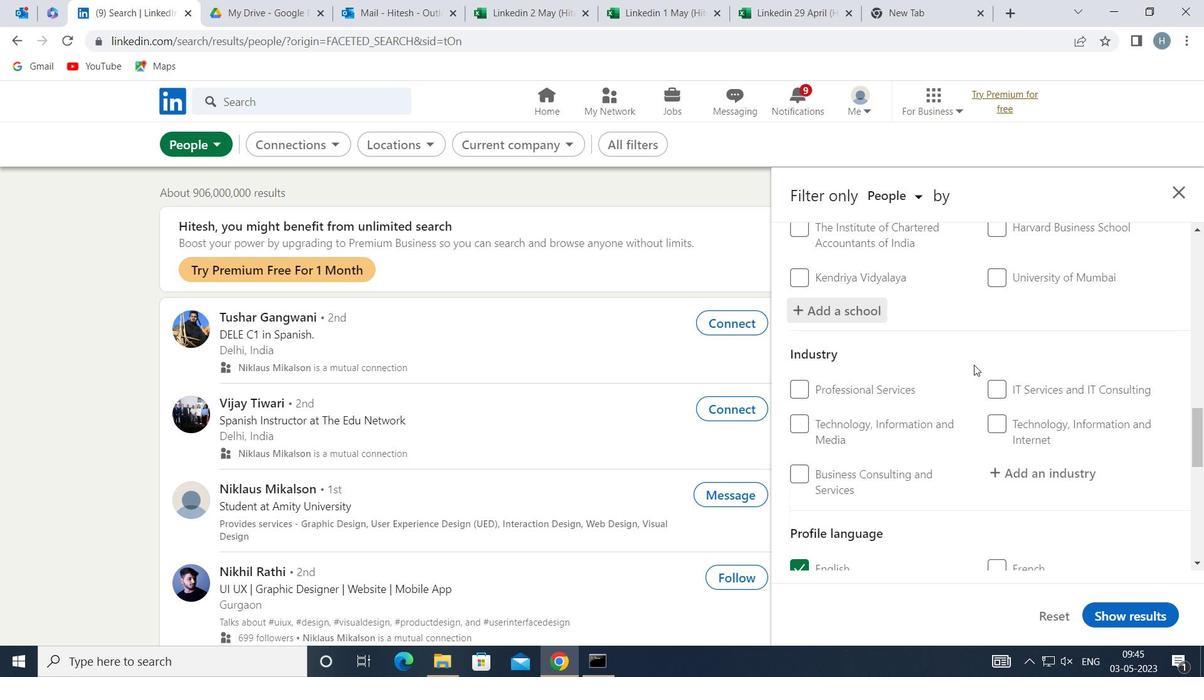 
Action: Mouse scrolled (972, 363) with delta (0, 0)
Screenshot: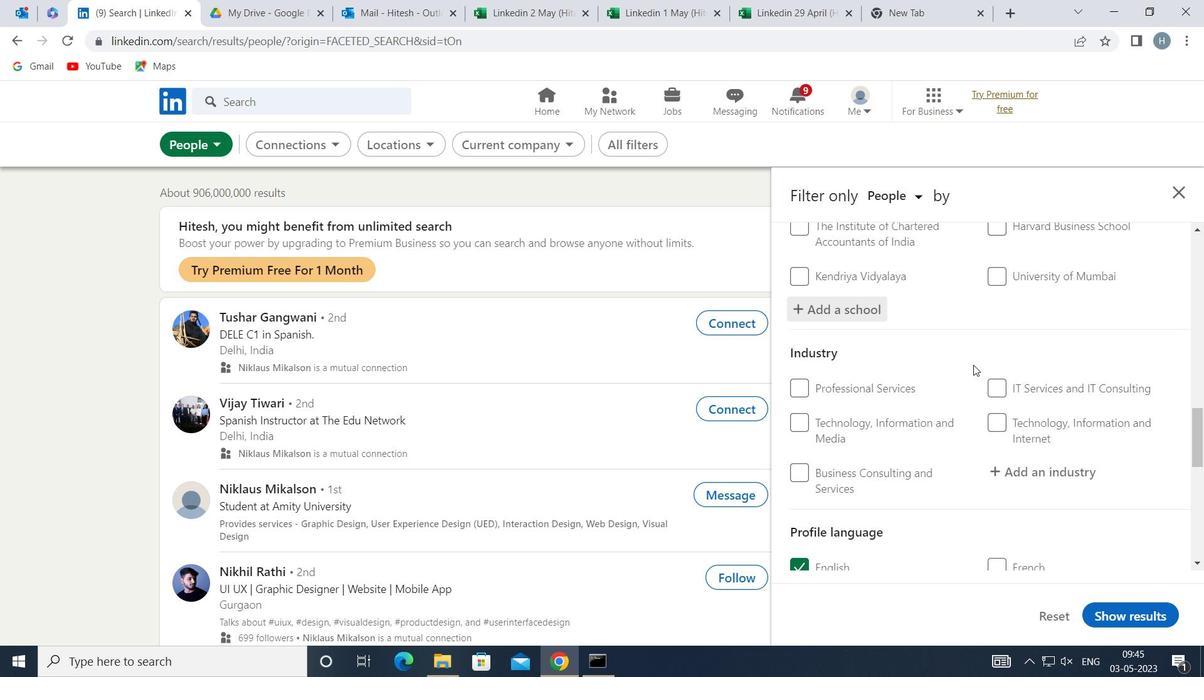 
Action: Mouse moved to (1012, 390)
Screenshot: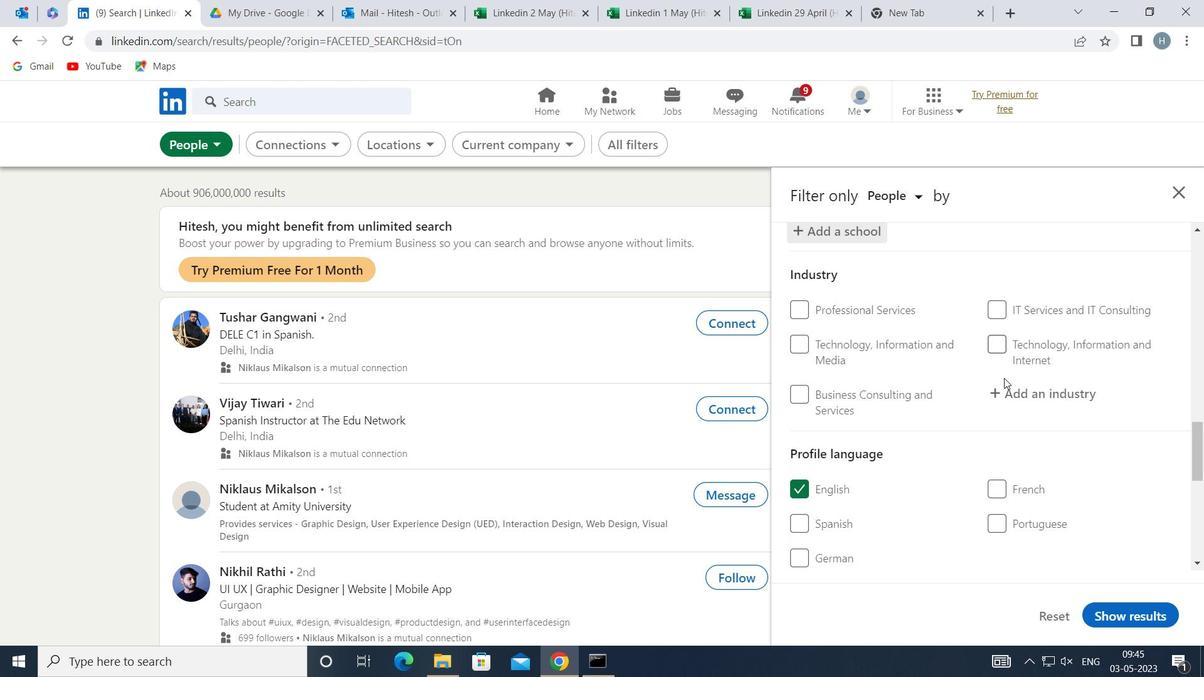 
Action: Mouse pressed left at (1012, 390)
Screenshot: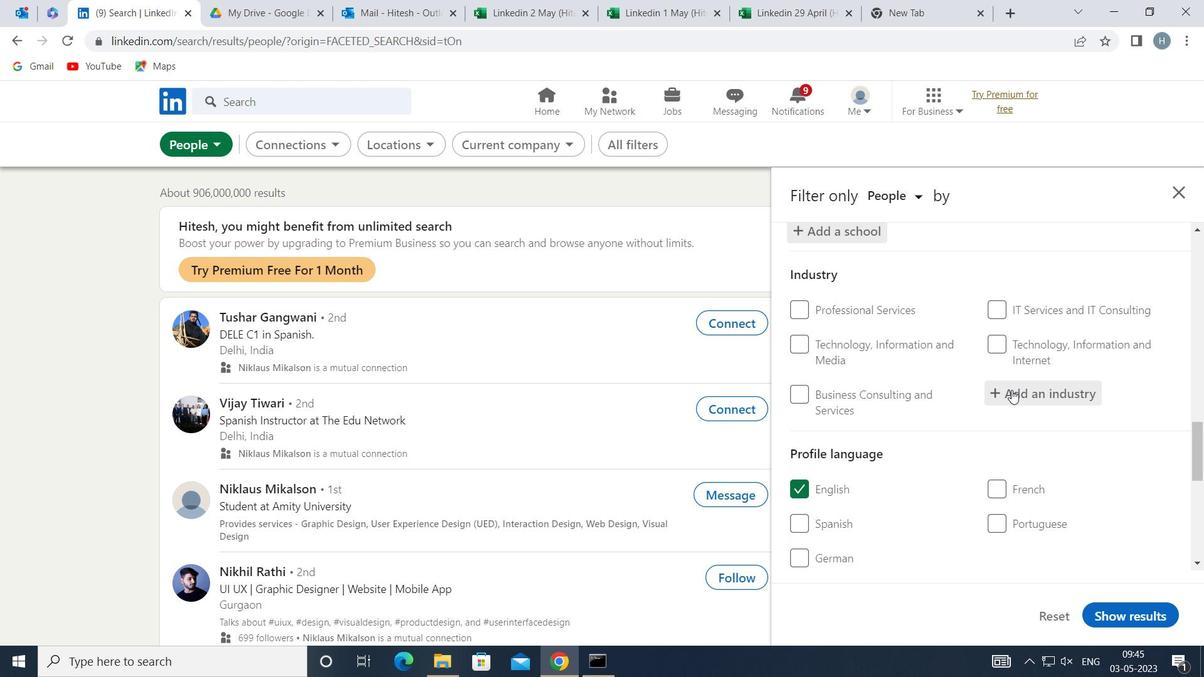 
Action: Key pressed <Key.shift>BUSINESS<Key.space><Key.shift>CONTEN
Screenshot: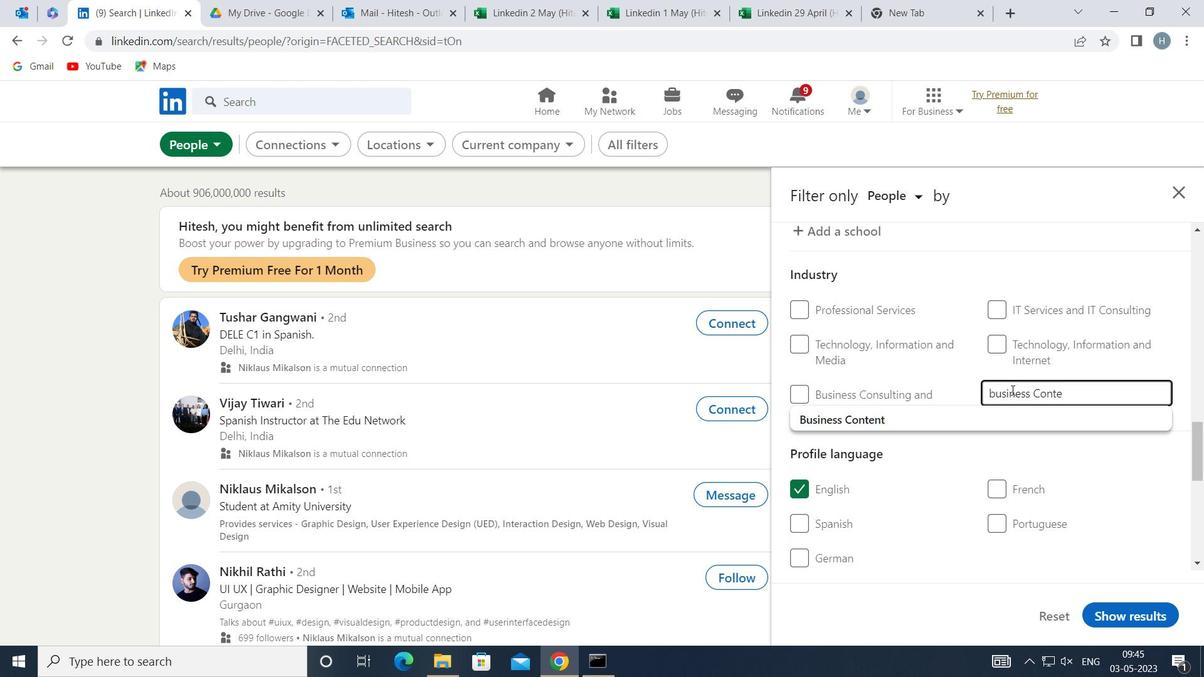 
Action: Mouse moved to (999, 416)
Screenshot: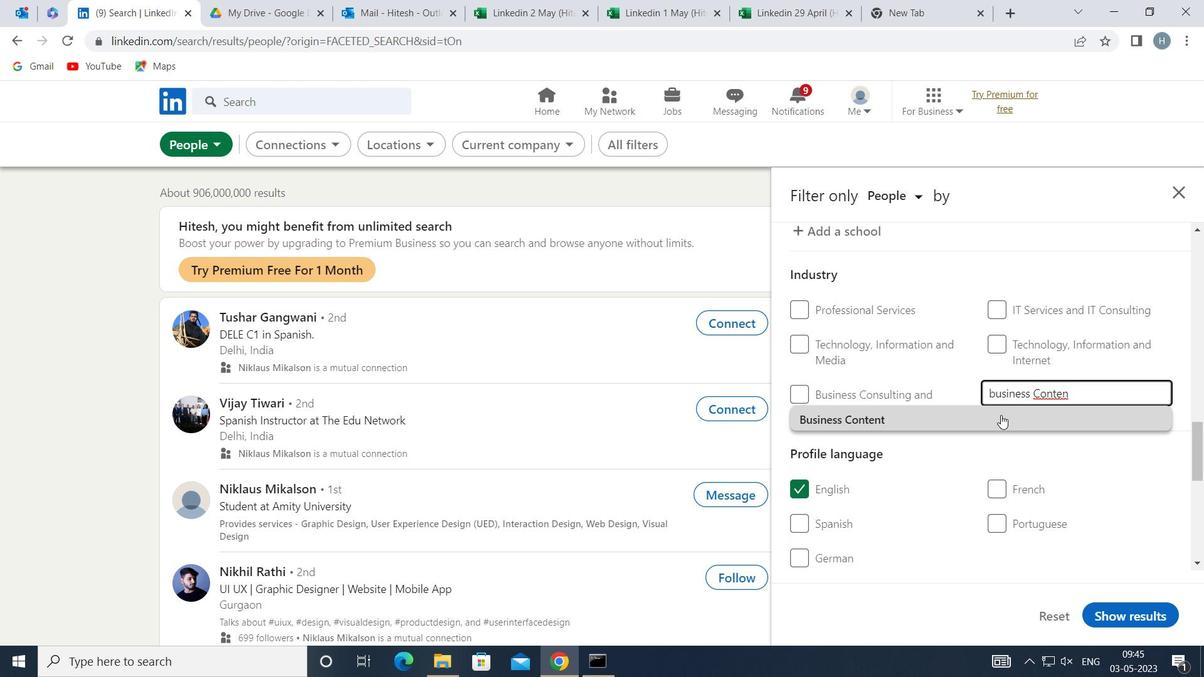 
Action: Mouse pressed left at (999, 416)
Screenshot: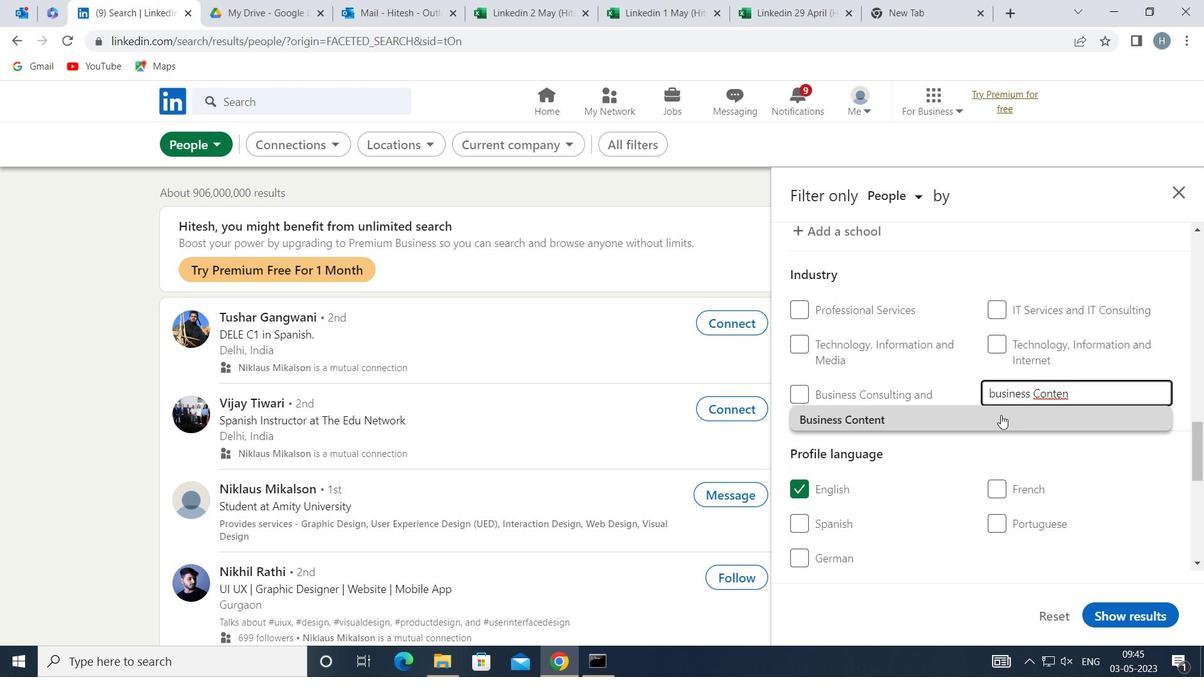 
Action: Mouse moved to (913, 421)
Screenshot: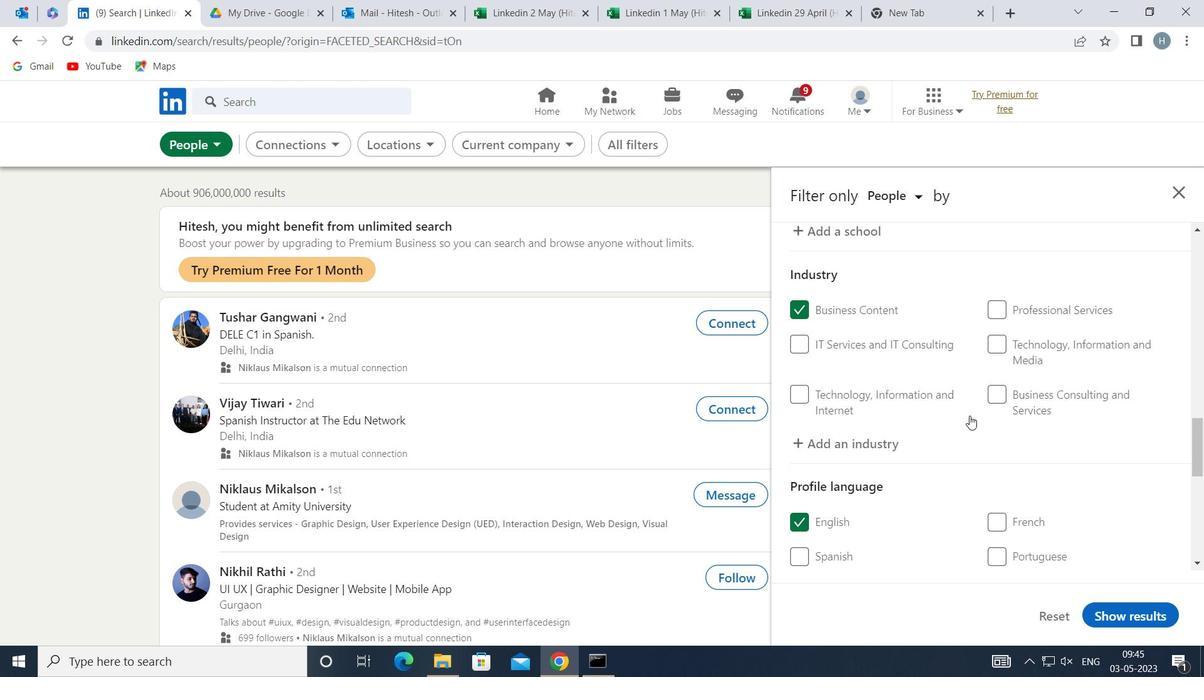 
Action: Mouse scrolled (913, 420) with delta (0, 0)
Screenshot: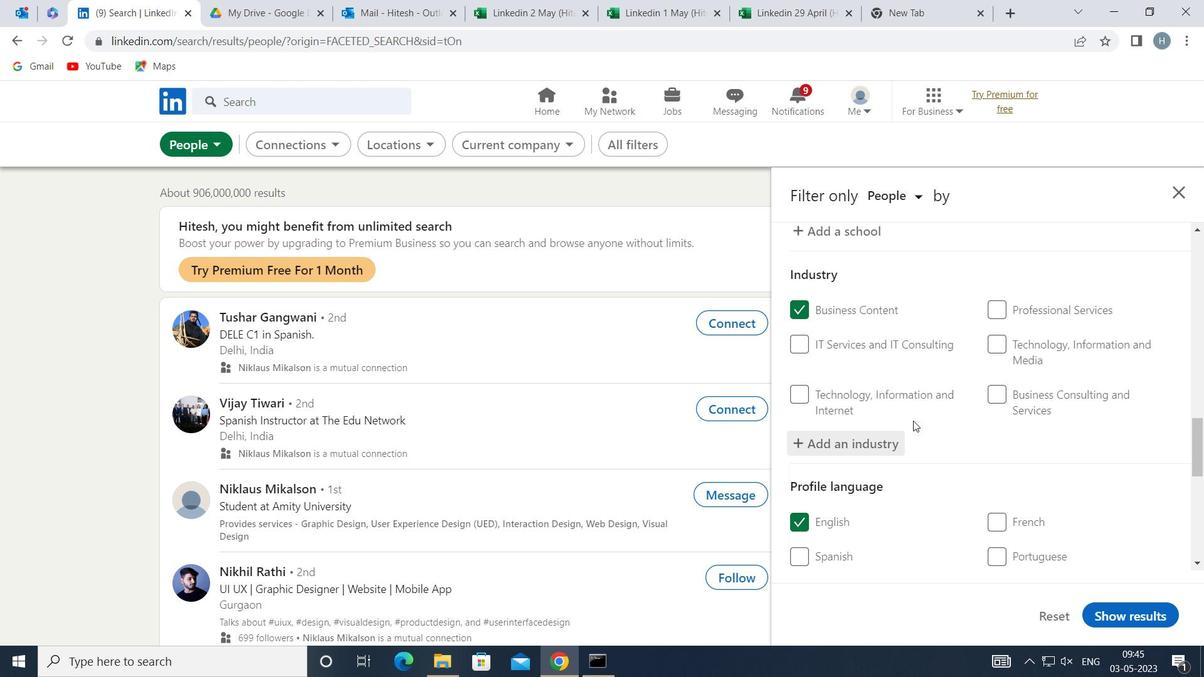 
Action: Mouse scrolled (913, 420) with delta (0, 0)
Screenshot: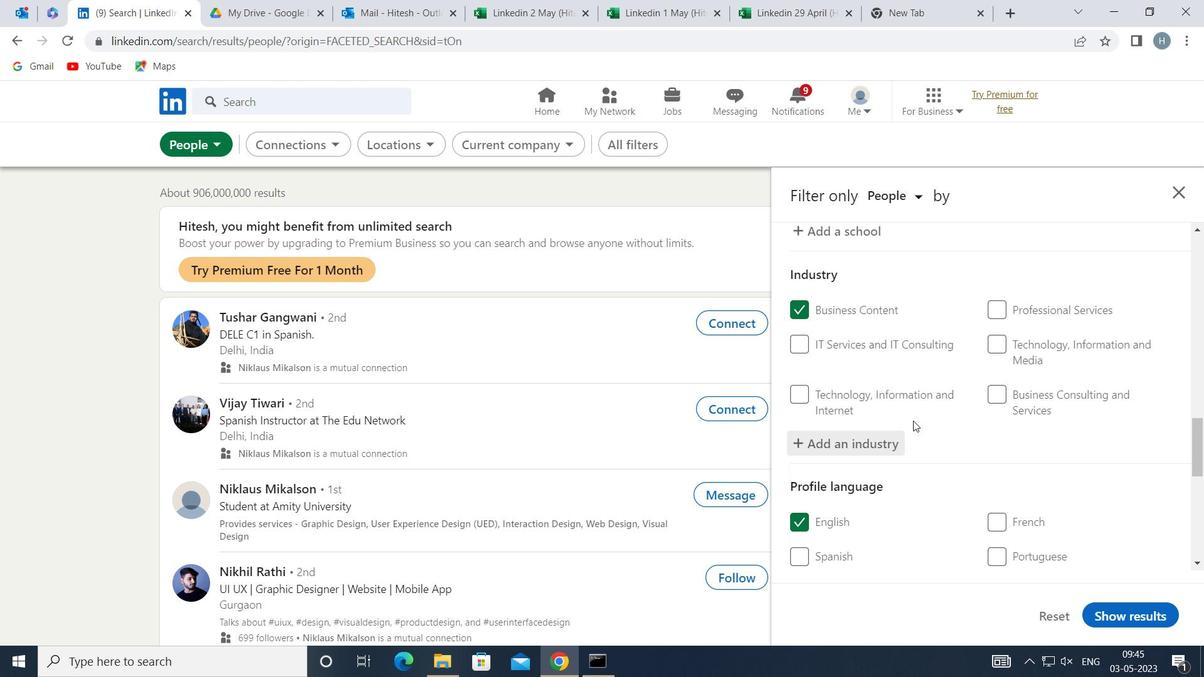 
Action: Mouse moved to (943, 412)
Screenshot: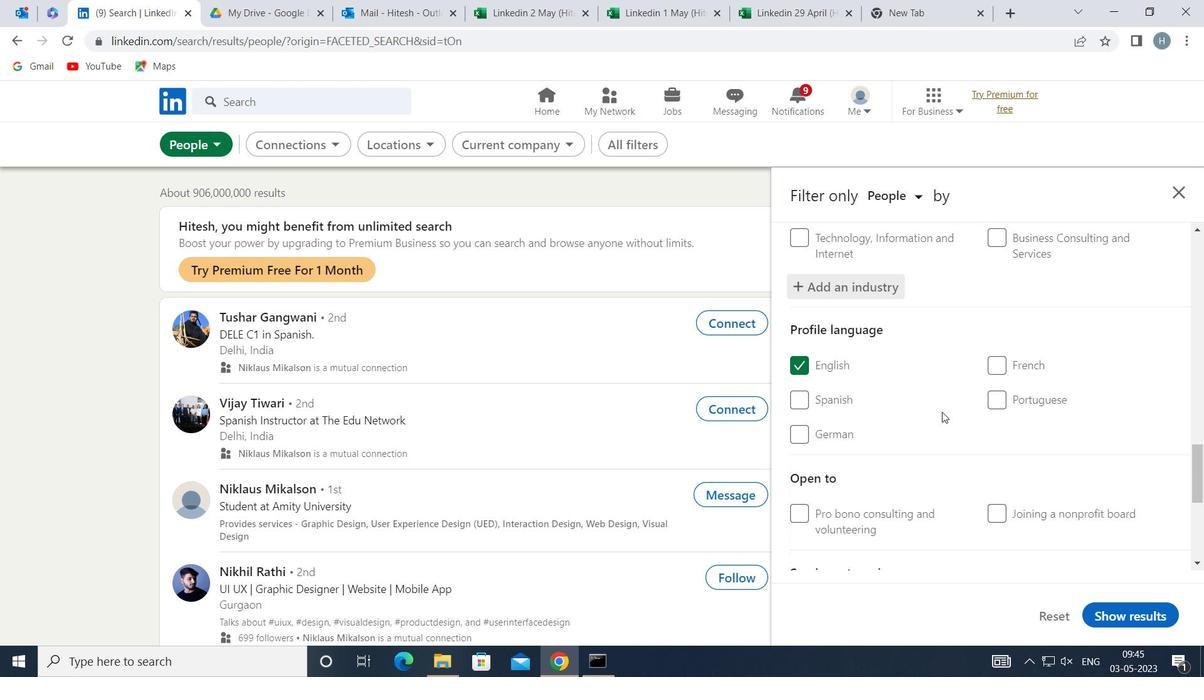 
Action: Mouse scrolled (943, 412) with delta (0, 0)
Screenshot: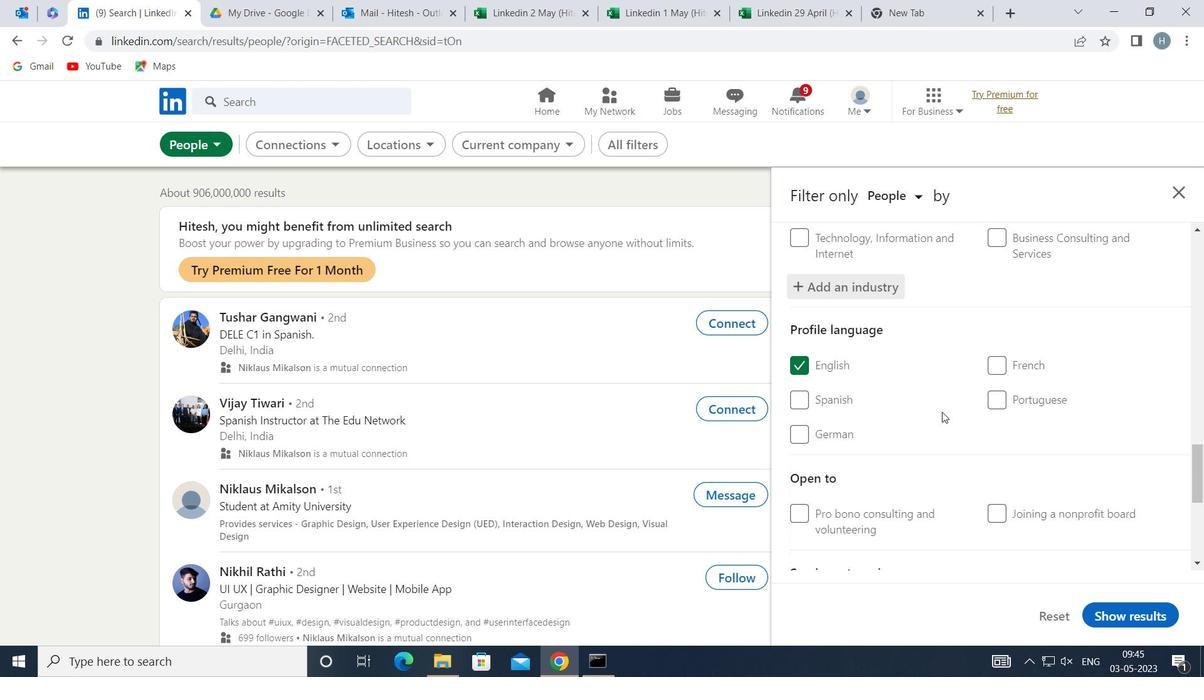 
Action: Mouse scrolled (943, 412) with delta (0, 0)
Screenshot: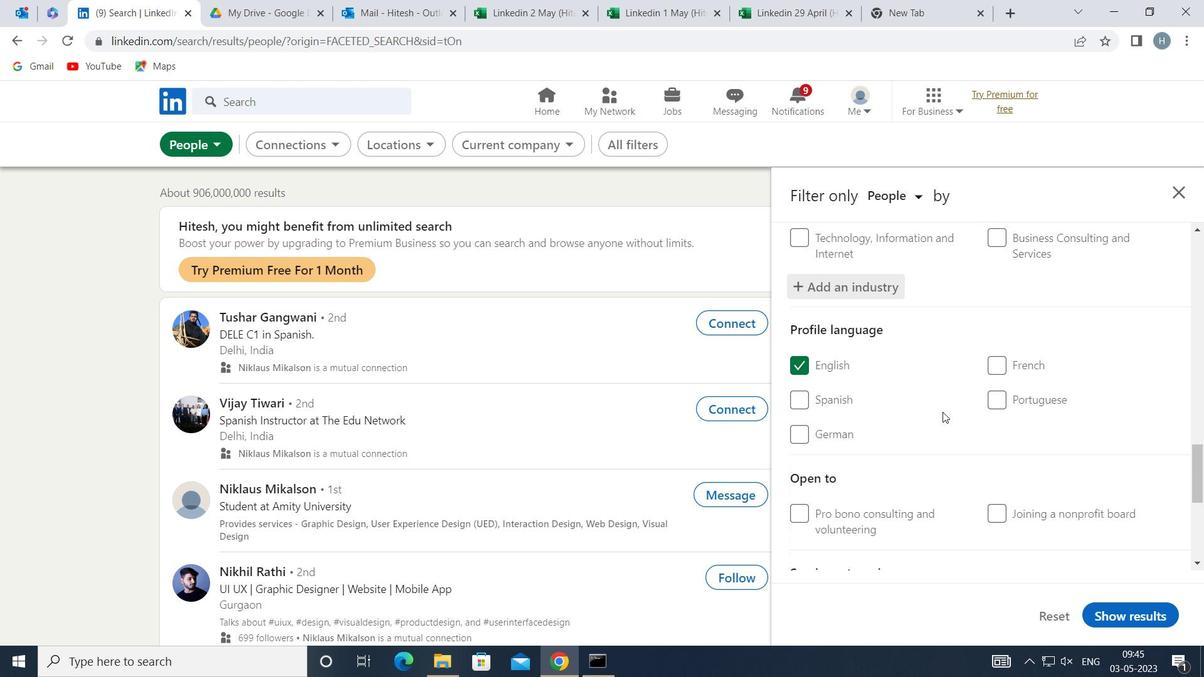 
Action: Mouse scrolled (943, 412) with delta (0, 0)
Screenshot: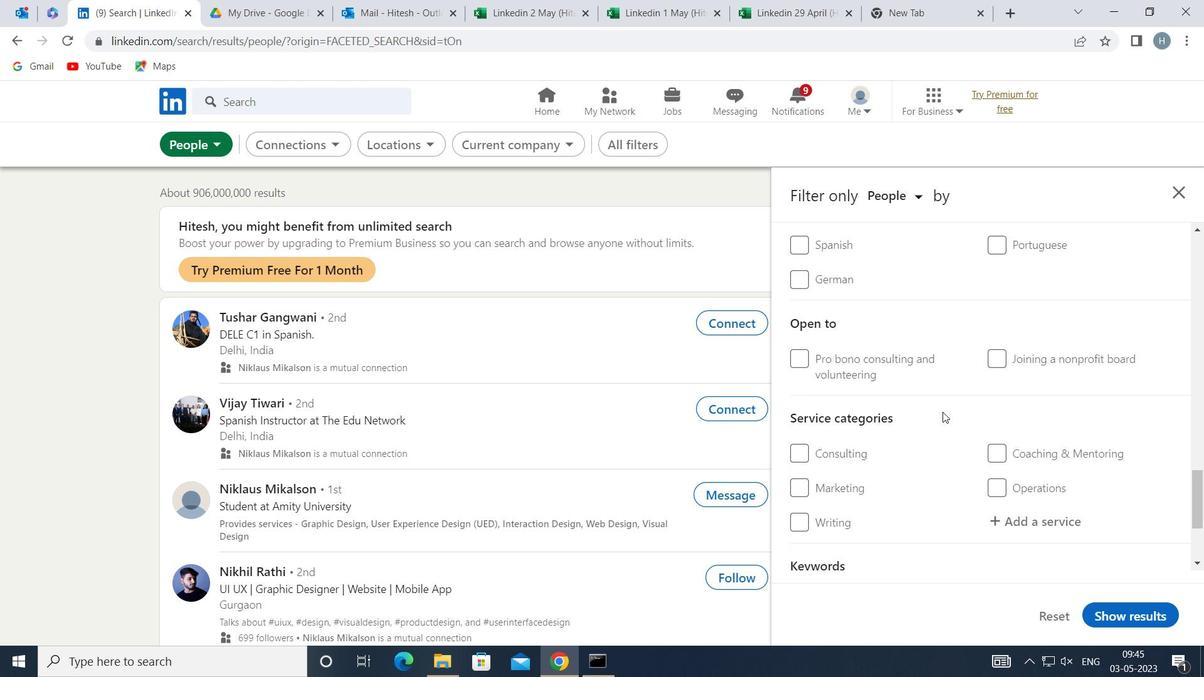 
Action: Mouse moved to (1037, 432)
Screenshot: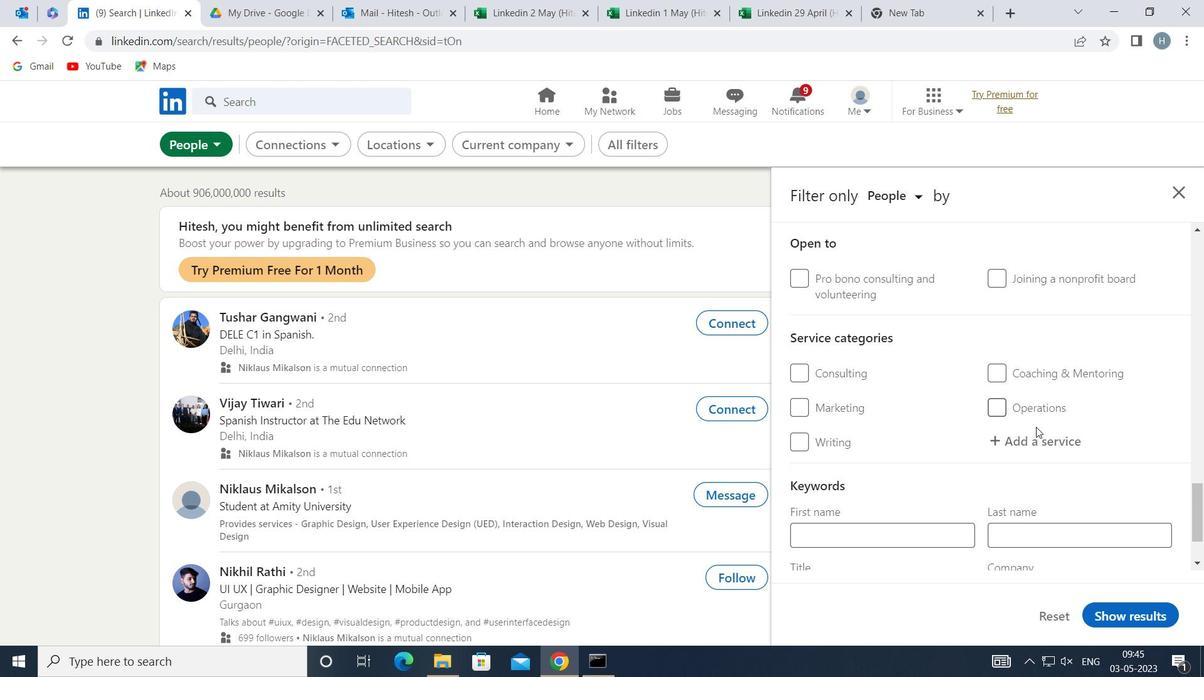 
Action: Mouse pressed left at (1037, 432)
Screenshot: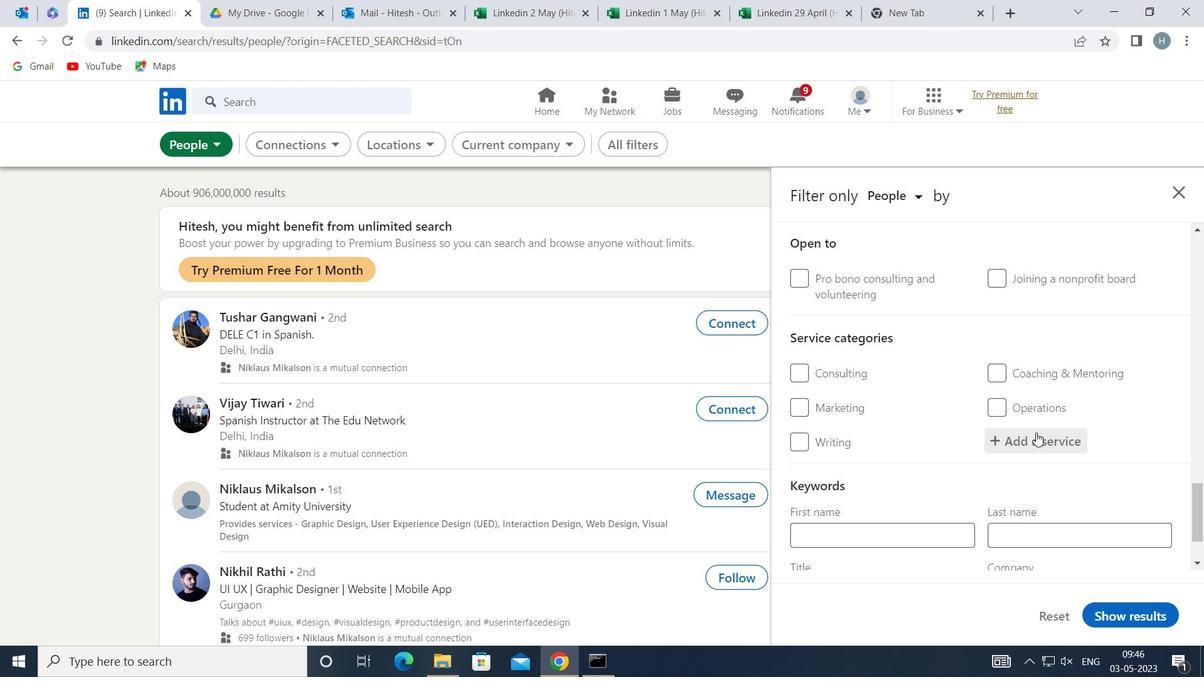 
Action: Key pressed <Key.shift>CUSTOMER<Key.space><Key.shift>SUPP
Screenshot: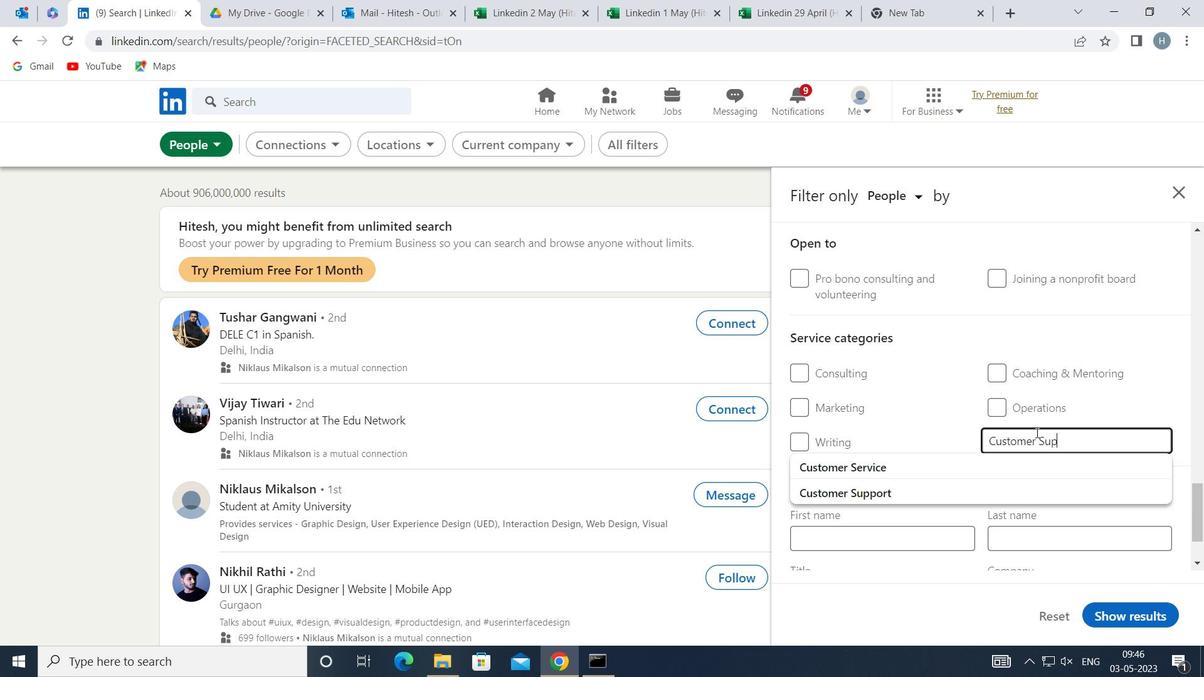 
Action: Mouse moved to (917, 492)
Screenshot: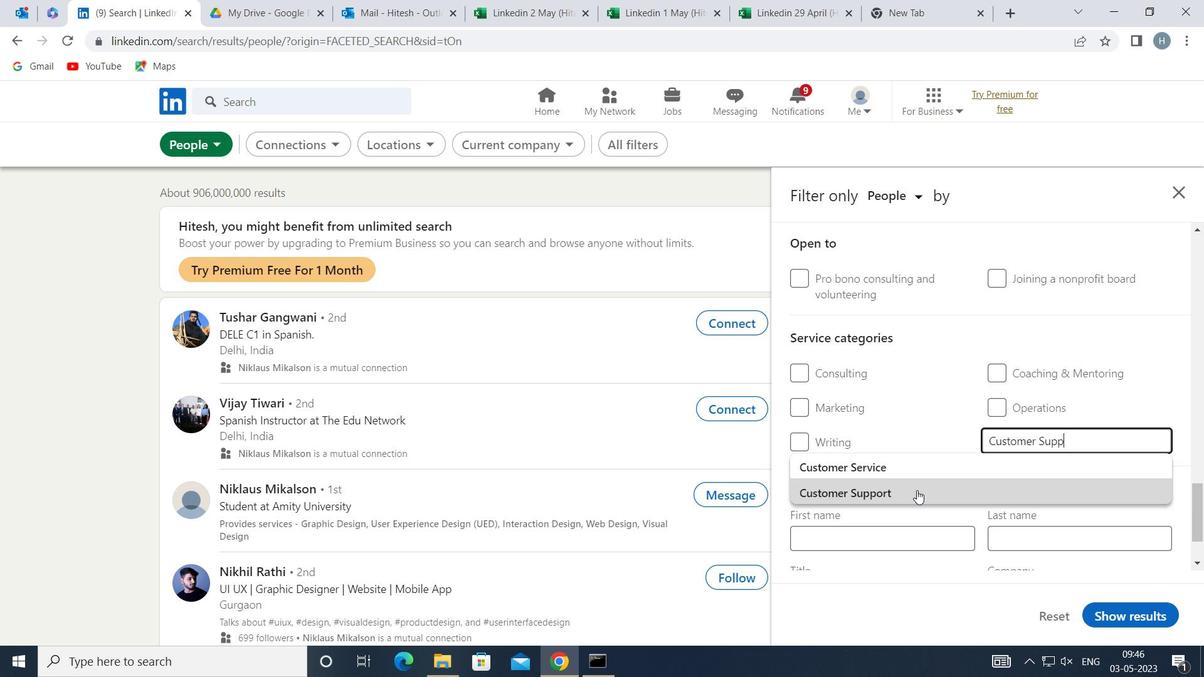 
Action: Mouse pressed left at (917, 492)
Screenshot: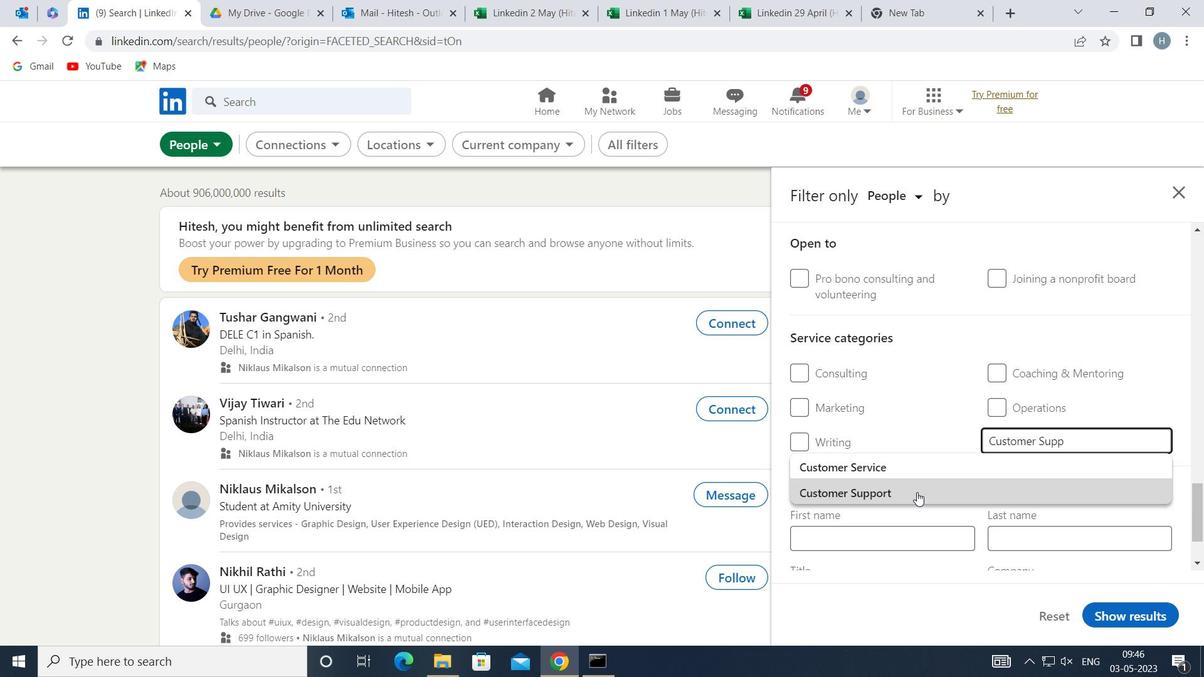 
Action: Mouse moved to (921, 449)
Screenshot: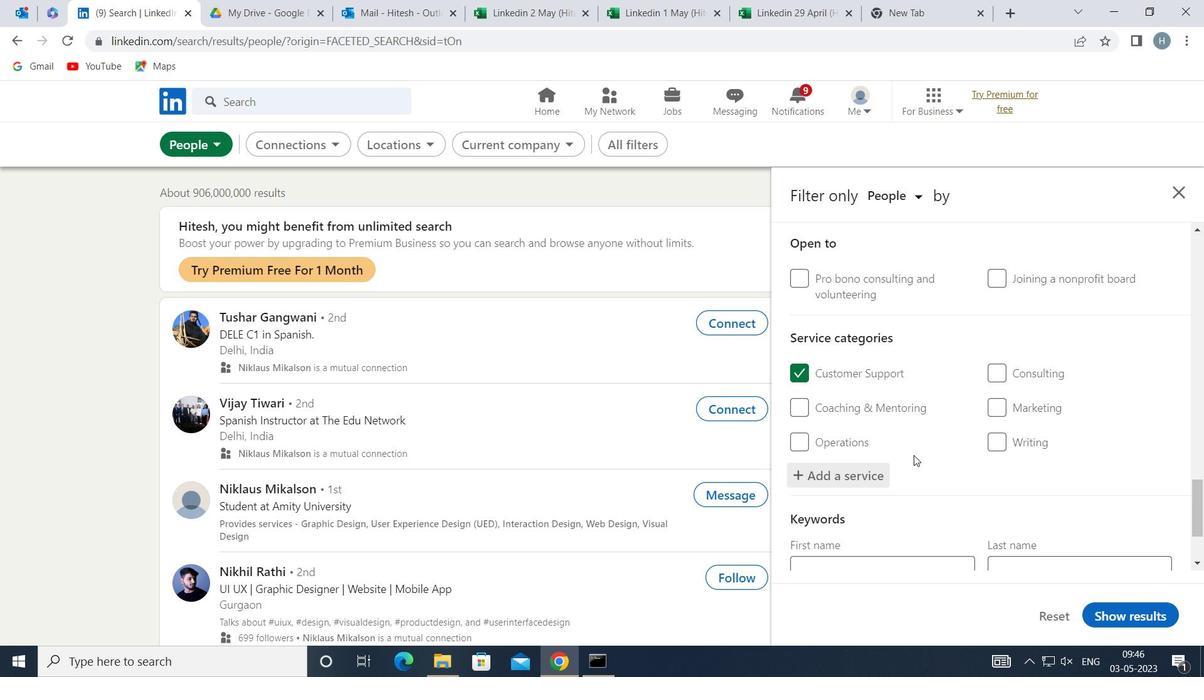 
Action: Mouse scrolled (921, 448) with delta (0, 0)
Screenshot: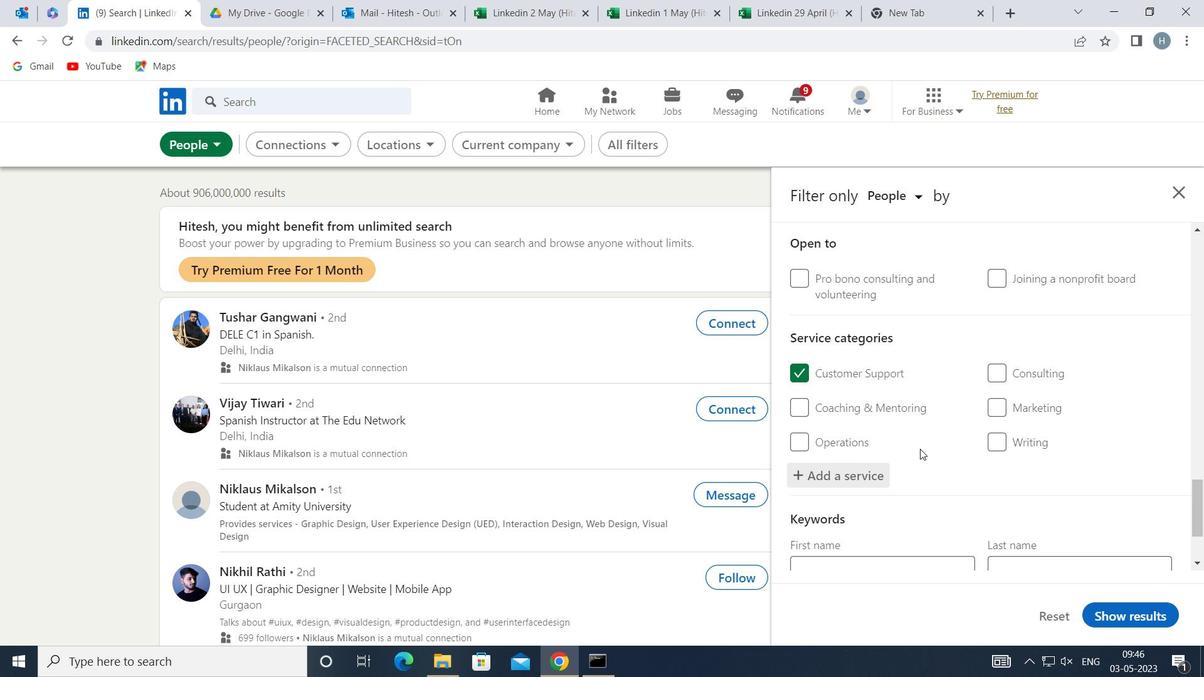 
Action: Mouse scrolled (921, 448) with delta (0, 0)
Screenshot: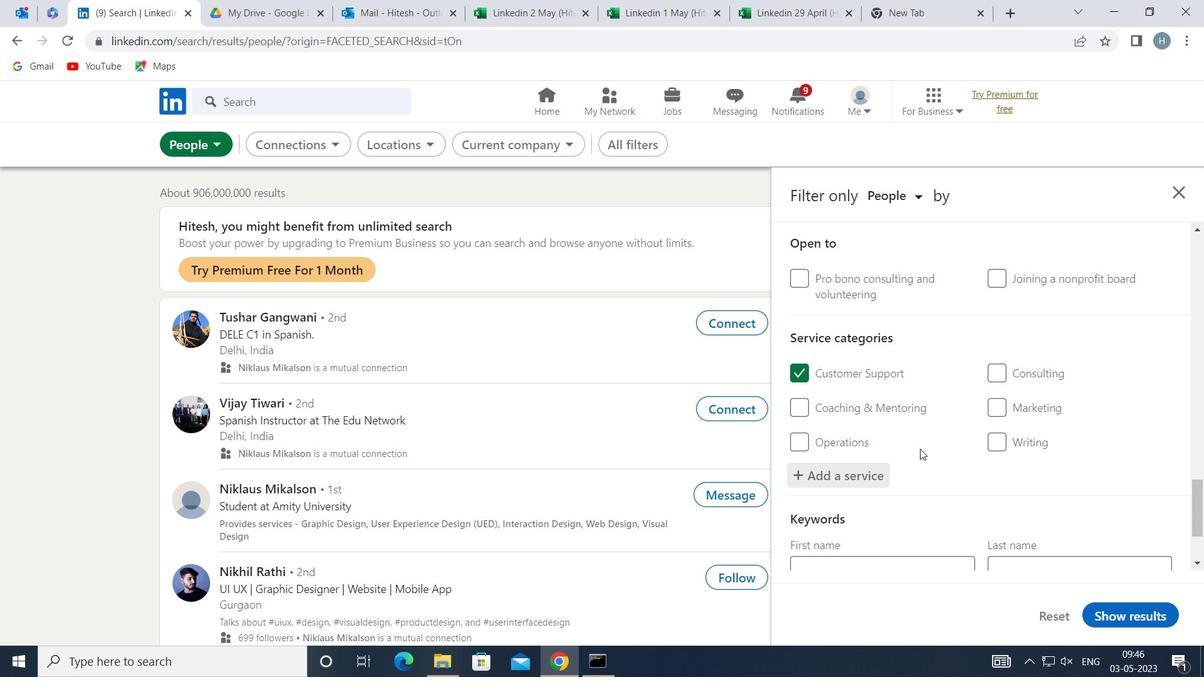 
Action: Mouse moved to (924, 446)
Screenshot: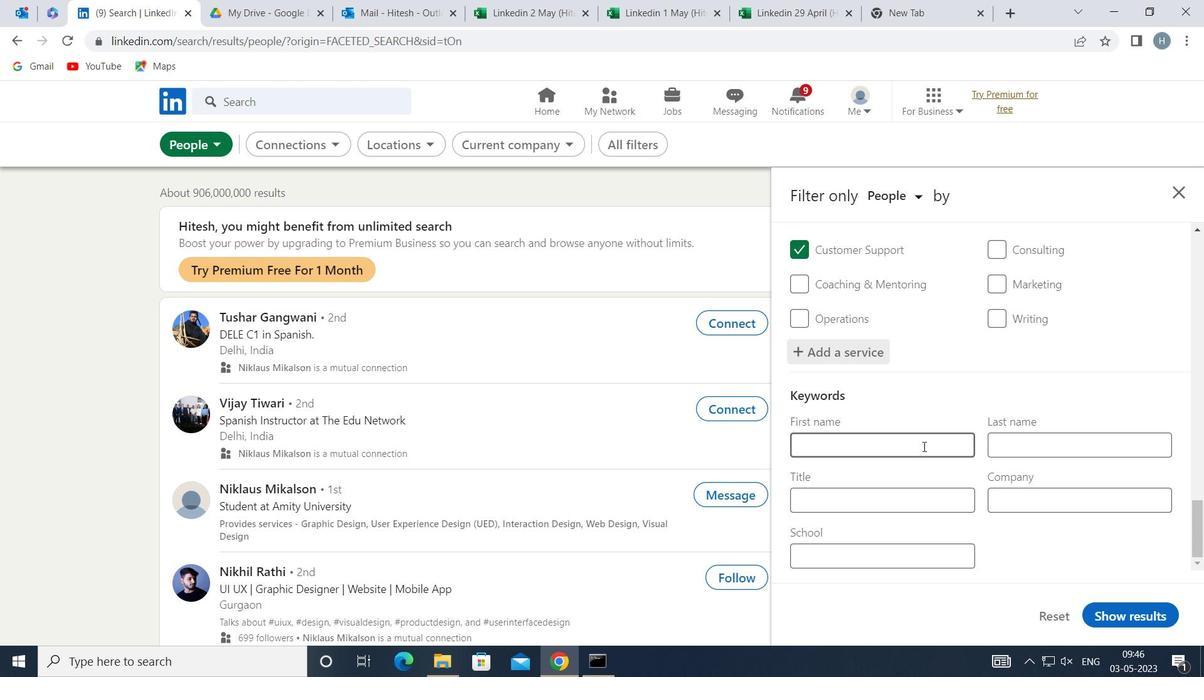
Action: Mouse scrolled (924, 446) with delta (0, 0)
Screenshot: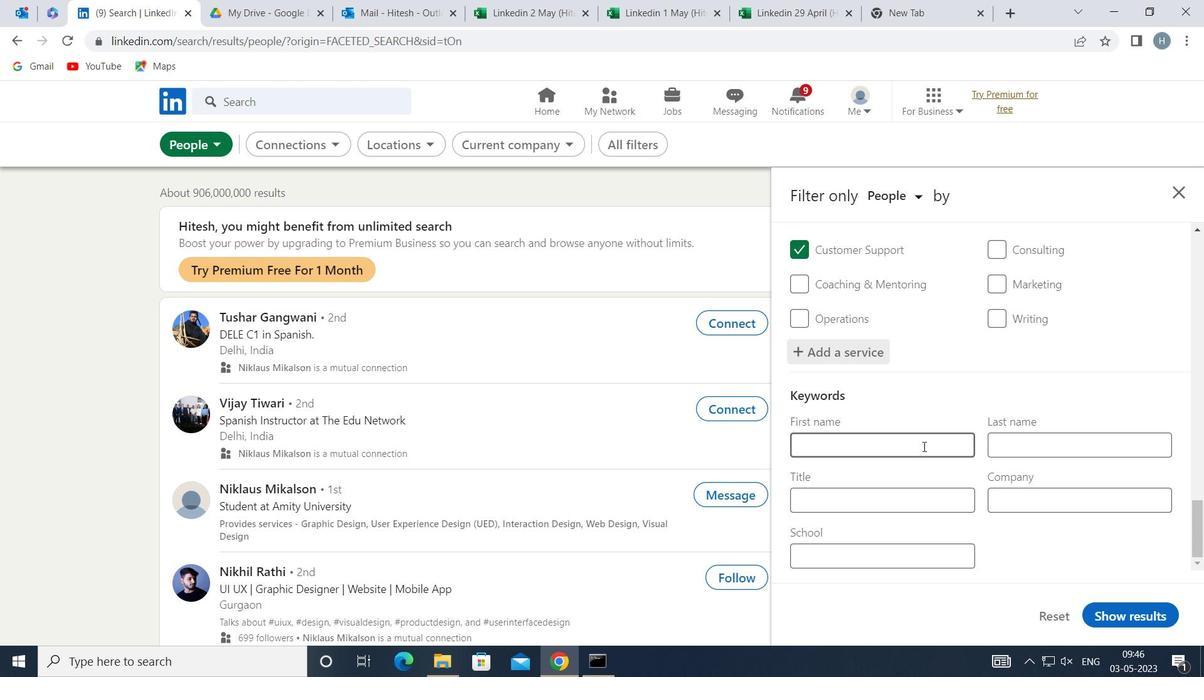 
Action: Mouse scrolled (924, 446) with delta (0, 0)
Screenshot: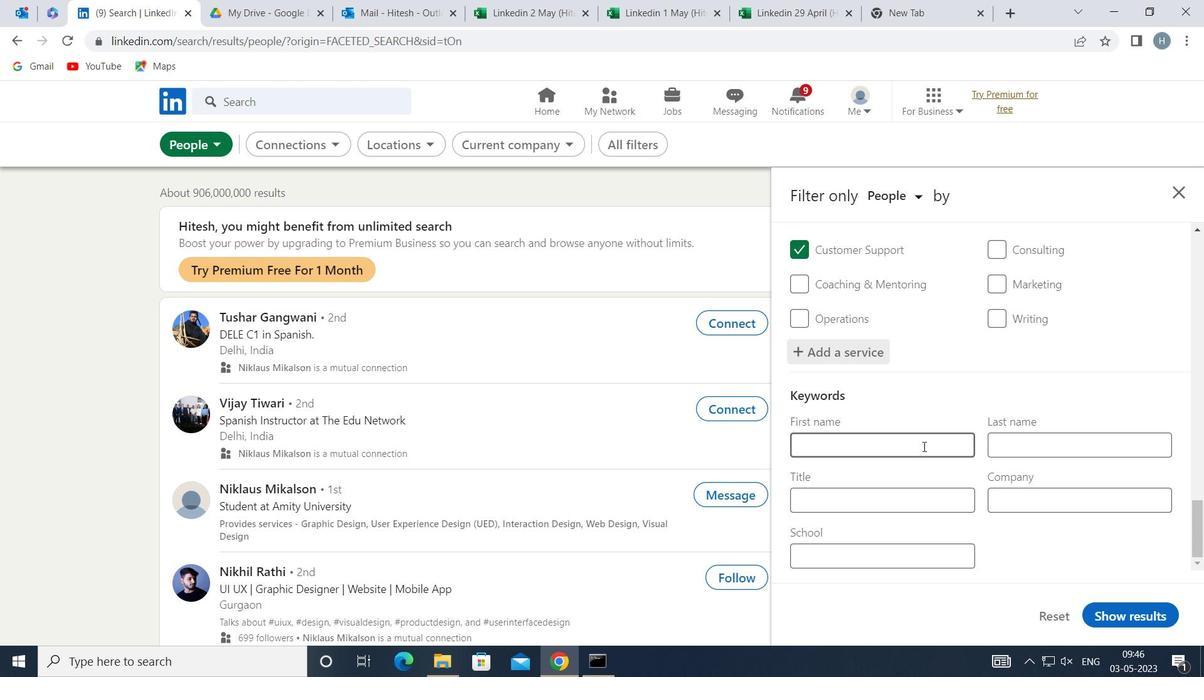 
Action: Mouse moved to (923, 500)
Screenshot: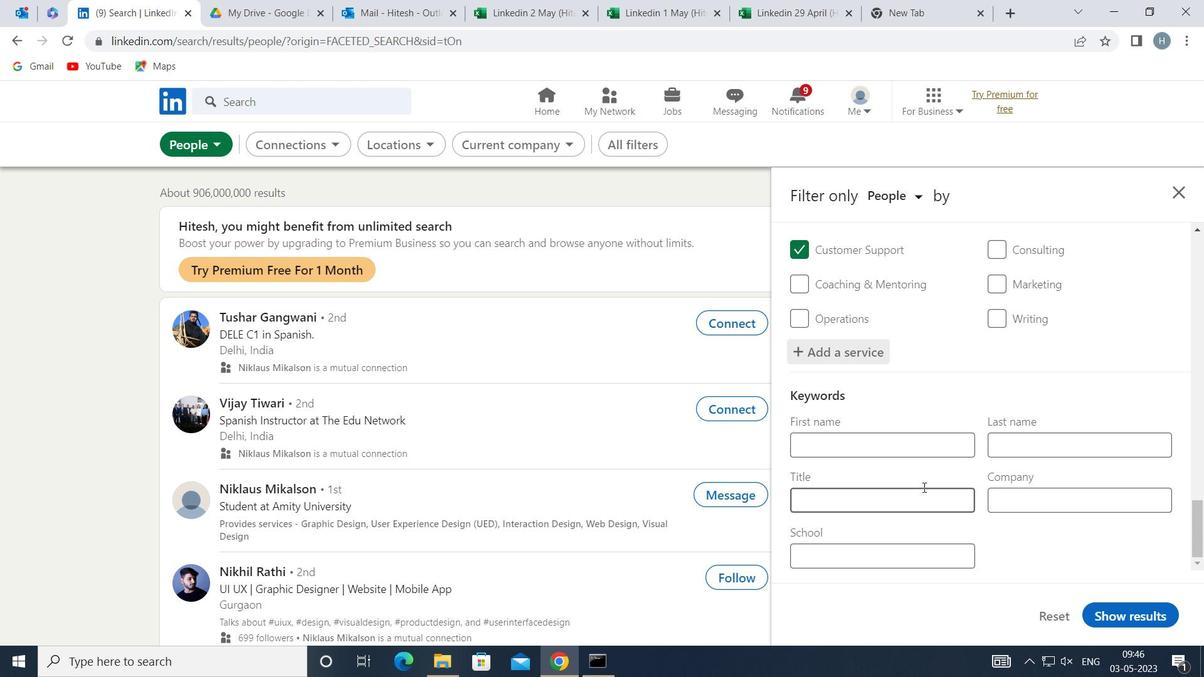 
Action: Mouse pressed left at (923, 500)
Screenshot: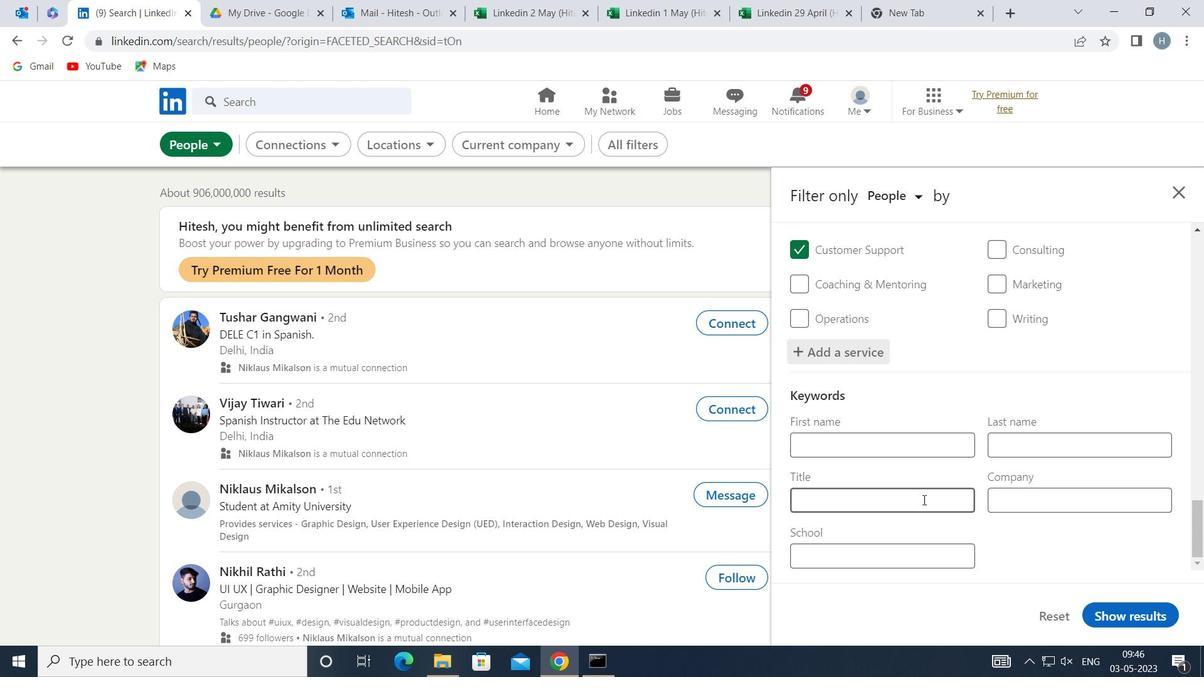 
Action: Key pressed <Key.shift>TEAM<Key.space><Key.shift>LEADER
Screenshot: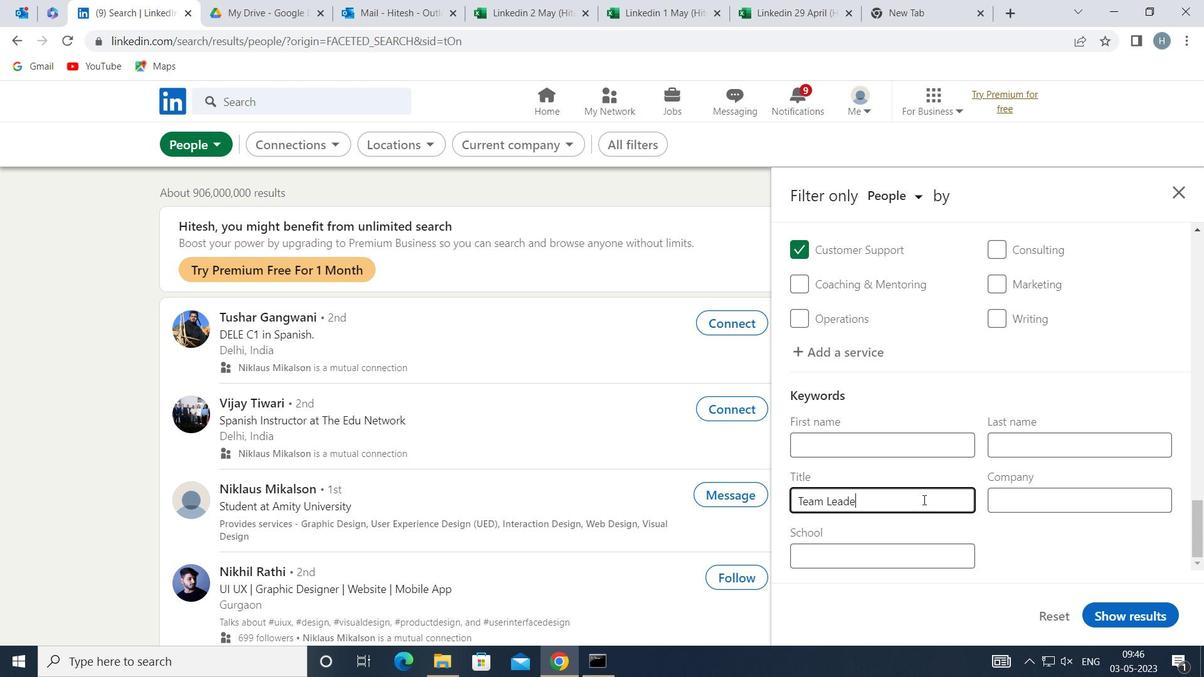 
Action: Mouse moved to (1145, 613)
Screenshot: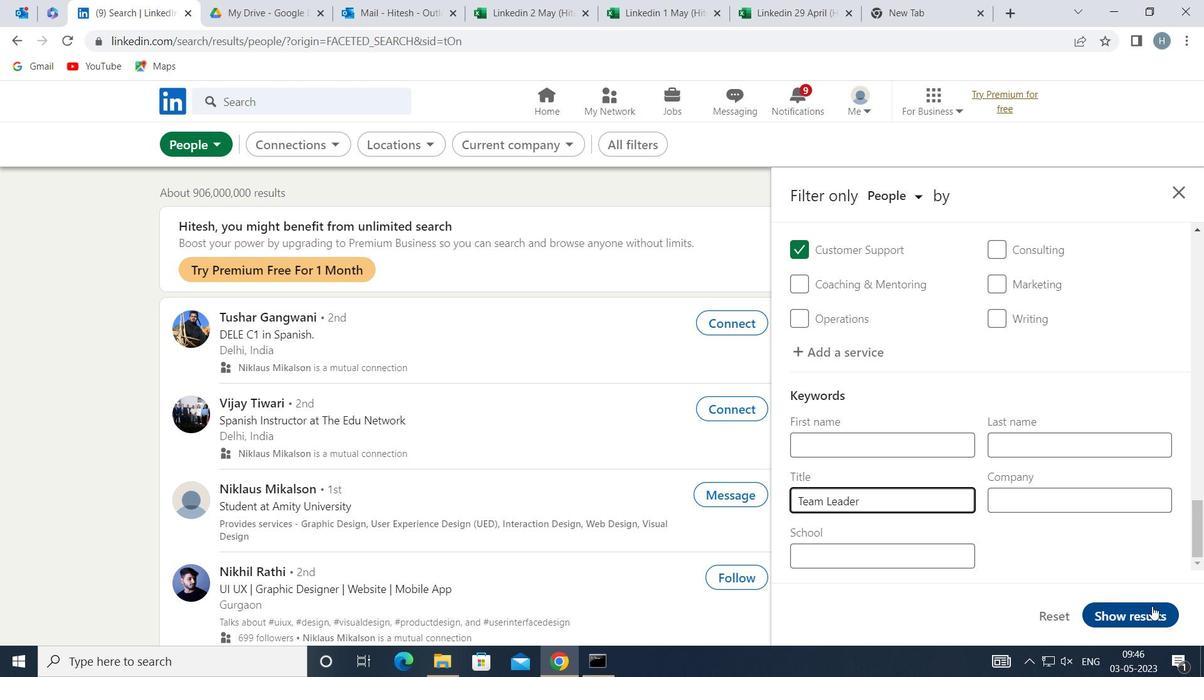 
Action: Mouse pressed left at (1145, 613)
Screenshot: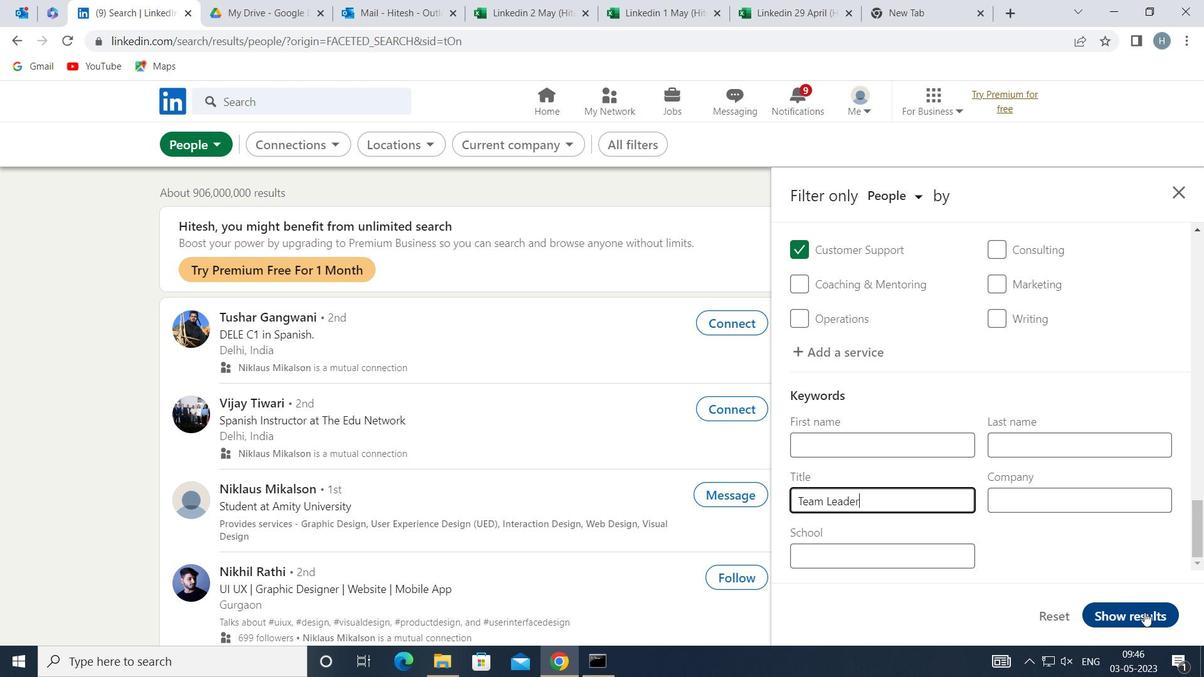 
Action: Mouse moved to (914, 444)
Screenshot: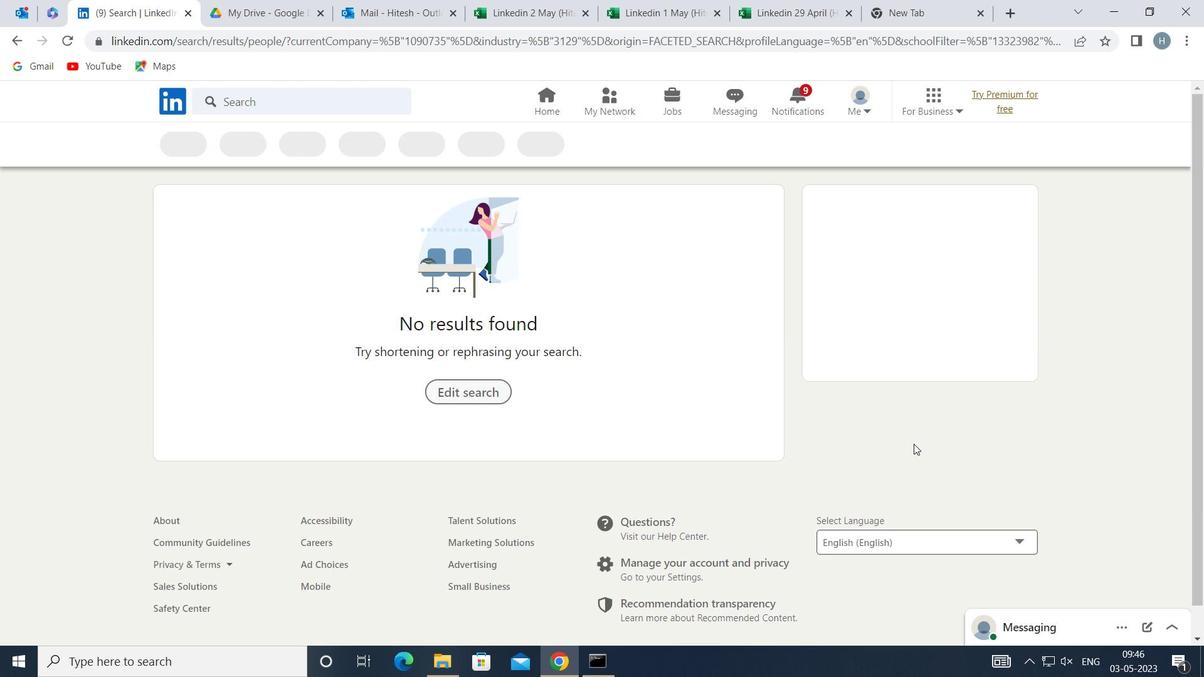 
